 Task: Search one way flight ticket for 5 adults, 1 child, 2 infants in seat and 1 infant on lap in business from Springfield: Springfield-branson National Airport to Laramie: Laramie Regional Airport on 8-3-2023. Choice of flights is Emirates and Kenya Airways. Number of bags: 2 checked bags. Price is upto 81000. Outbound departure time preference is 23:30.
Action: Mouse moved to (250, 358)
Screenshot: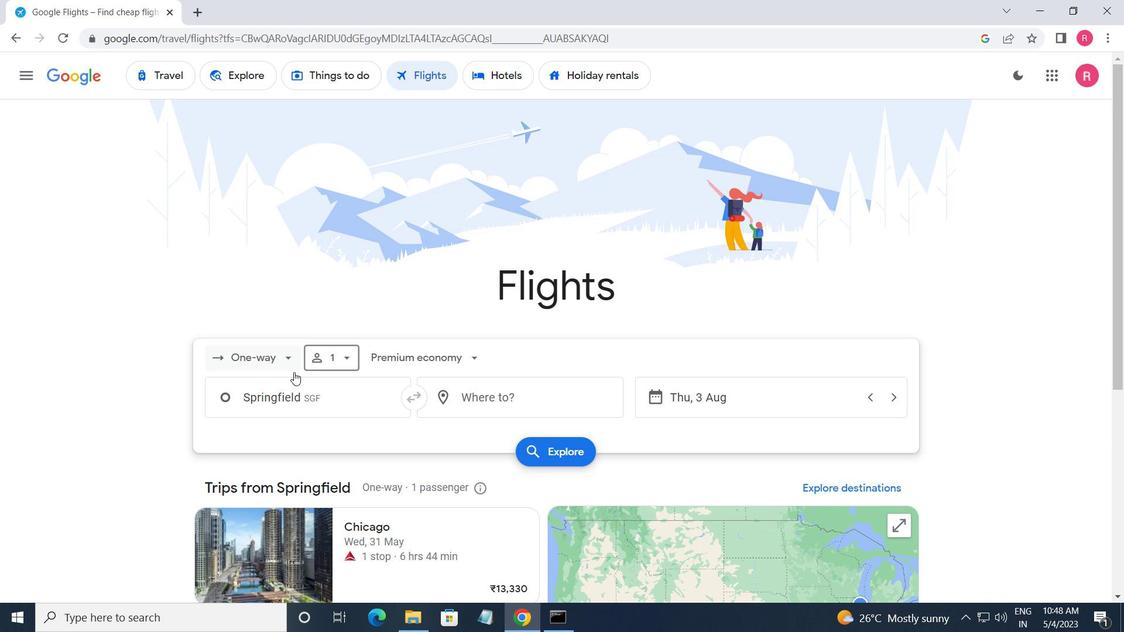 
Action: Mouse pressed left at (250, 358)
Screenshot: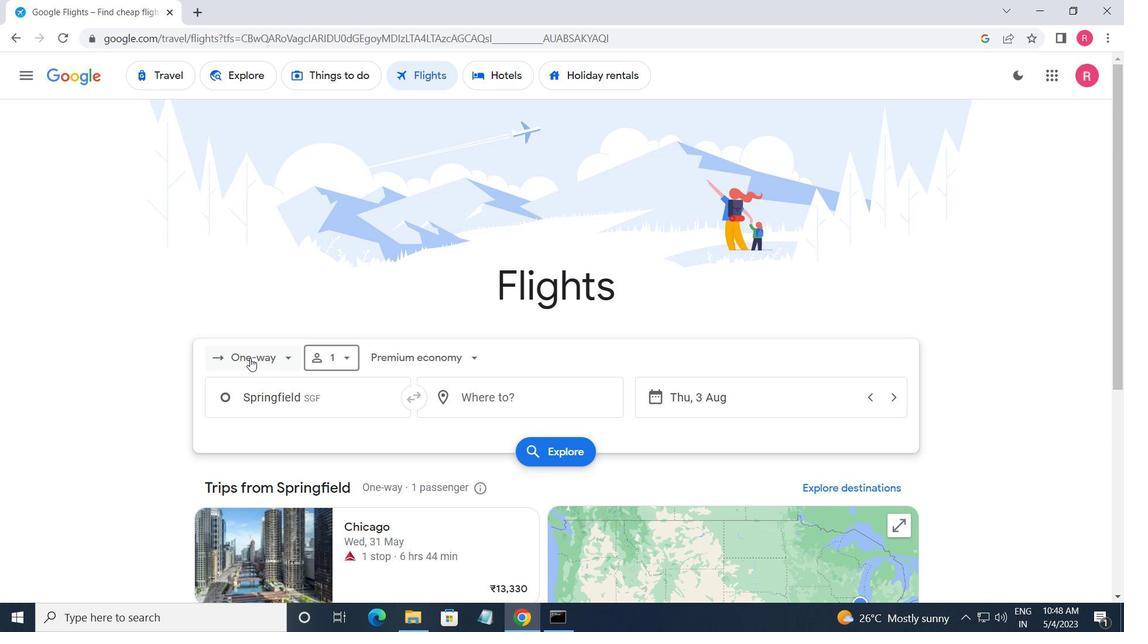 
Action: Mouse moved to (251, 426)
Screenshot: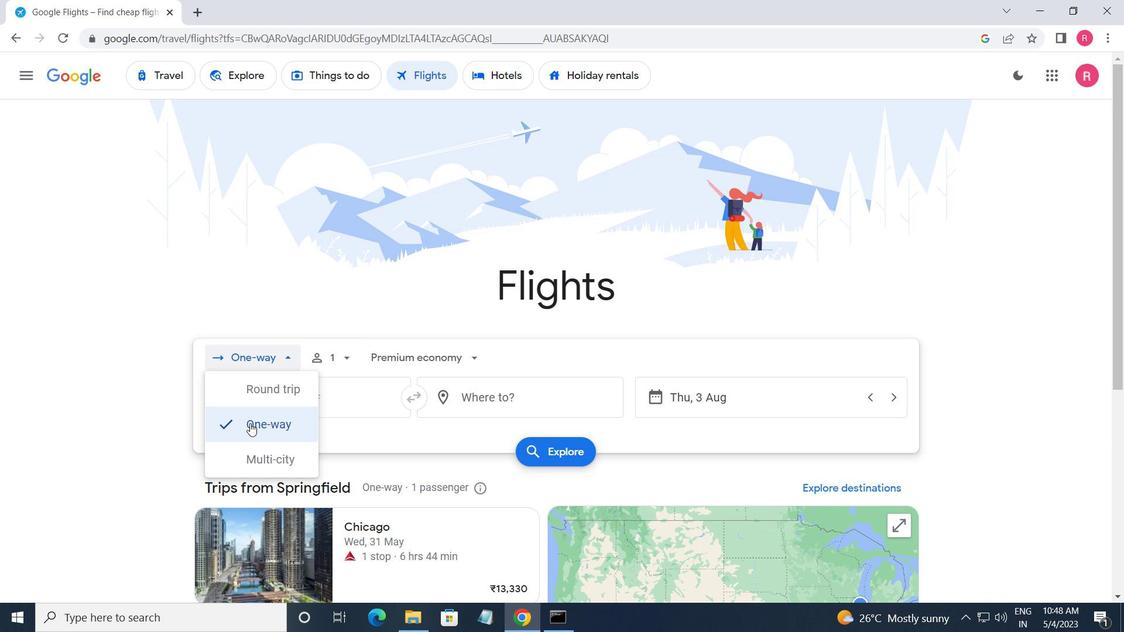 
Action: Mouse pressed left at (251, 426)
Screenshot: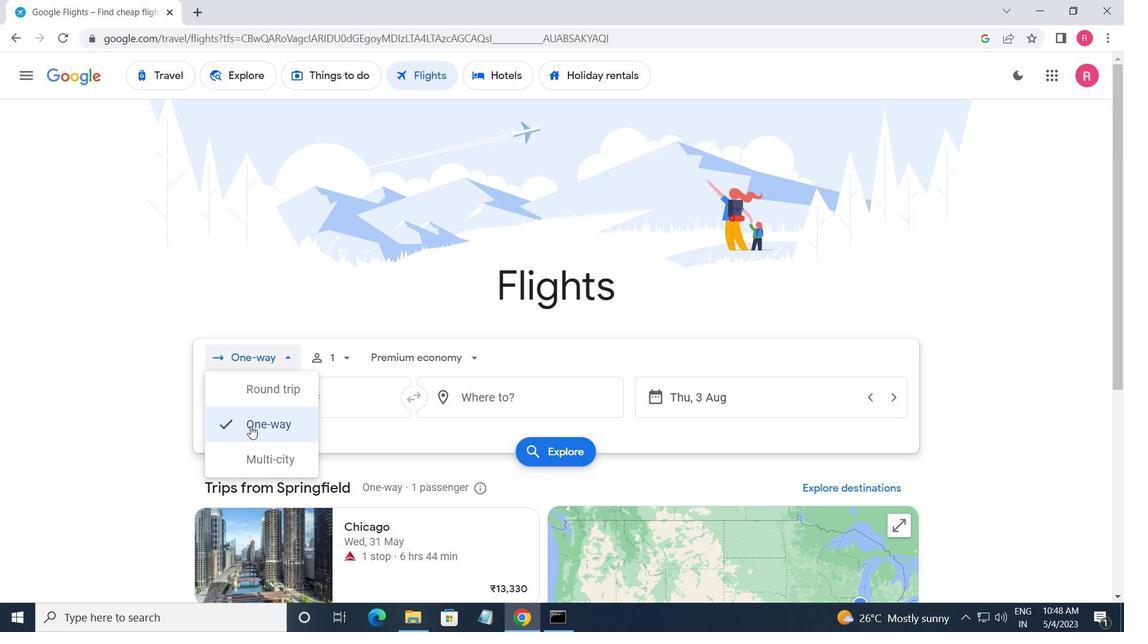 
Action: Mouse moved to (343, 367)
Screenshot: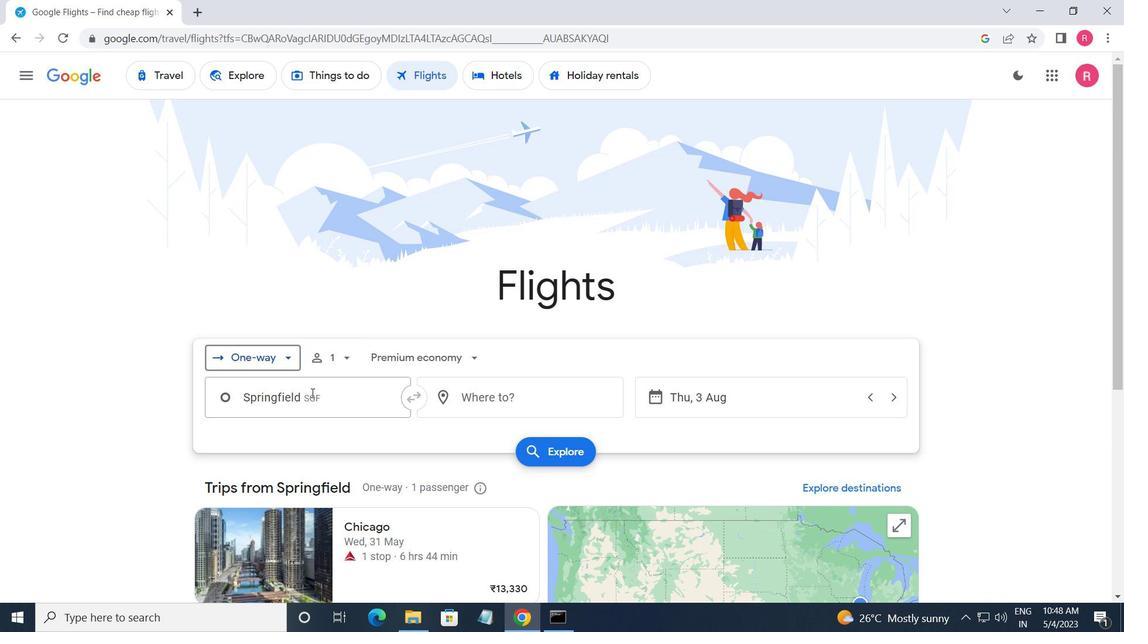 
Action: Mouse pressed left at (343, 367)
Screenshot: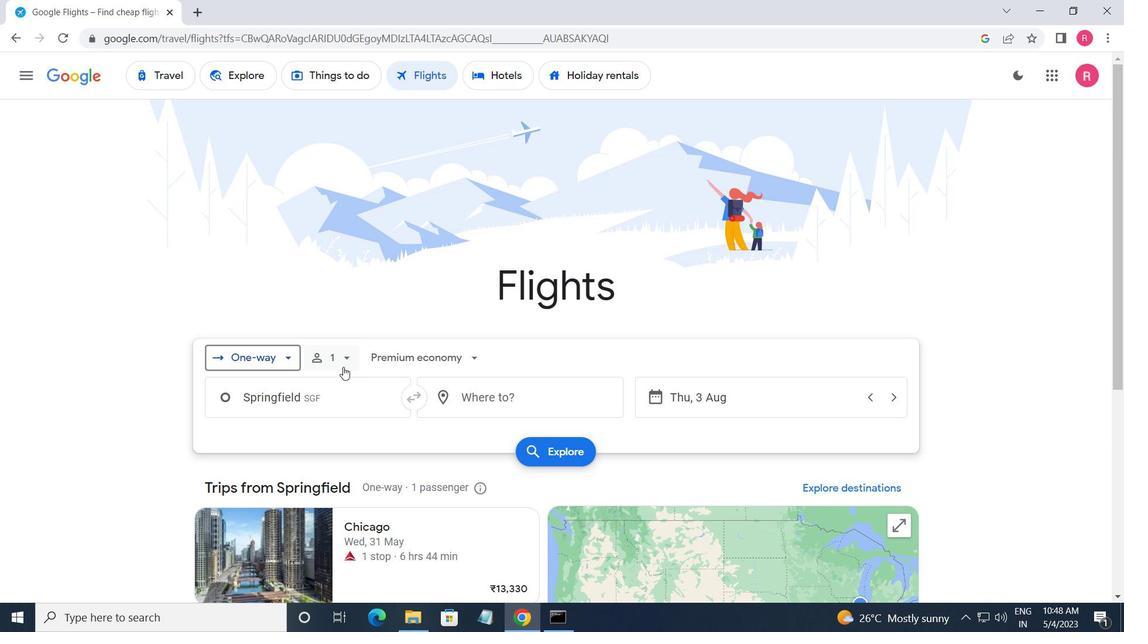 
Action: Mouse moved to (450, 396)
Screenshot: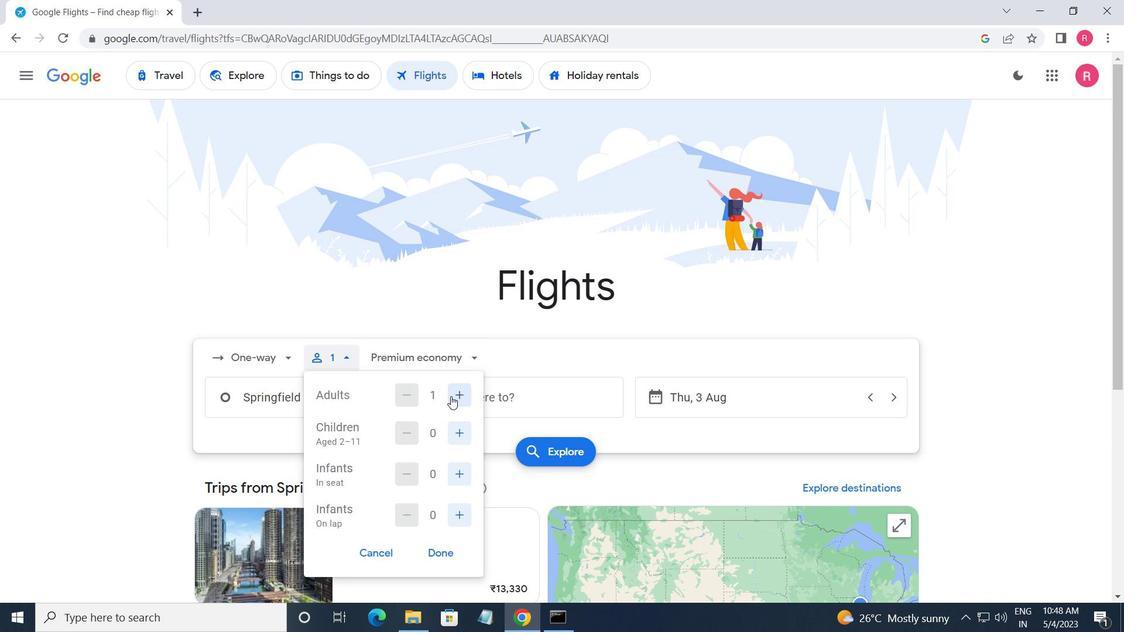 
Action: Mouse pressed left at (450, 396)
Screenshot: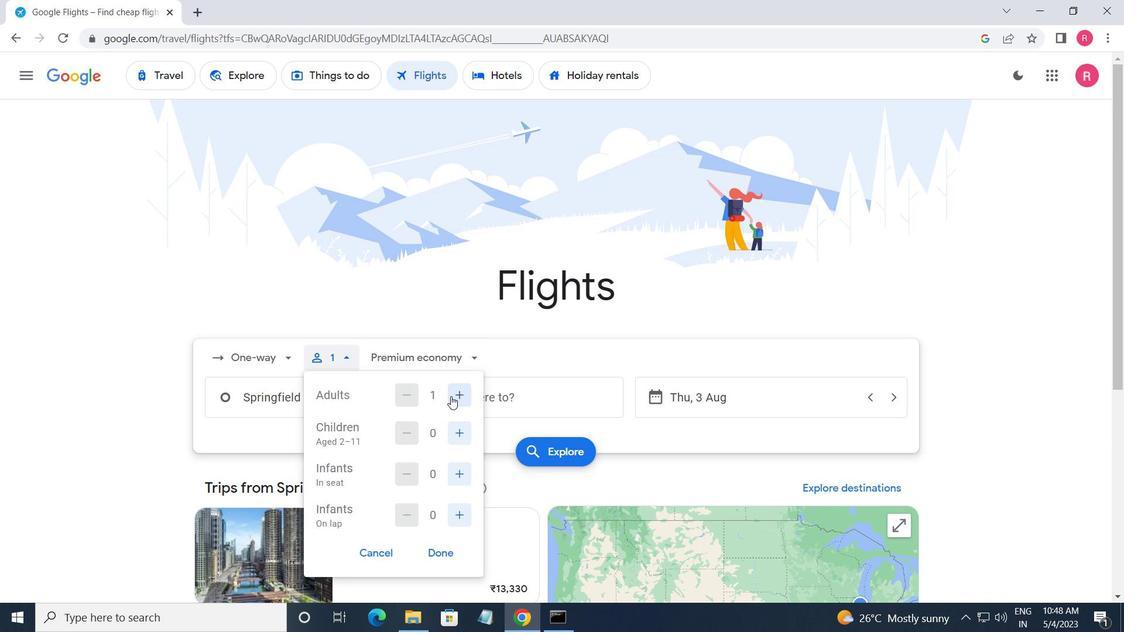 
Action: Mouse pressed left at (450, 396)
Screenshot: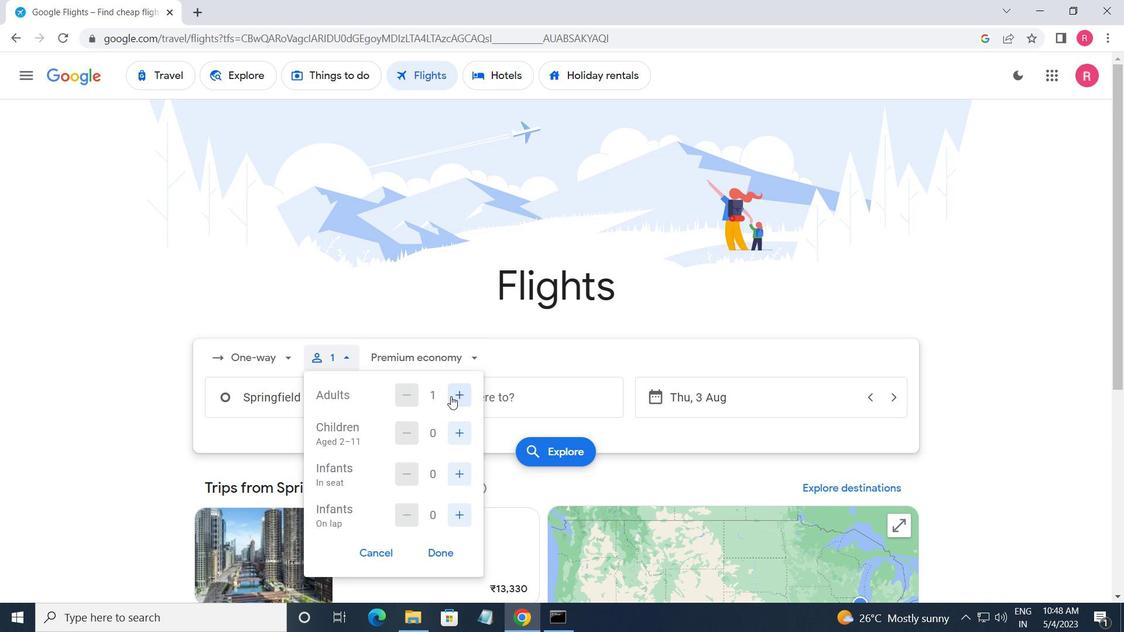 
Action: Mouse pressed left at (450, 396)
Screenshot: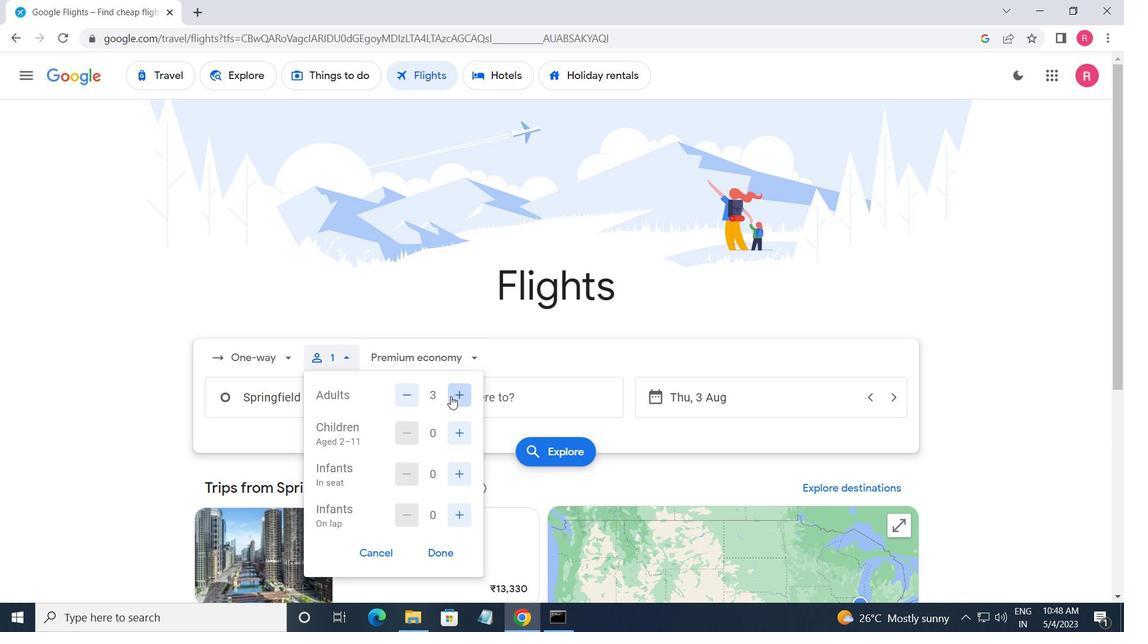 
Action: Mouse moved to (451, 396)
Screenshot: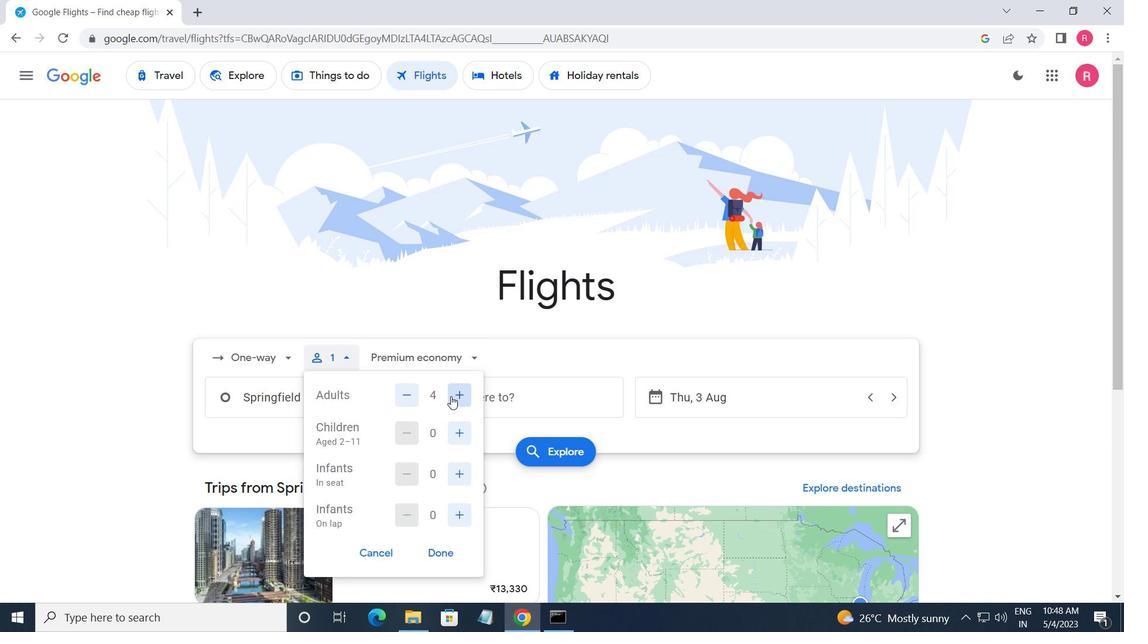 
Action: Mouse pressed left at (451, 396)
Screenshot: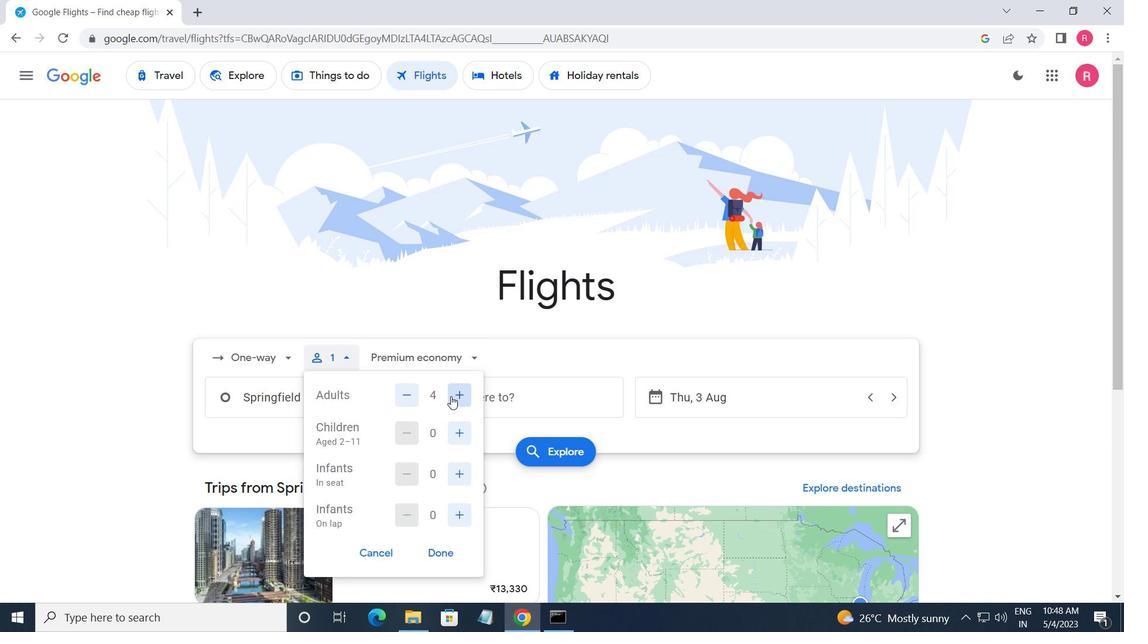 
Action: Mouse moved to (467, 426)
Screenshot: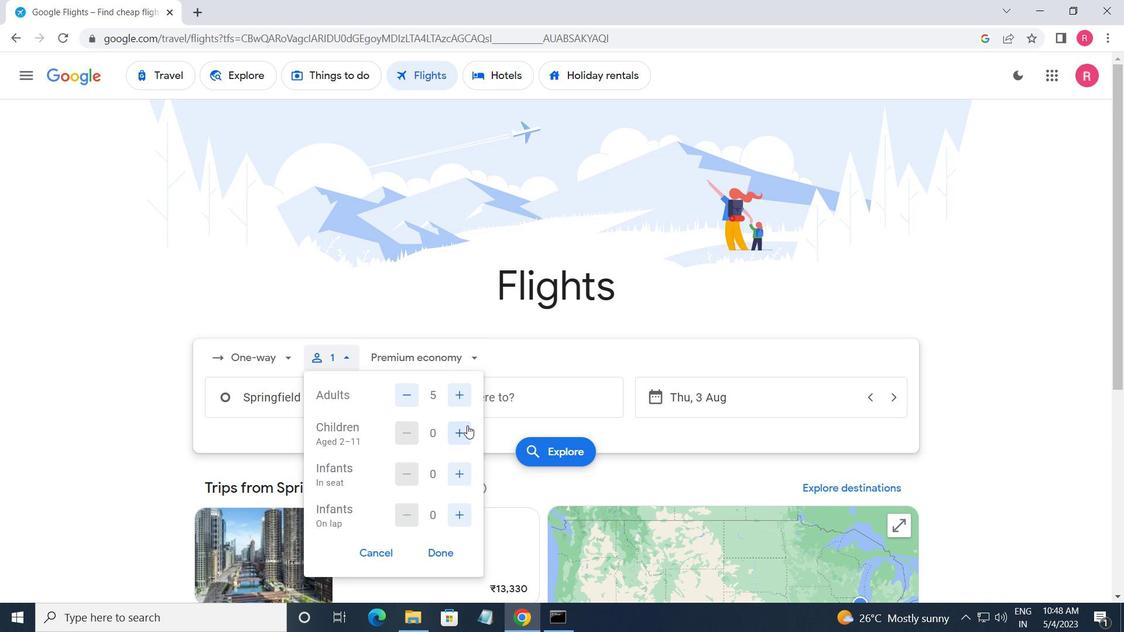 
Action: Mouse pressed left at (467, 426)
Screenshot: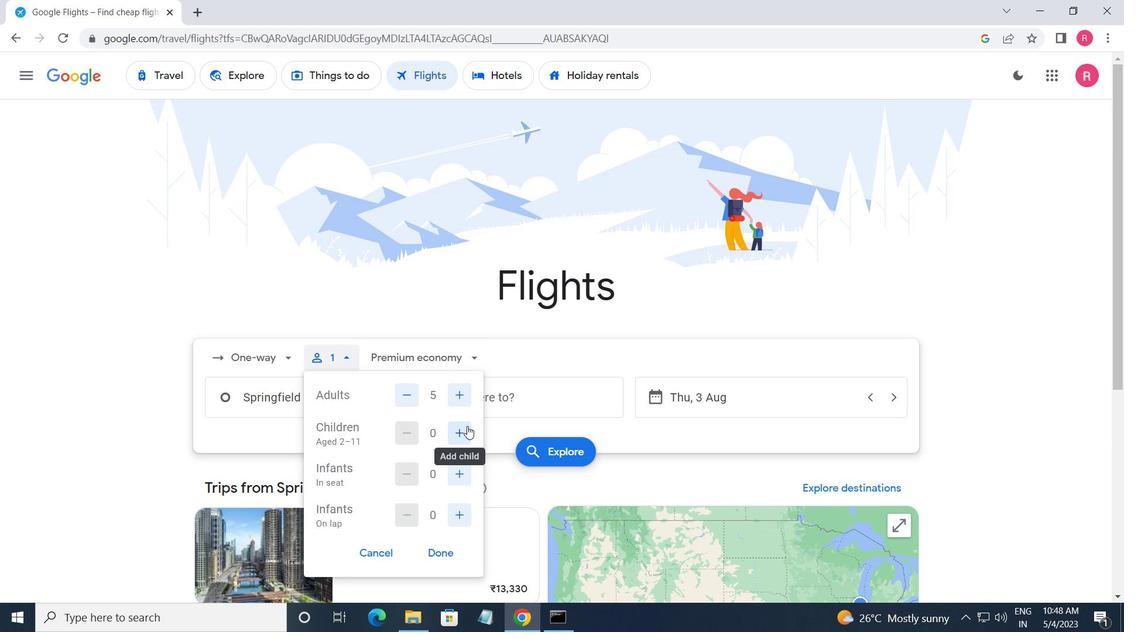 
Action: Mouse moved to (466, 468)
Screenshot: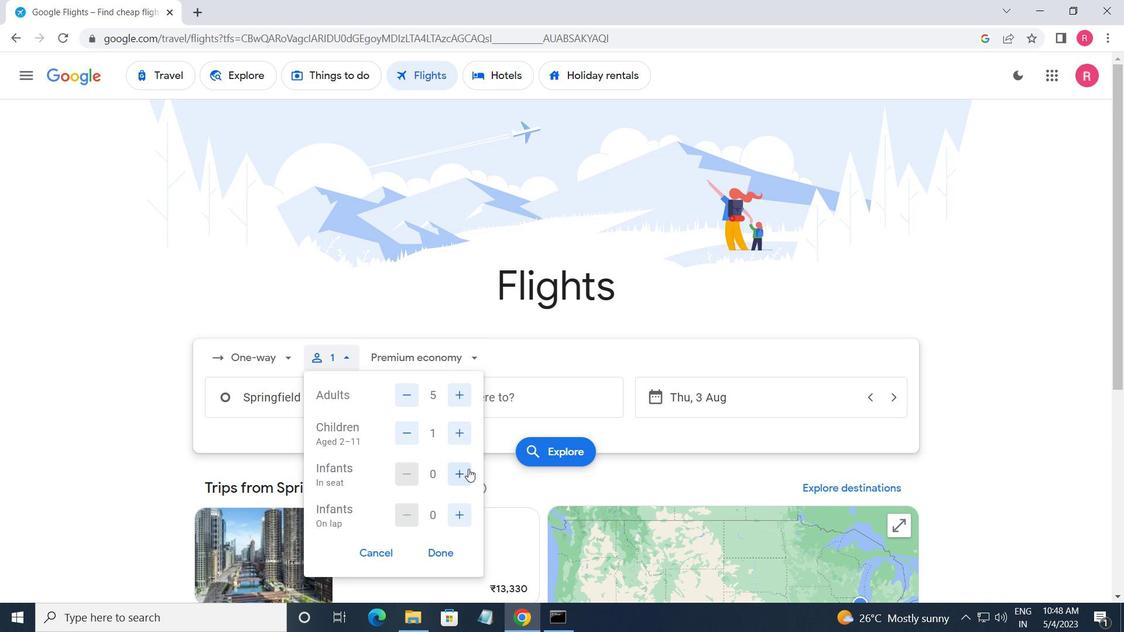 
Action: Mouse pressed left at (466, 468)
Screenshot: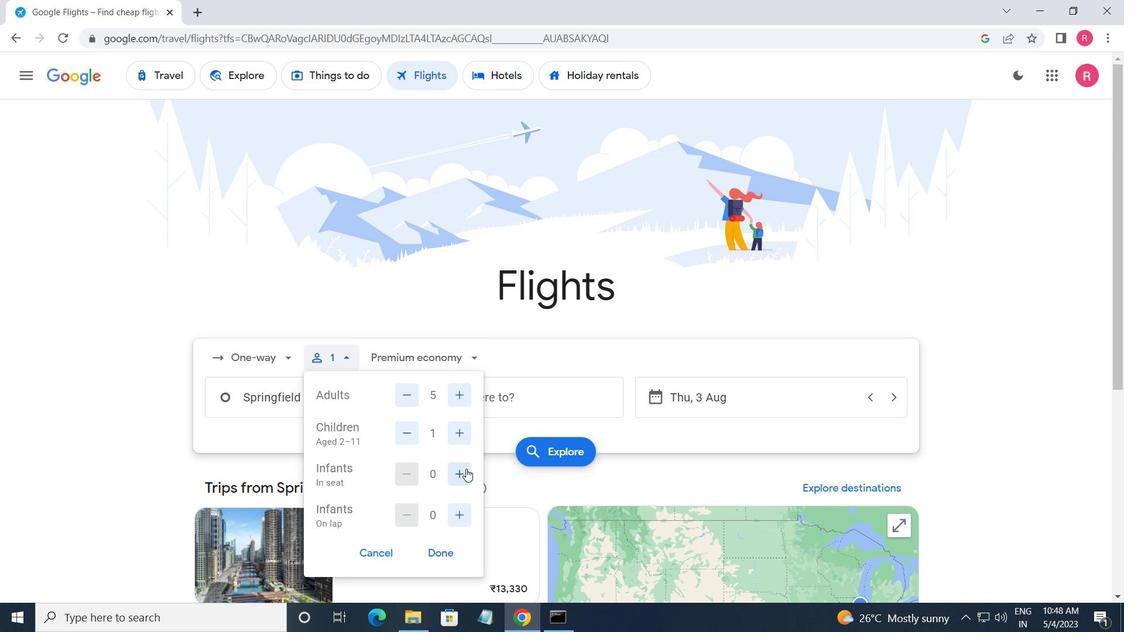
Action: Mouse pressed left at (466, 468)
Screenshot: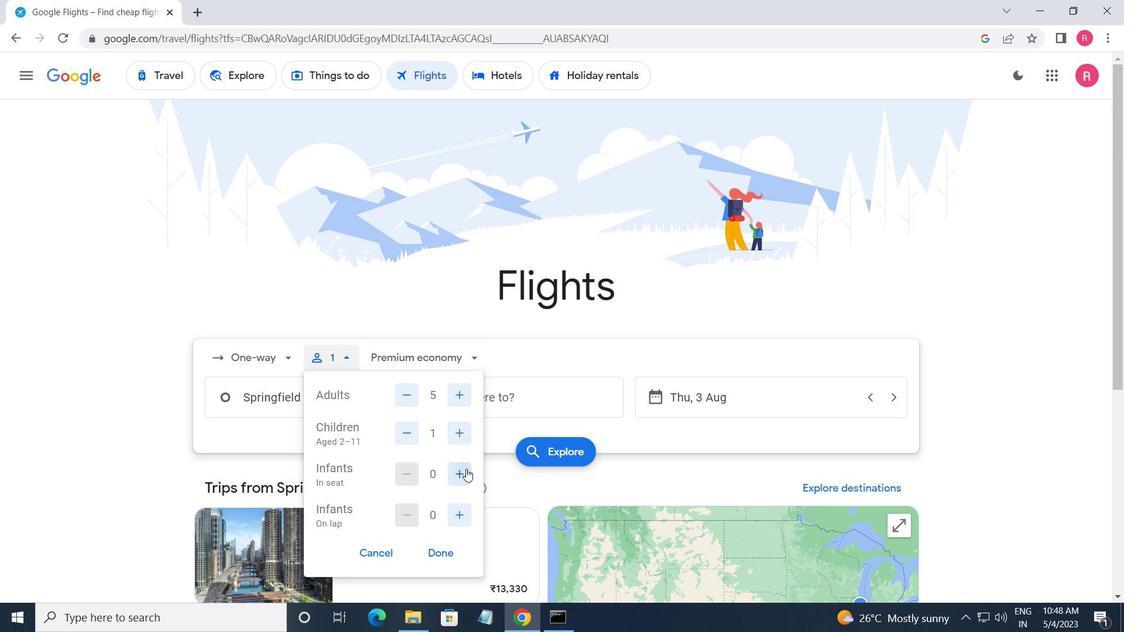 
Action: Mouse moved to (455, 512)
Screenshot: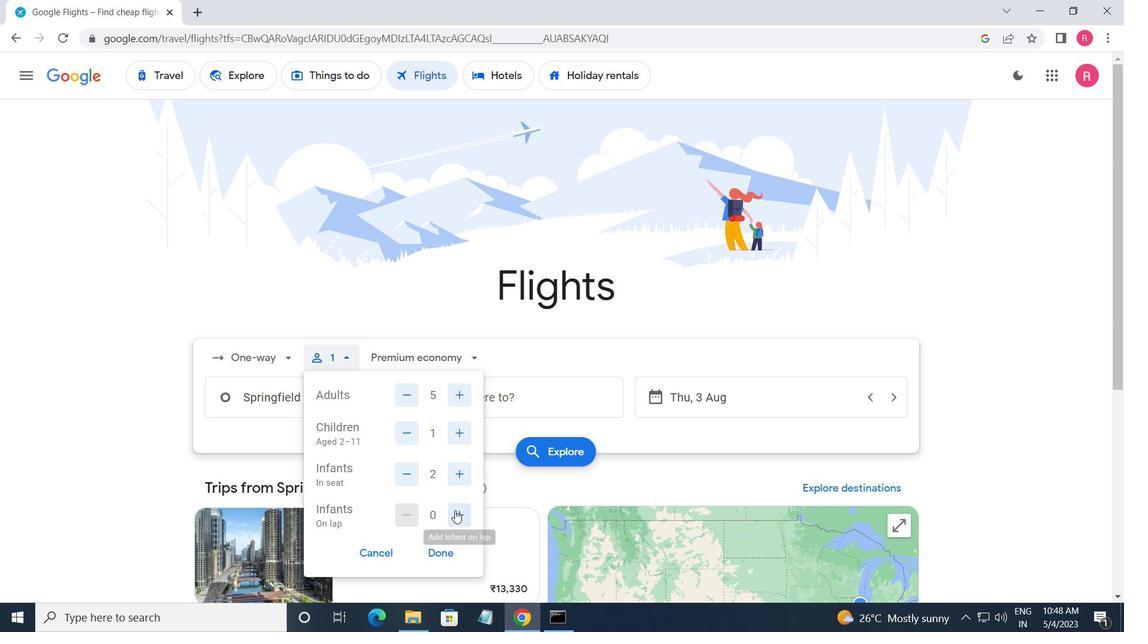 
Action: Mouse pressed left at (455, 512)
Screenshot: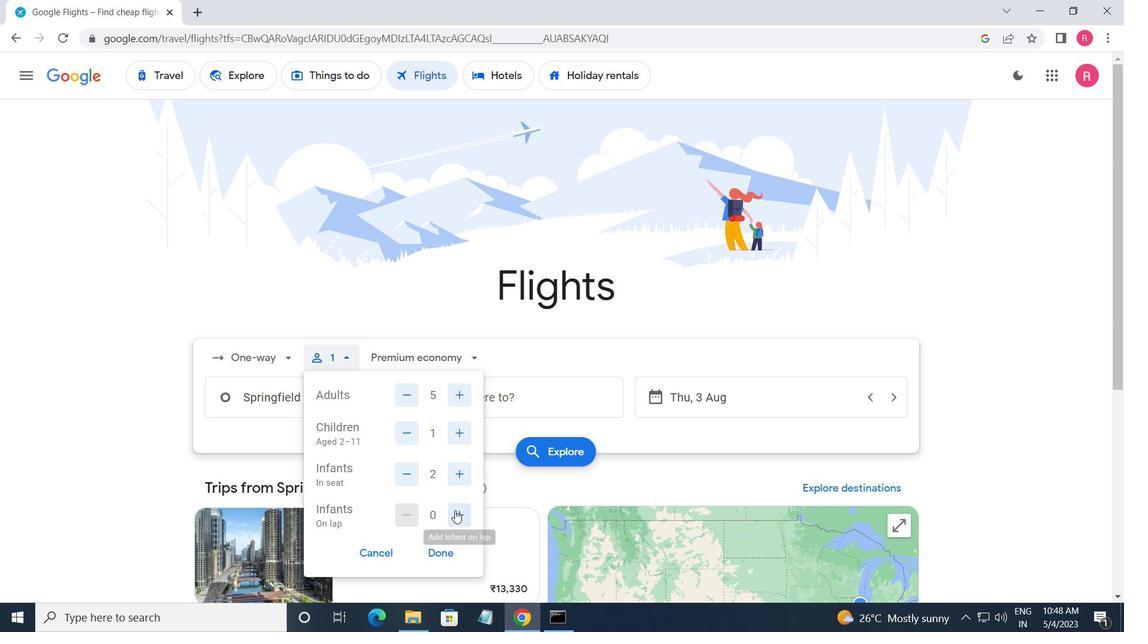 
Action: Mouse moved to (443, 546)
Screenshot: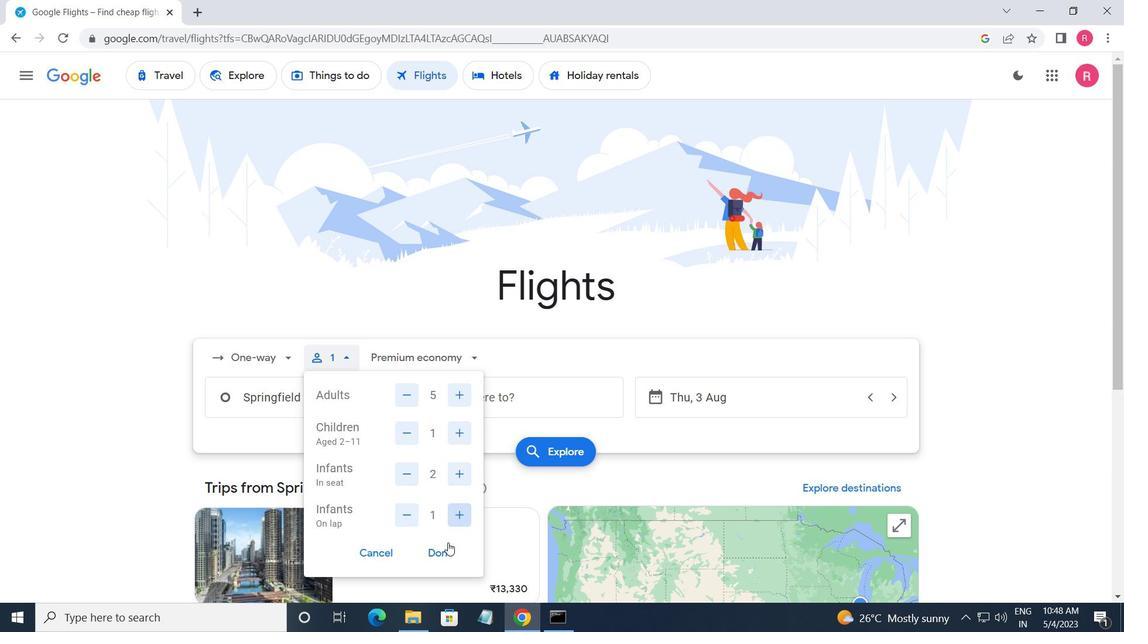 
Action: Mouse pressed left at (443, 546)
Screenshot: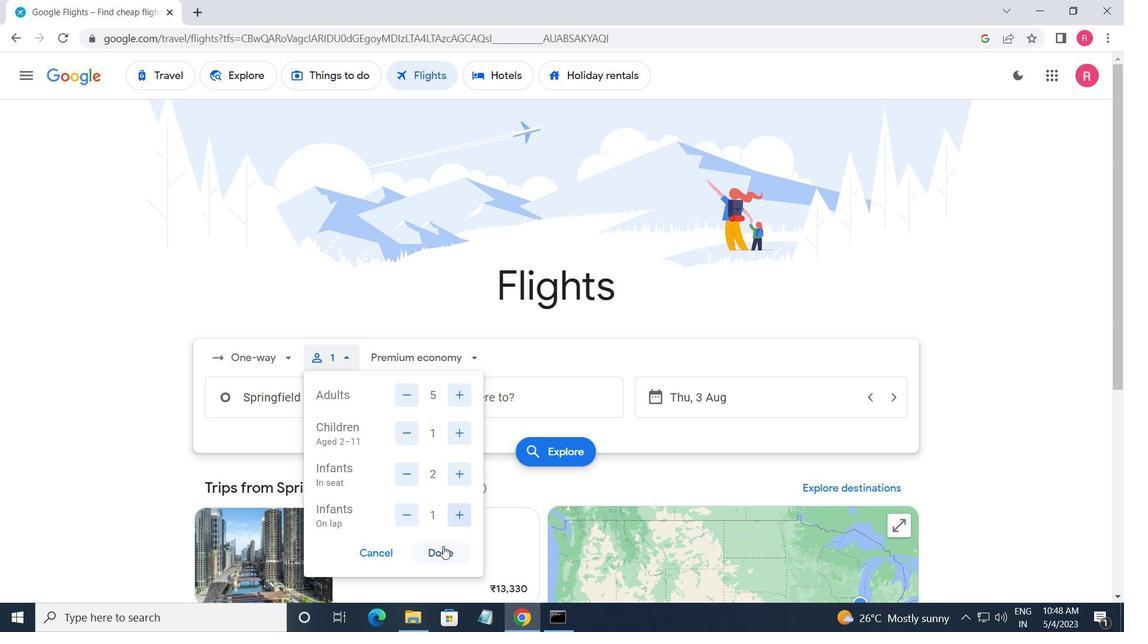 
Action: Mouse moved to (412, 366)
Screenshot: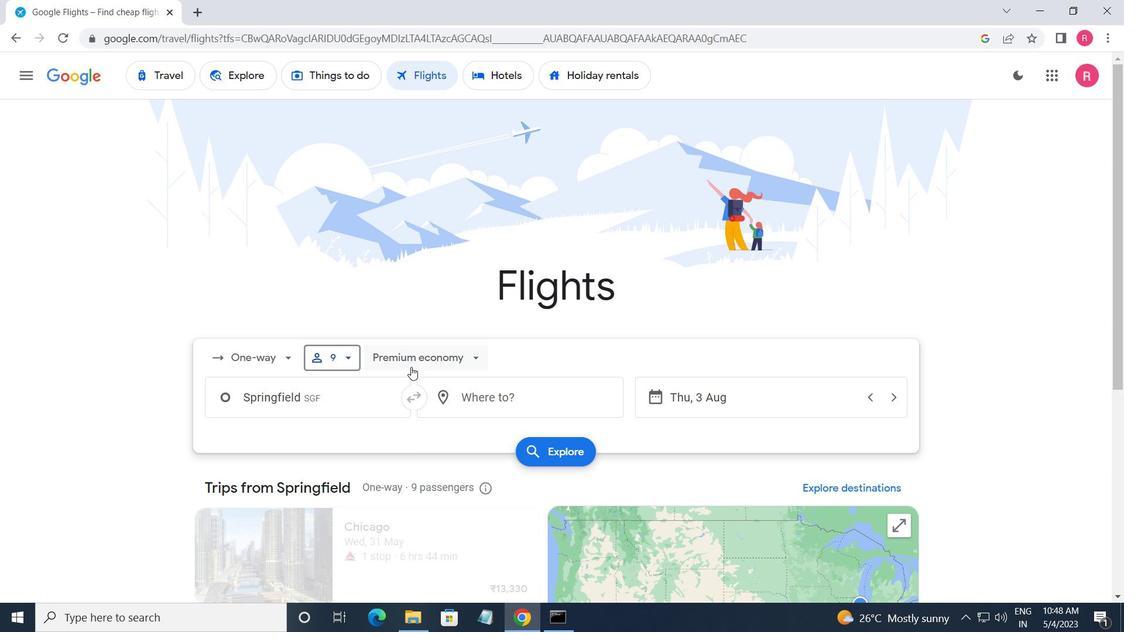 
Action: Mouse pressed left at (412, 366)
Screenshot: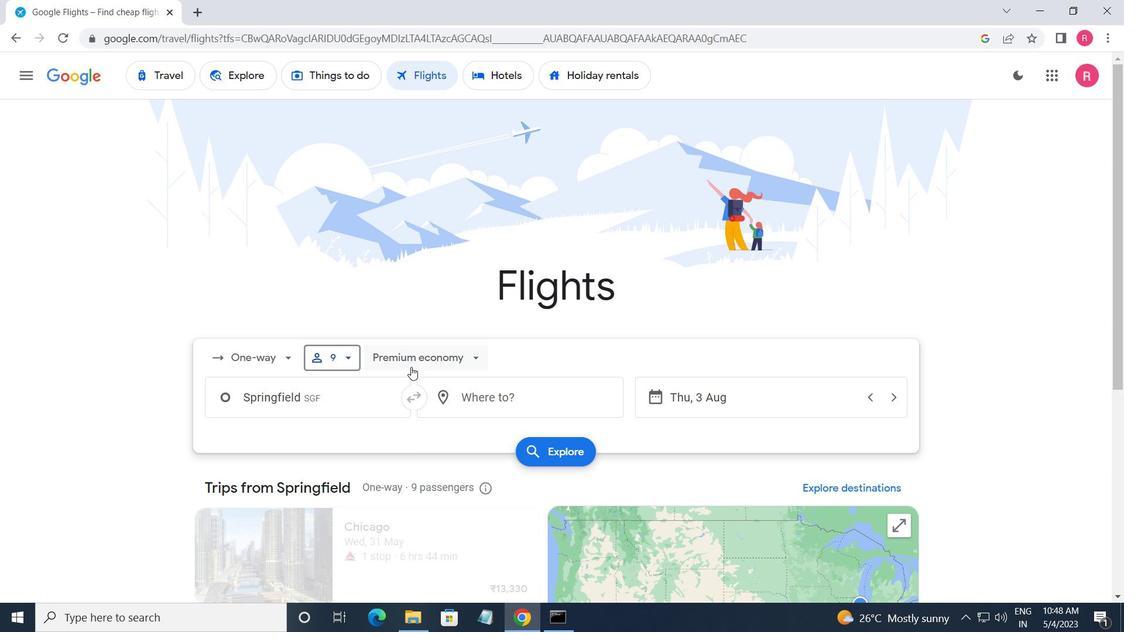 
Action: Mouse moved to (425, 462)
Screenshot: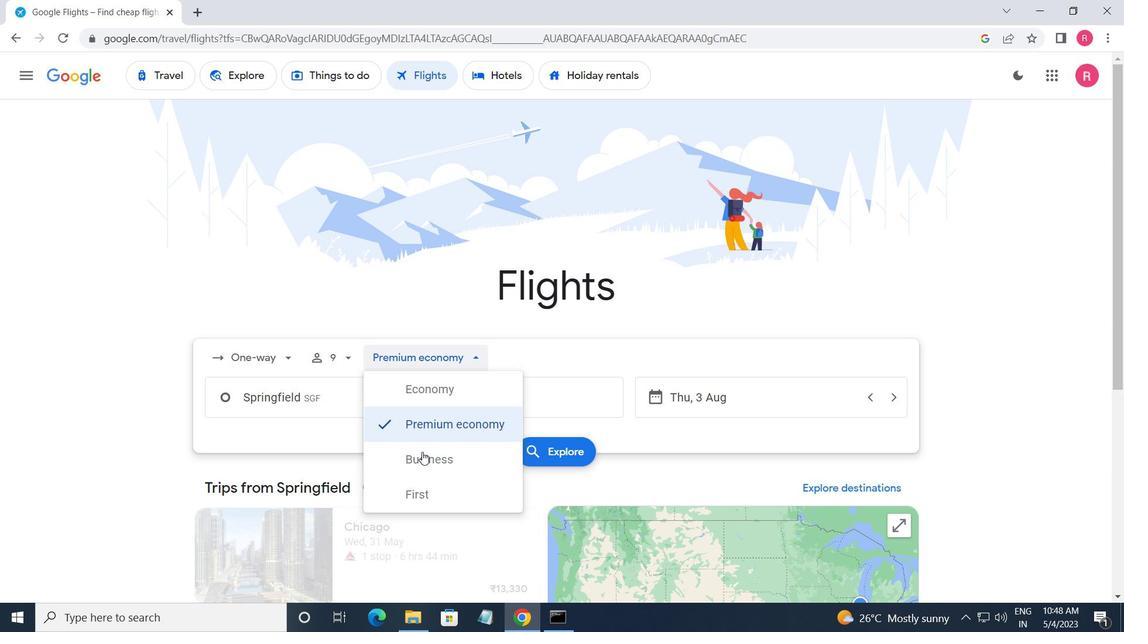 
Action: Mouse pressed left at (425, 462)
Screenshot: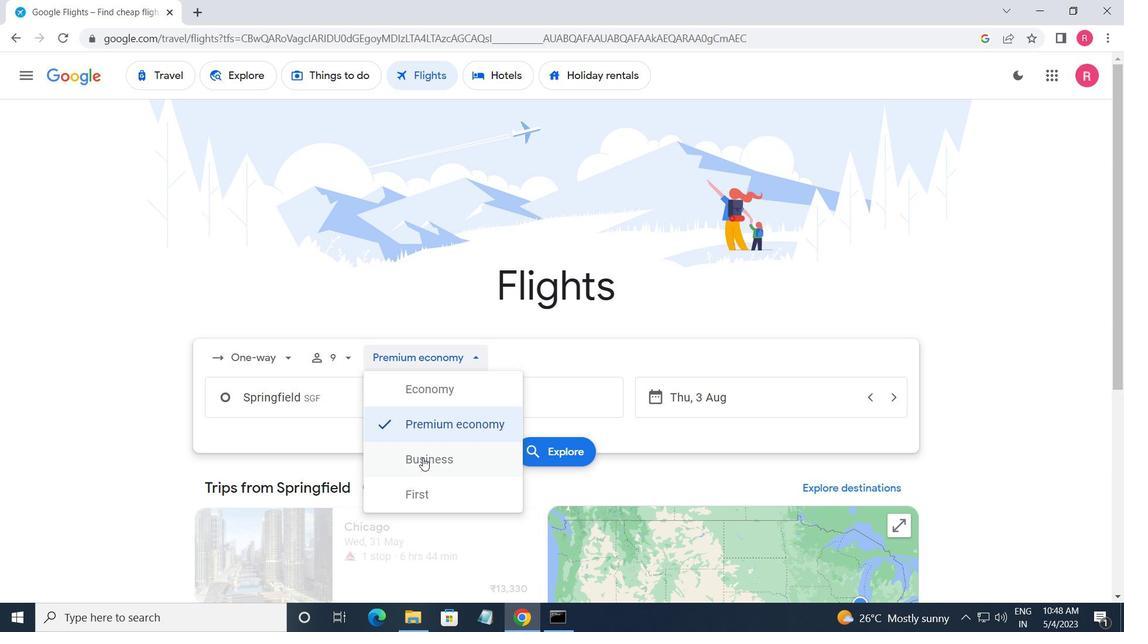 
Action: Mouse moved to (347, 410)
Screenshot: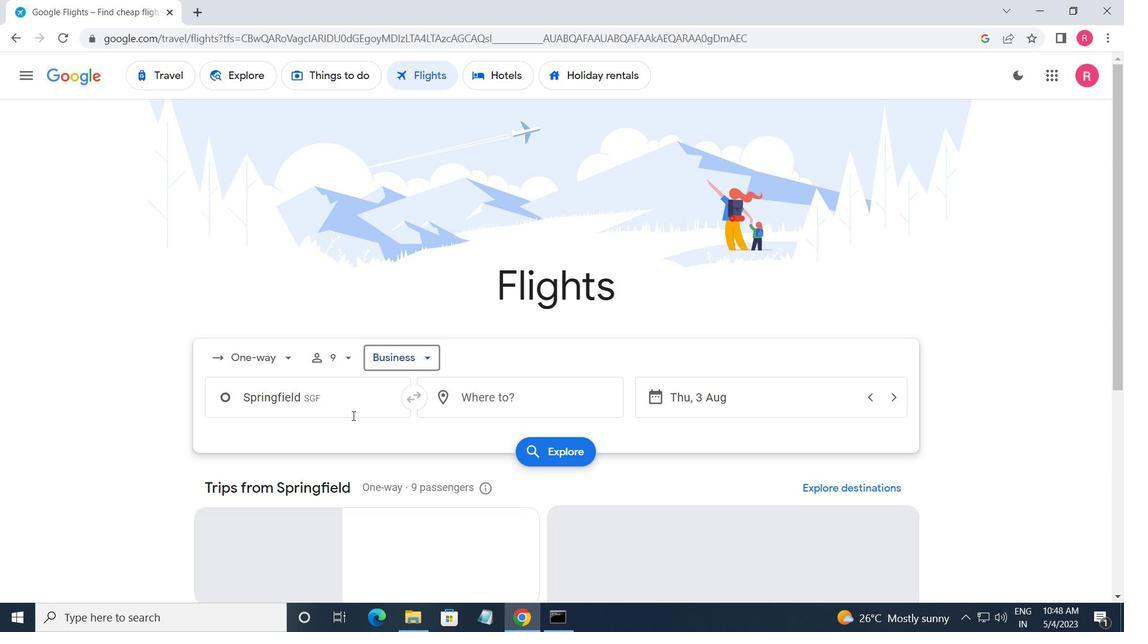 
Action: Mouse pressed left at (347, 410)
Screenshot: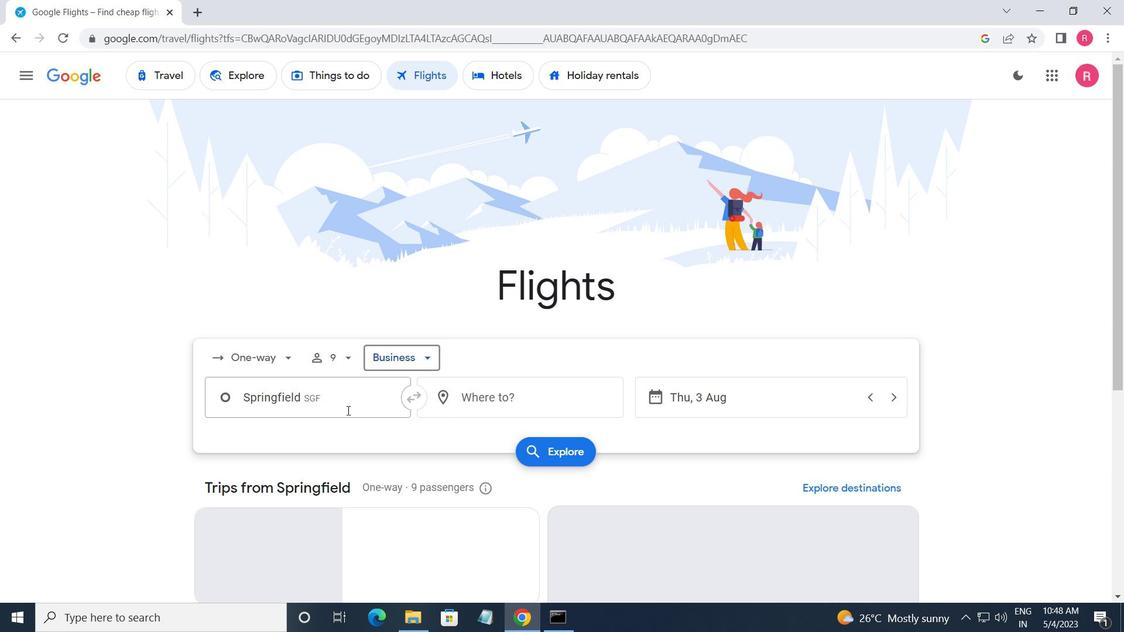 
Action: Mouse moved to (336, 516)
Screenshot: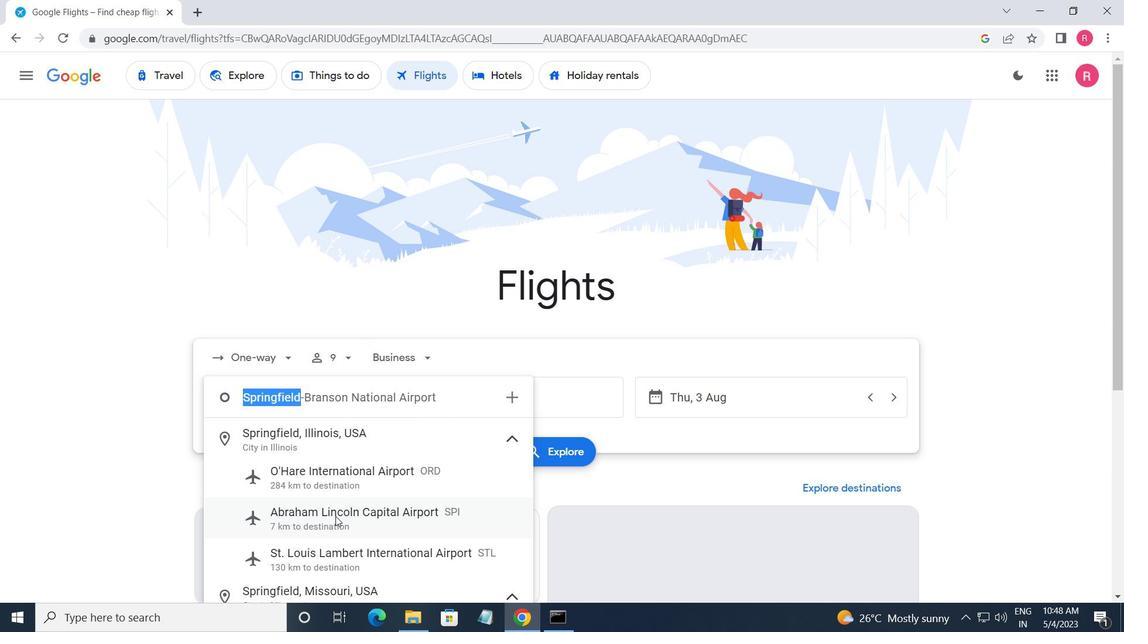 
Action: Mouse scrolled (336, 515) with delta (0, 0)
Screenshot: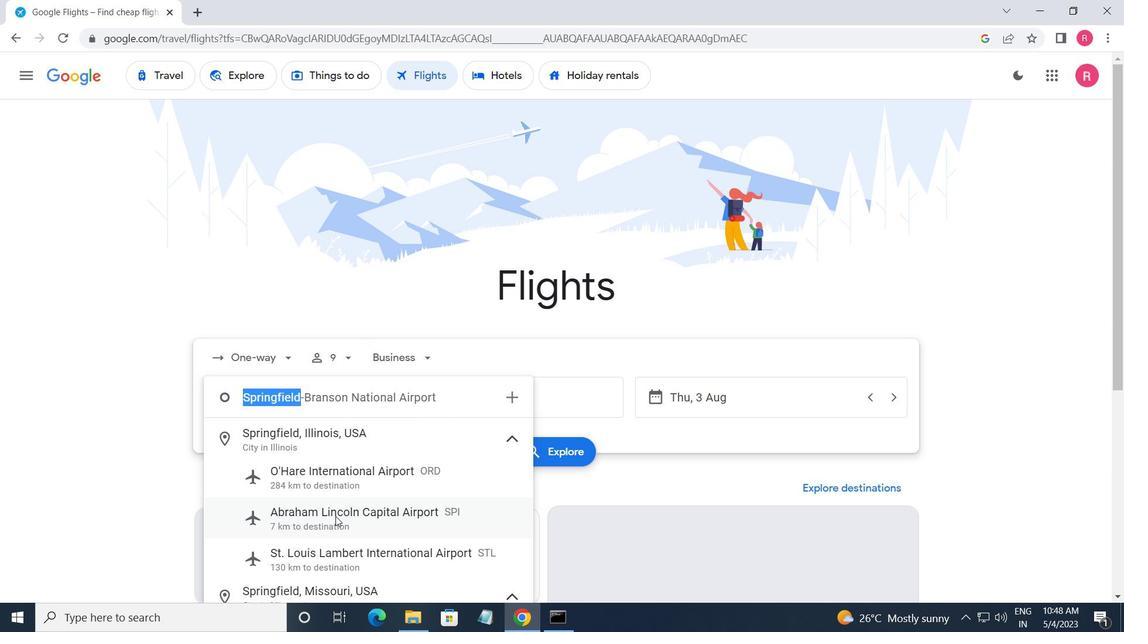 
Action: Mouse moved to (337, 514)
Screenshot: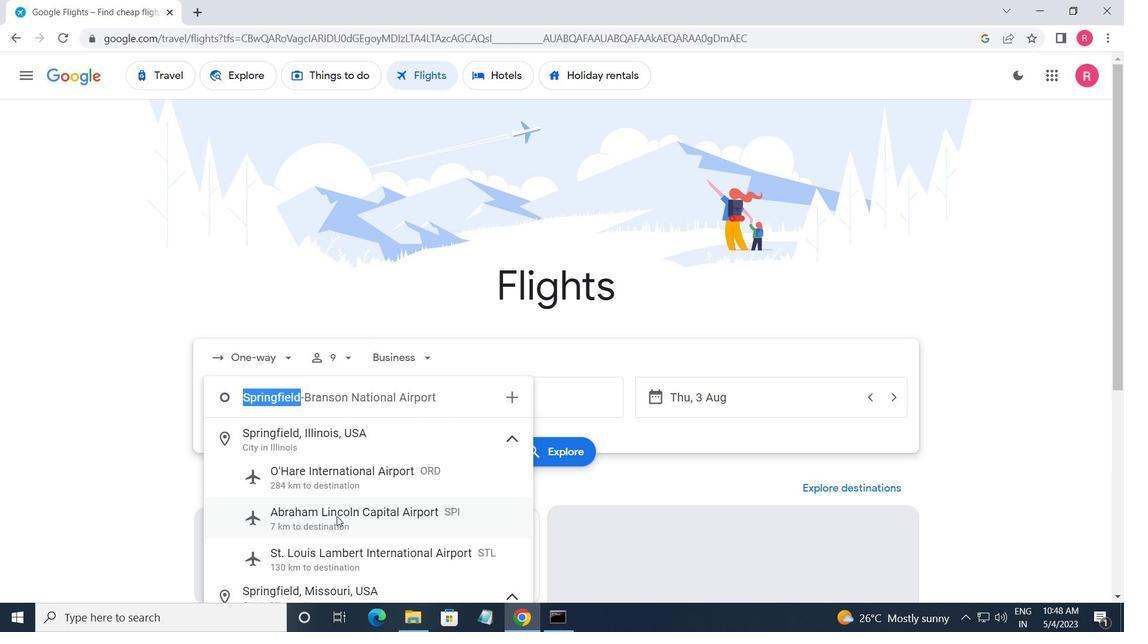 
Action: Mouse scrolled (337, 514) with delta (0, 0)
Screenshot: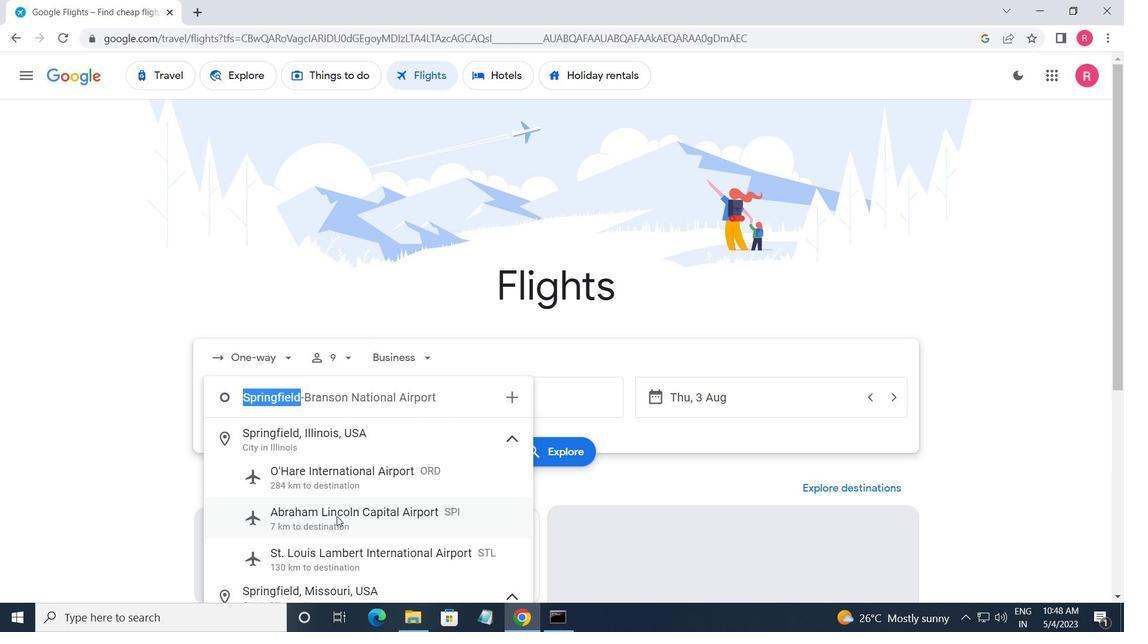 
Action: Mouse moved to (334, 485)
Screenshot: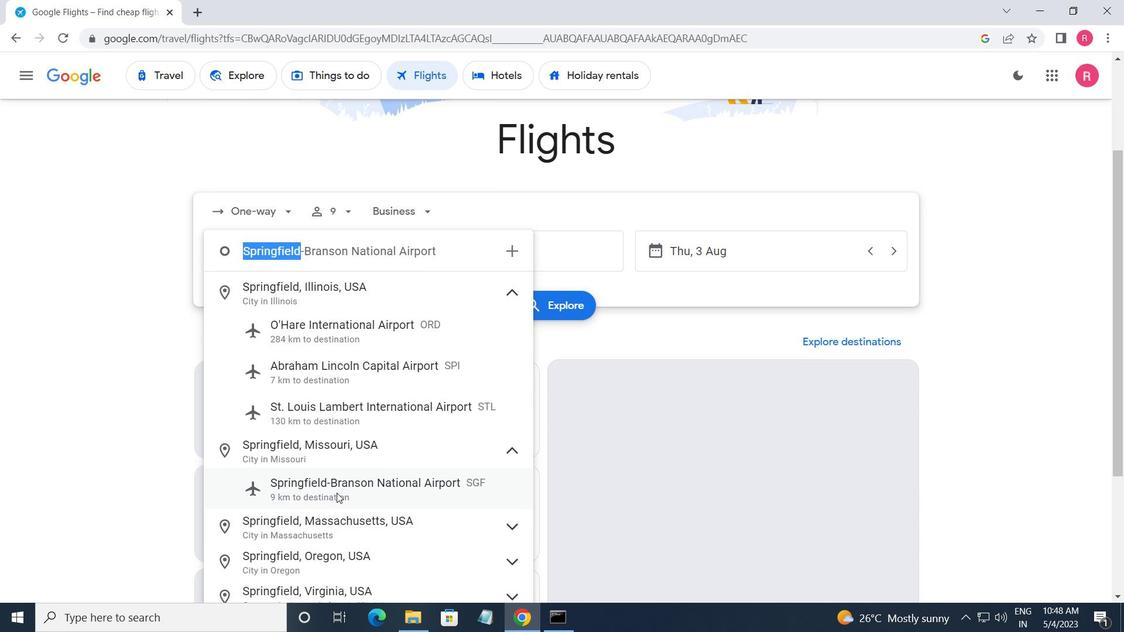 
Action: Mouse pressed left at (334, 485)
Screenshot: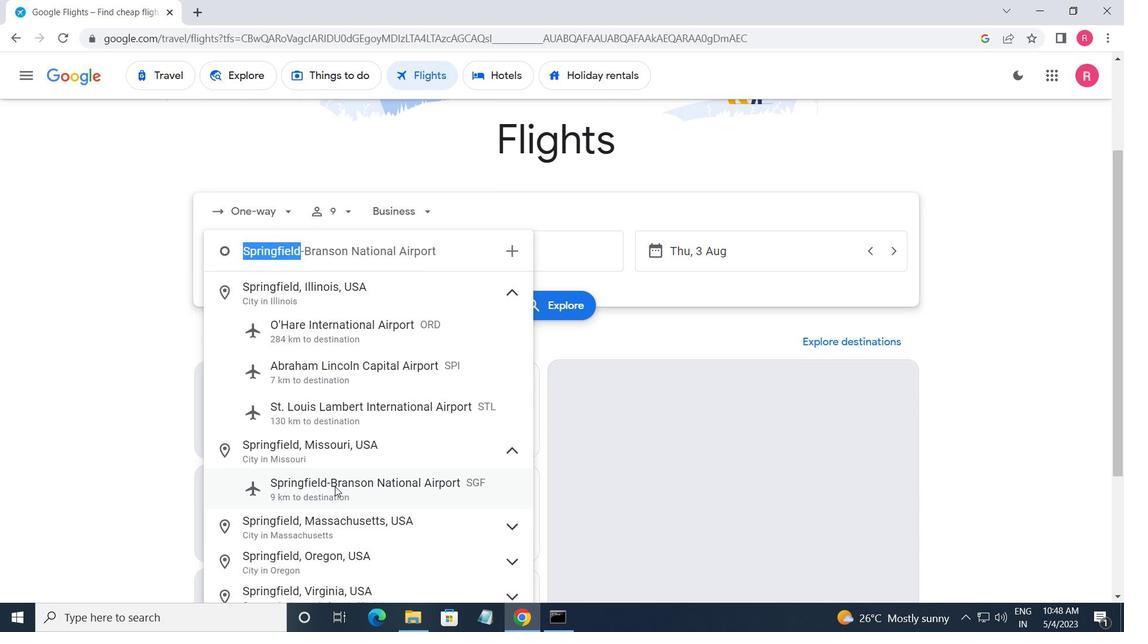 
Action: Mouse moved to (477, 254)
Screenshot: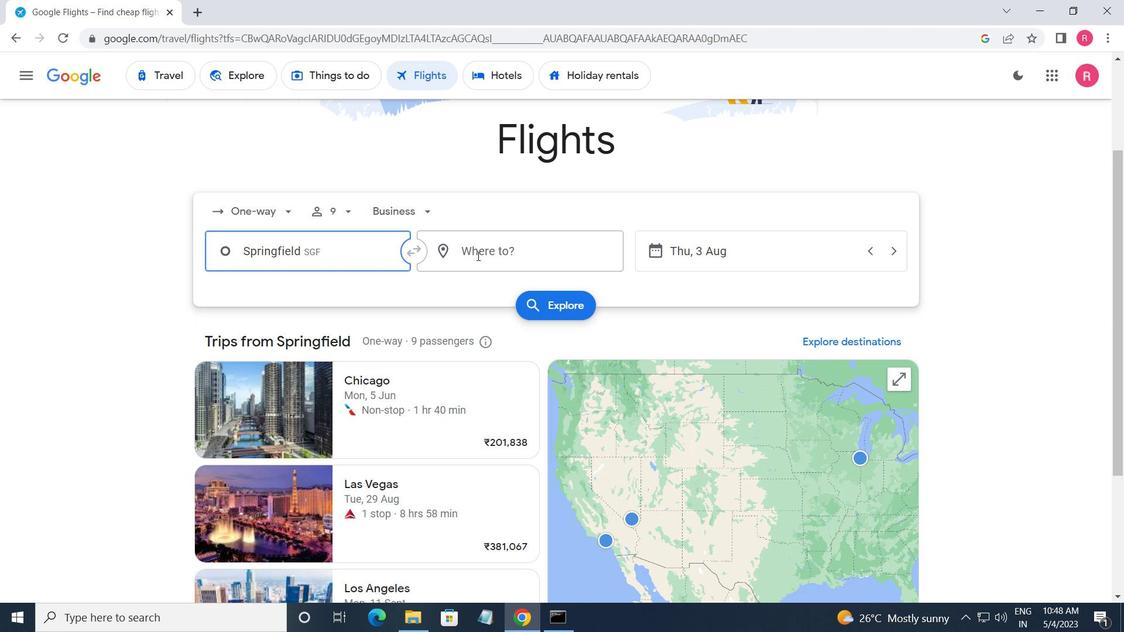 
Action: Mouse pressed left at (477, 254)
Screenshot: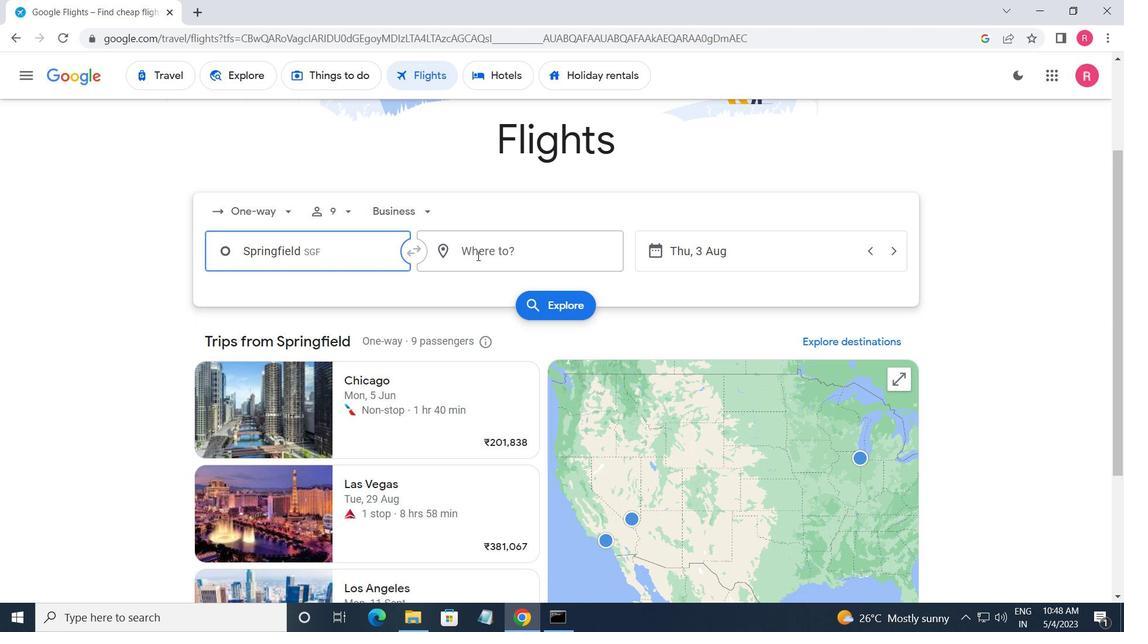 
Action: Mouse moved to (533, 388)
Screenshot: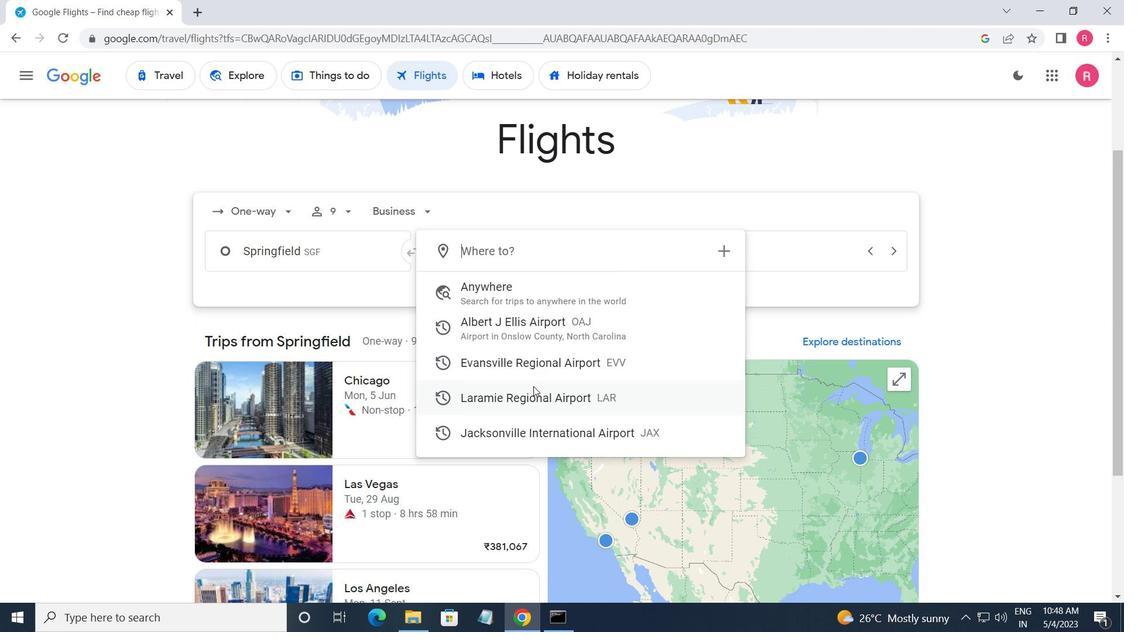 
Action: Mouse pressed left at (533, 388)
Screenshot: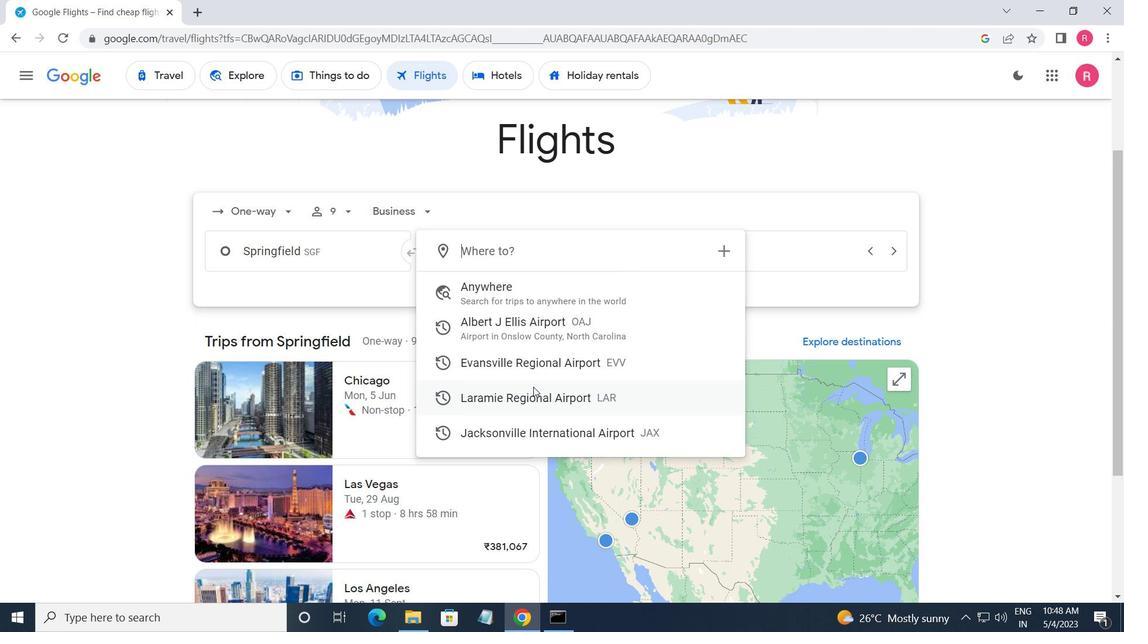 
Action: Mouse moved to (745, 249)
Screenshot: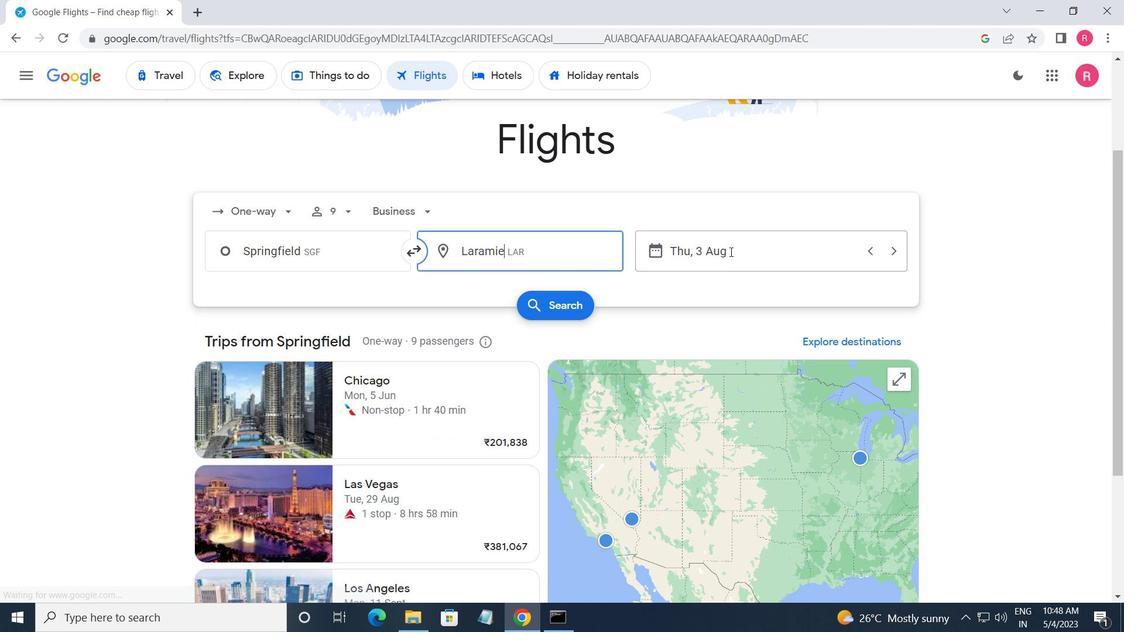 
Action: Mouse pressed left at (745, 249)
Screenshot: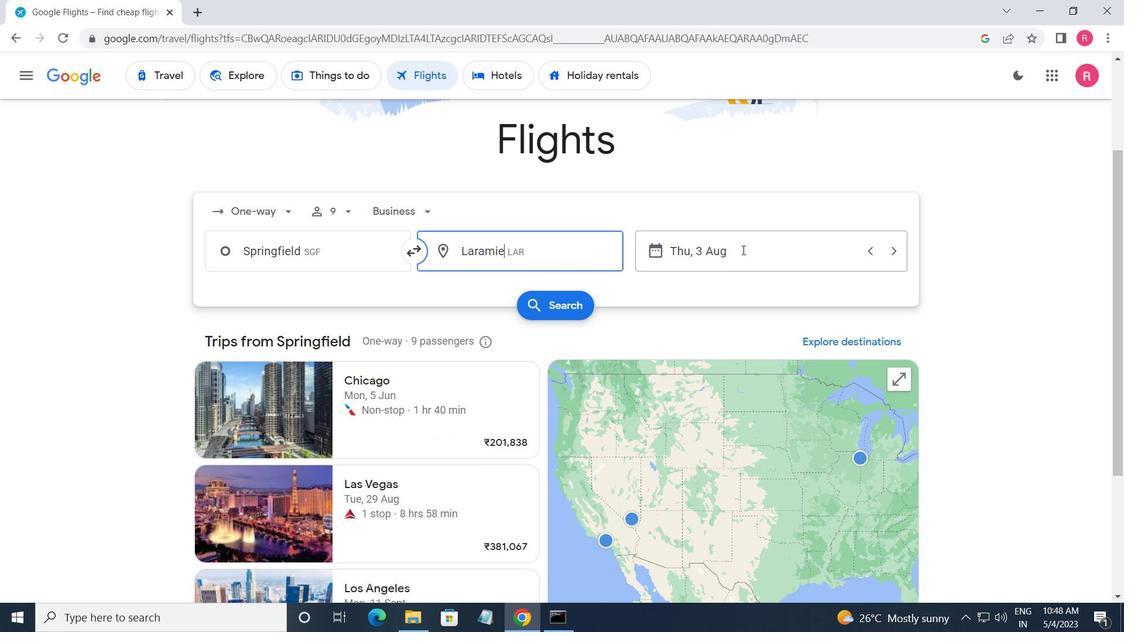 
Action: Mouse moved to (526, 331)
Screenshot: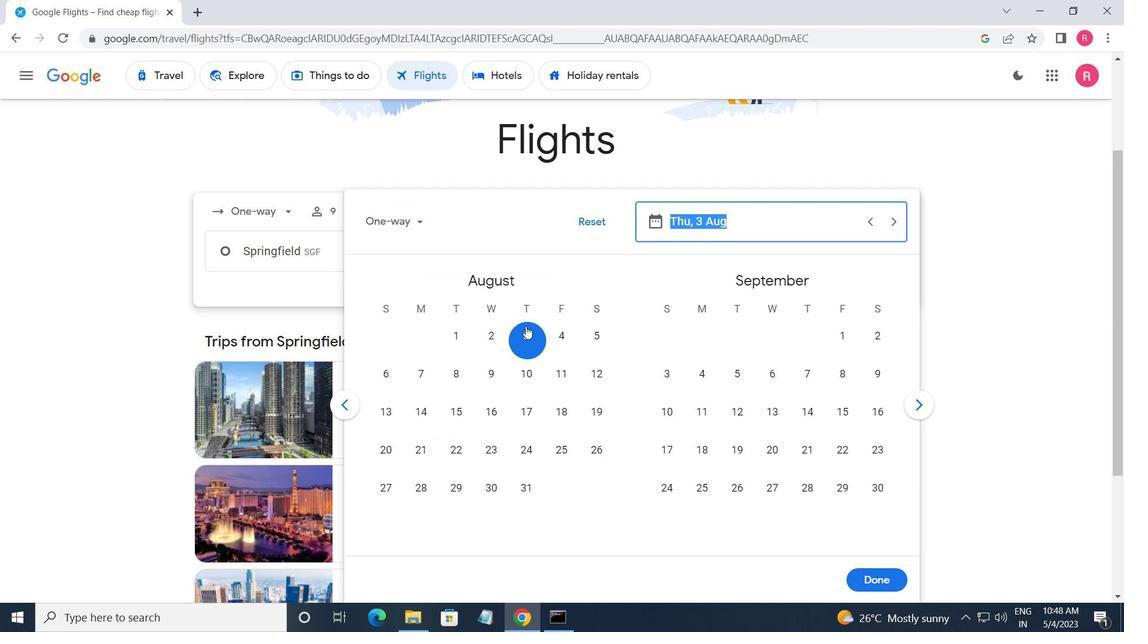 
Action: Mouse pressed left at (526, 331)
Screenshot: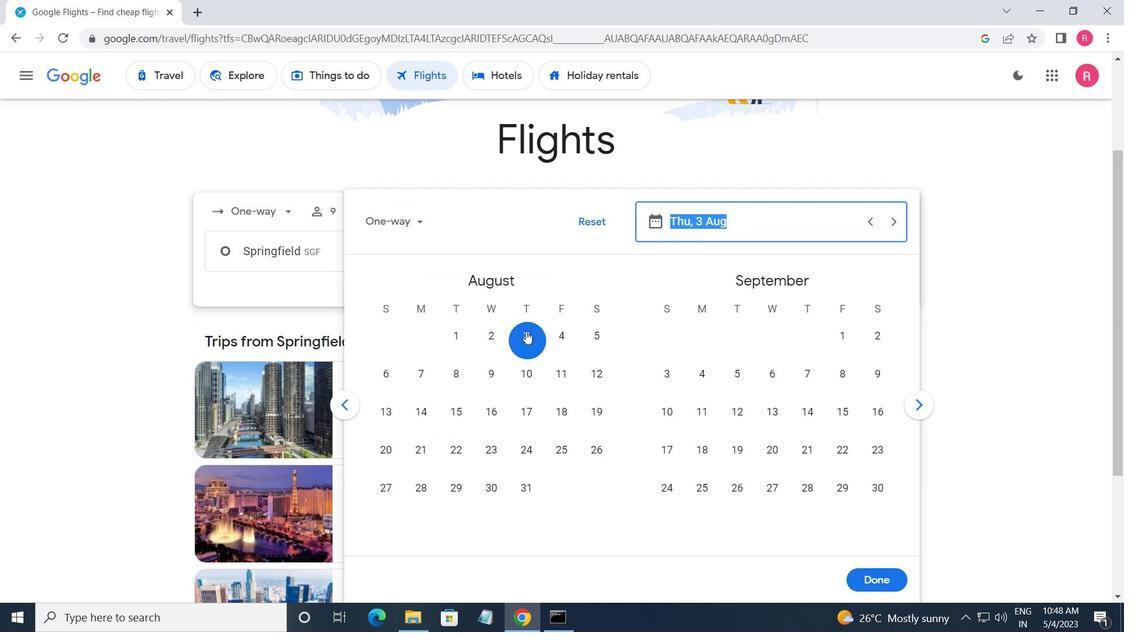 
Action: Mouse moved to (862, 581)
Screenshot: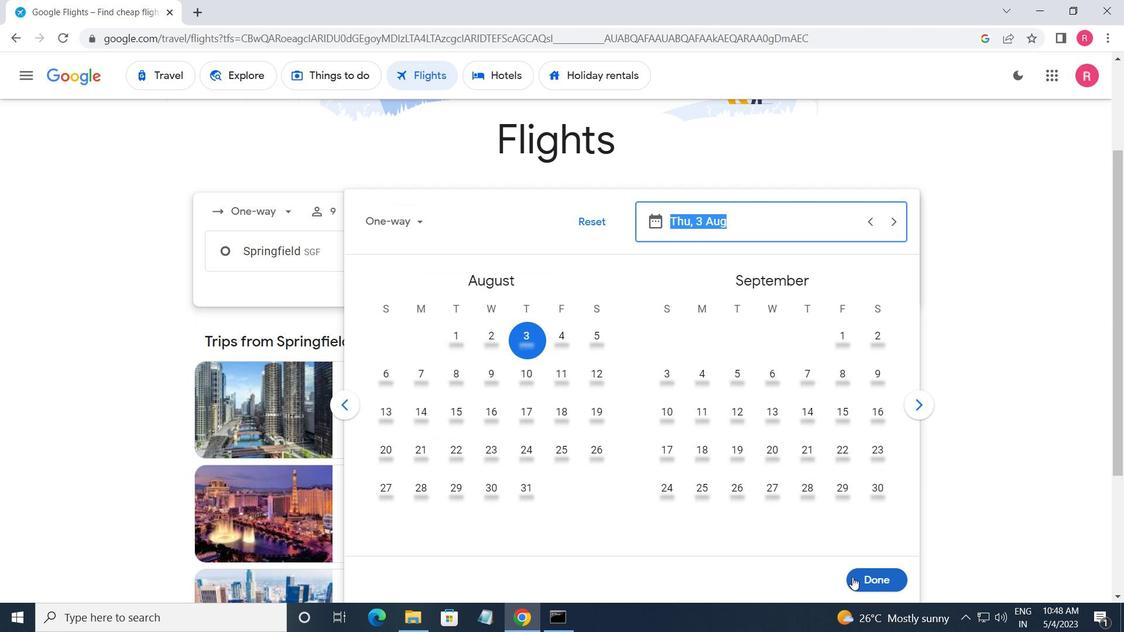 
Action: Mouse pressed left at (862, 581)
Screenshot: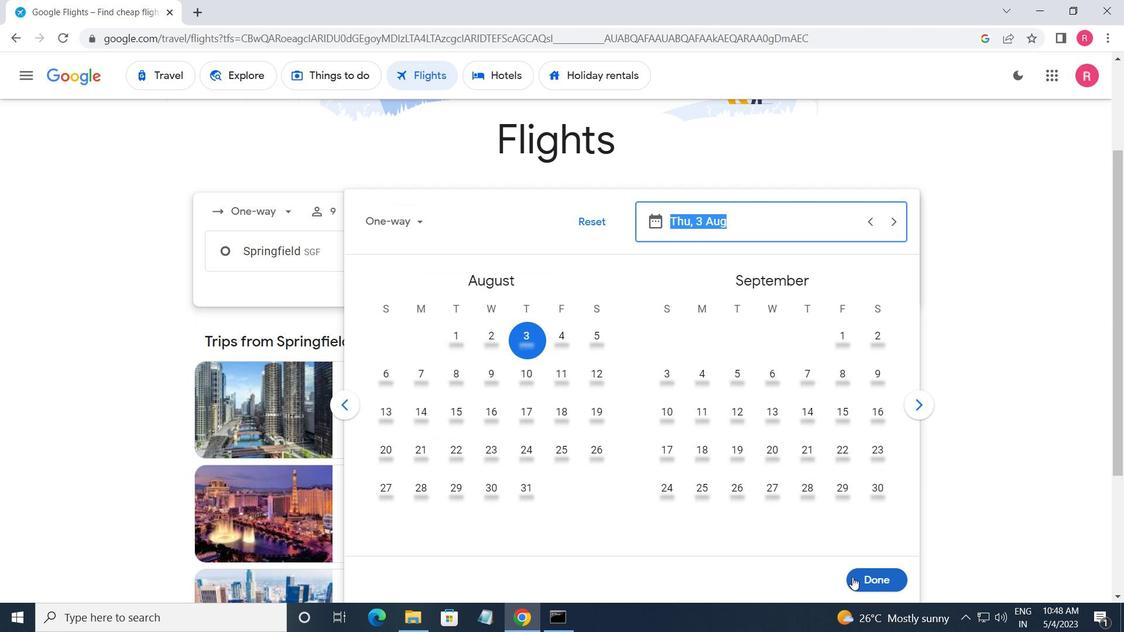 
Action: Mouse moved to (548, 310)
Screenshot: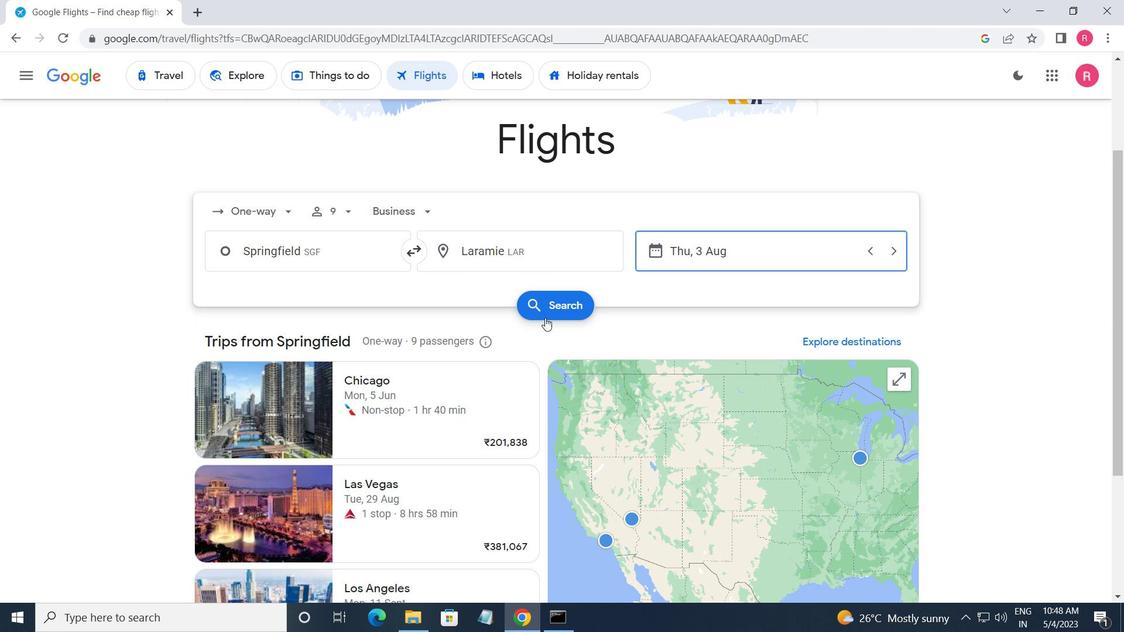 
Action: Mouse pressed left at (548, 310)
Screenshot: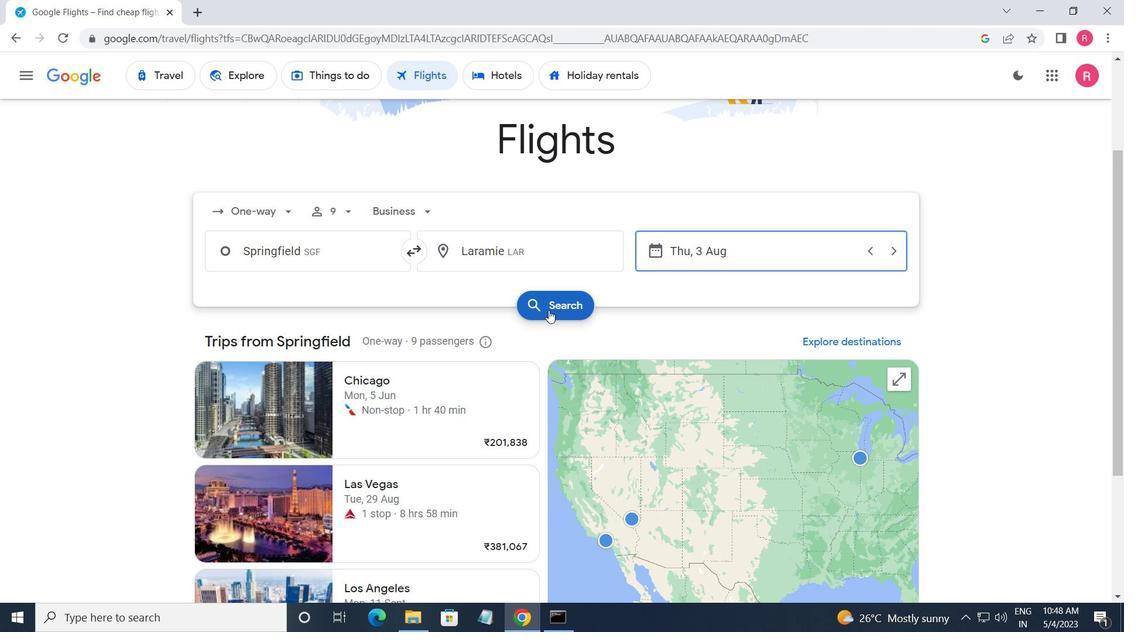 
Action: Mouse moved to (230, 207)
Screenshot: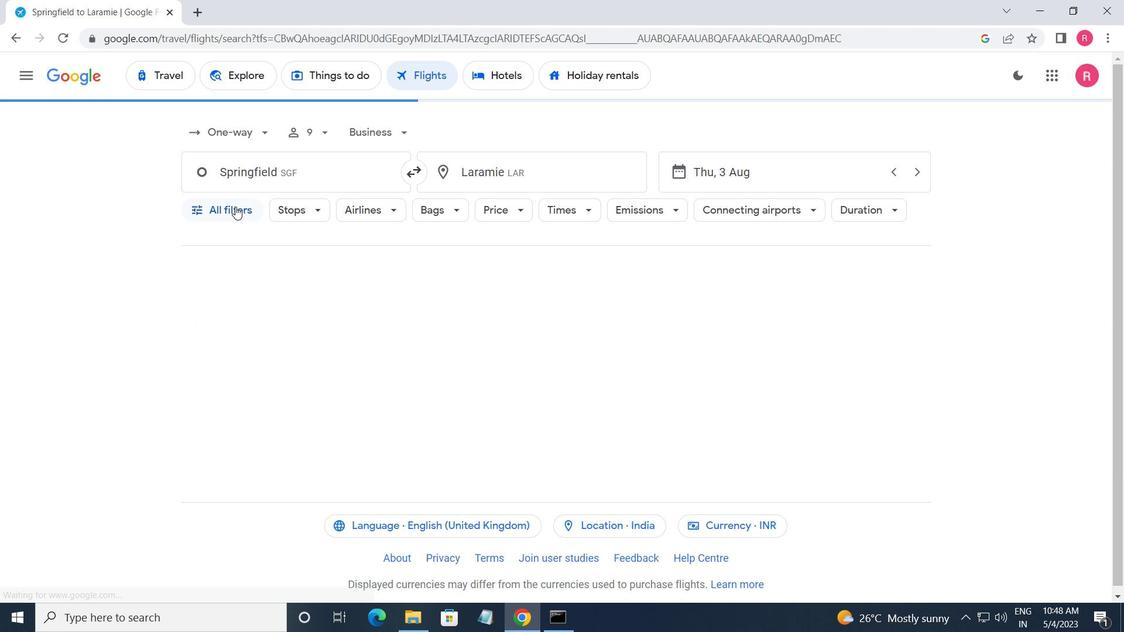 
Action: Mouse pressed left at (230, 207)
Screenshot: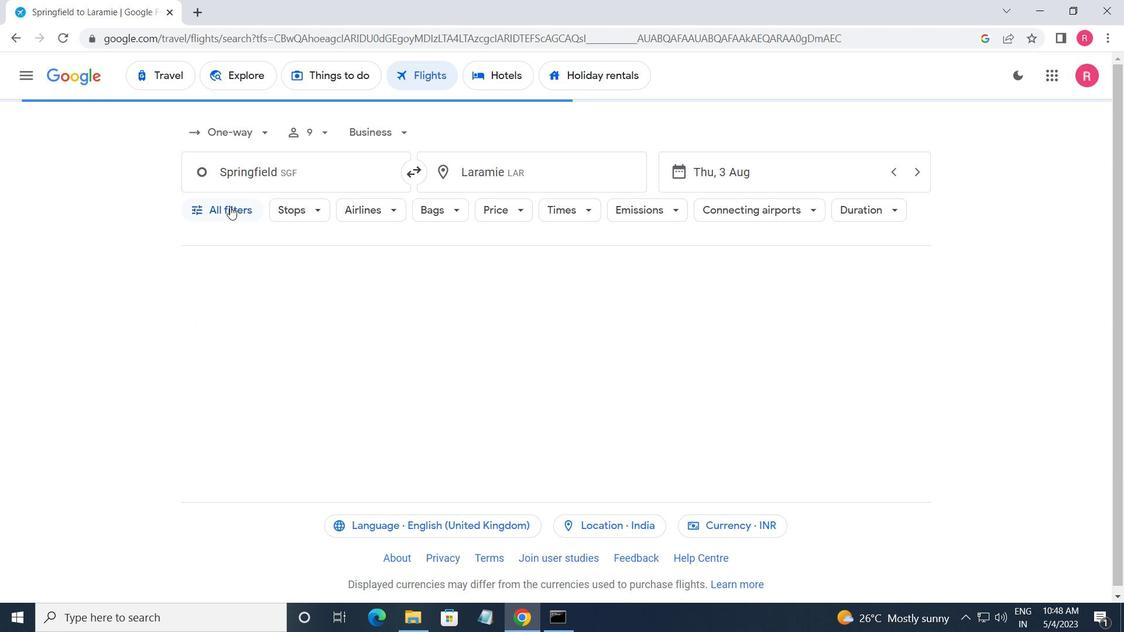 
Action: Mouse moved to (283, 360)
Screenshot: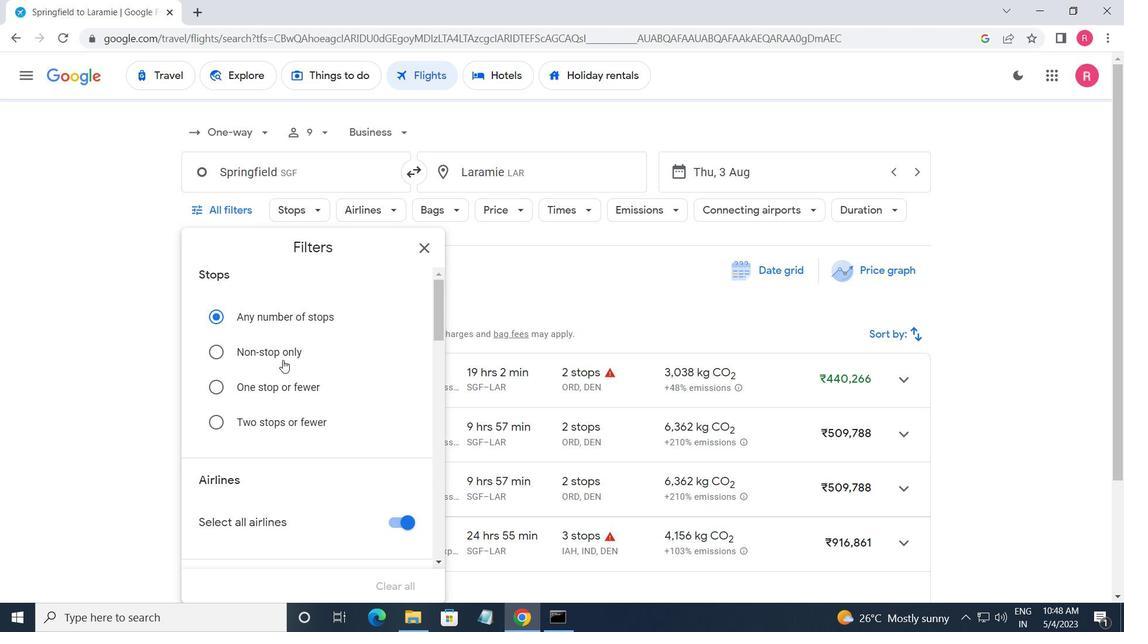 
Action: Mouse scrolled (283, 360) with delta (0, 0)
Screenshot: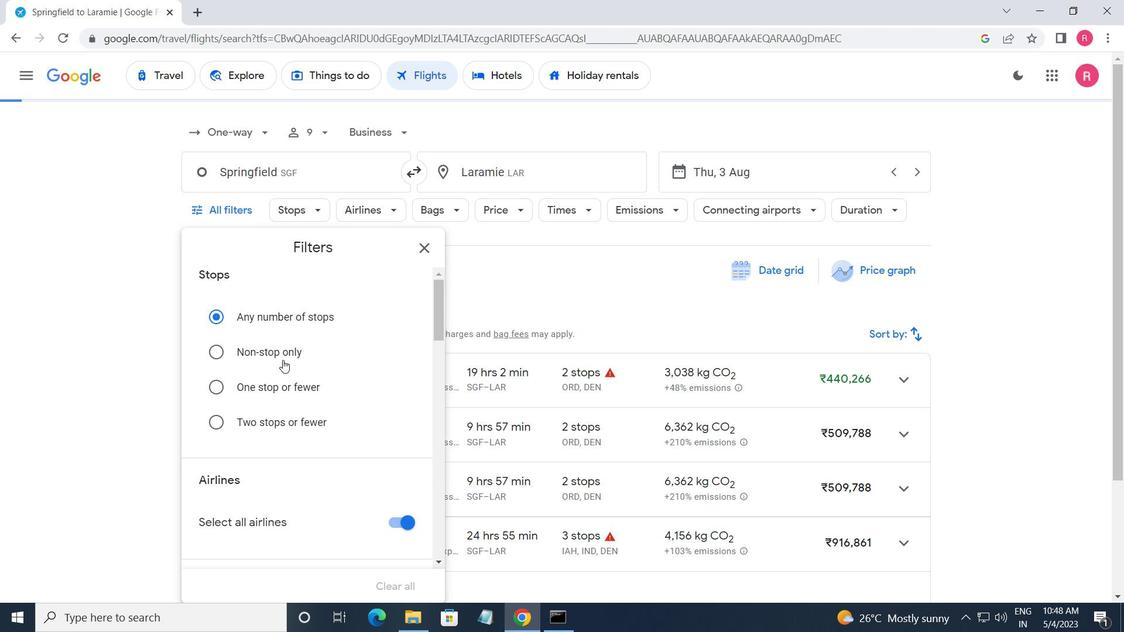 
Action: Mouse moved to (280, 358)
Screenshot: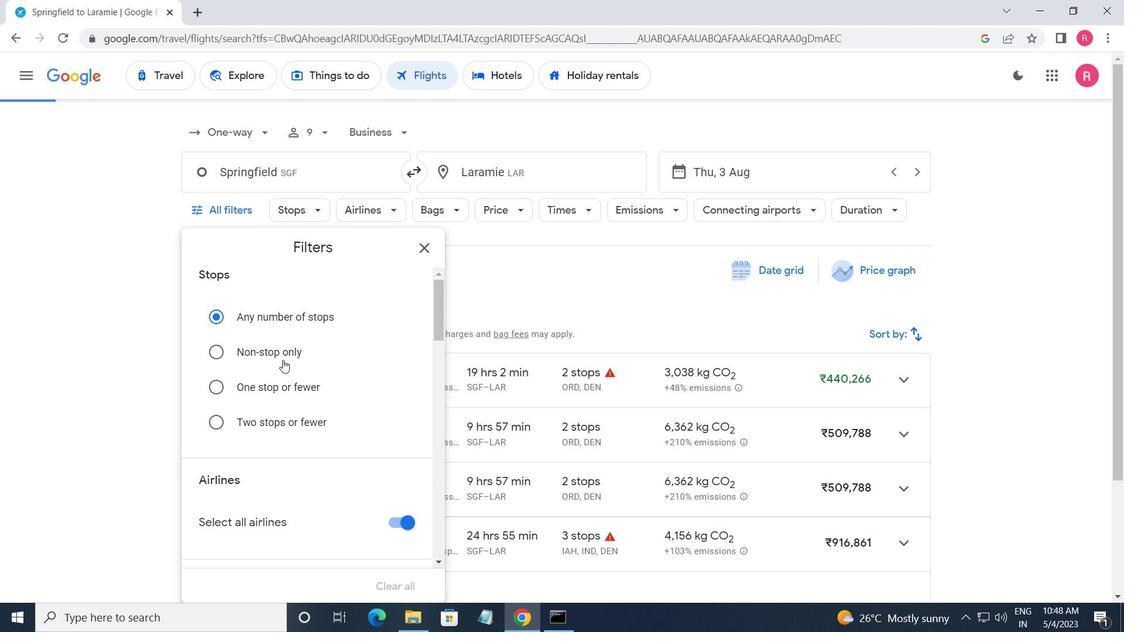 
Action: Mouse scrolled (280, 358) with delta (0, 0)
Screenshot: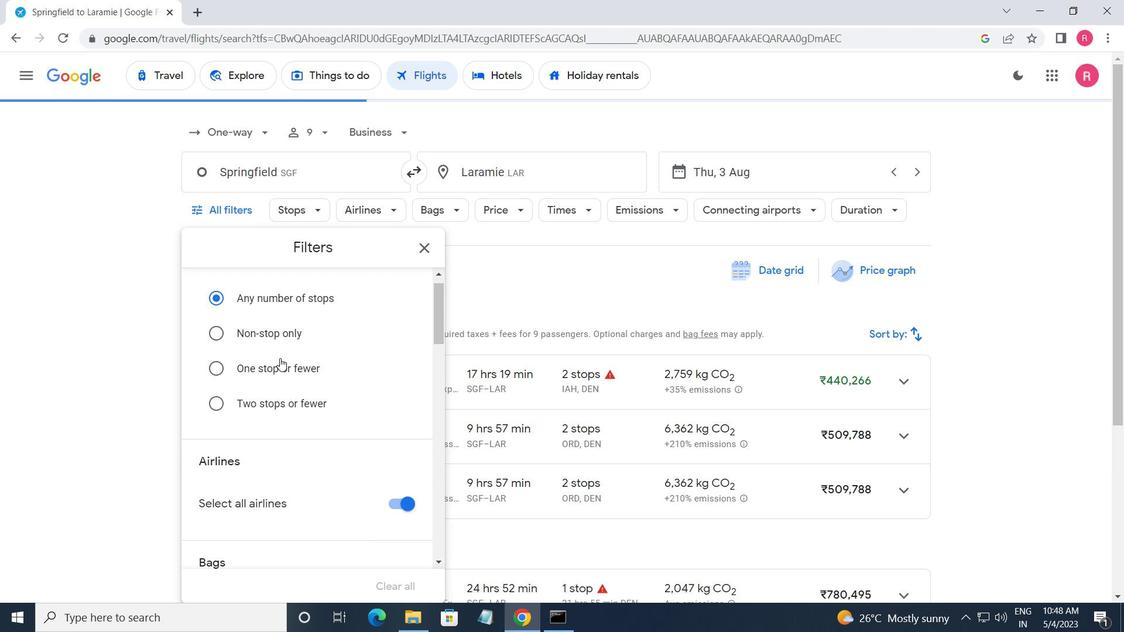 
Action: Mouse scrolled (280, 358) with delta (0, 0)
Screenshot: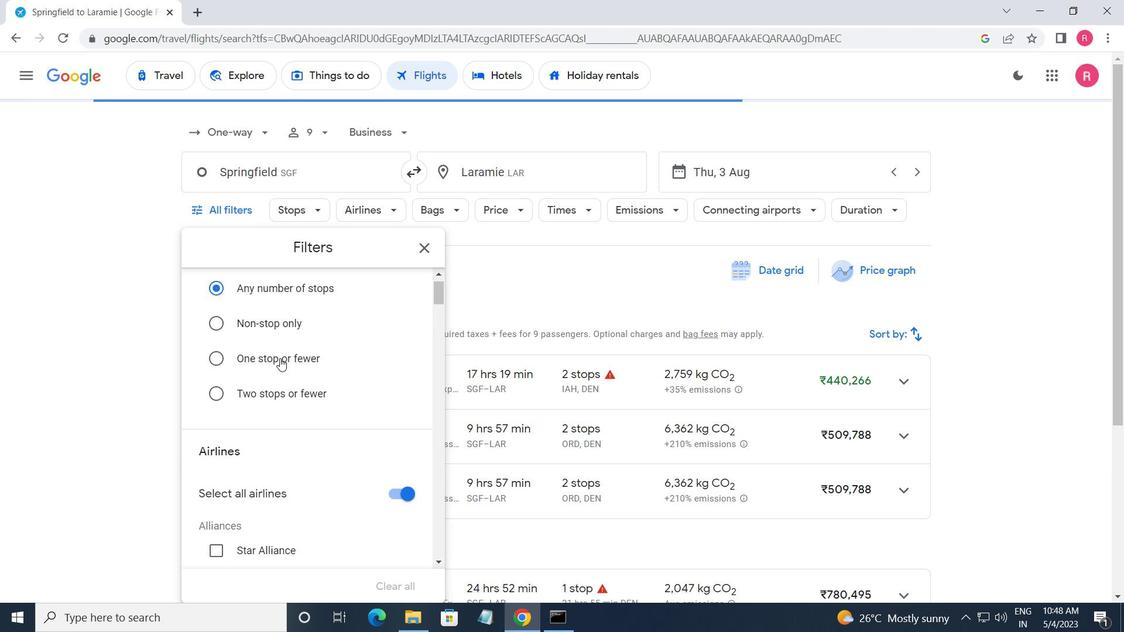 
Action: Mouse moved to (286, 342)
Screenshot: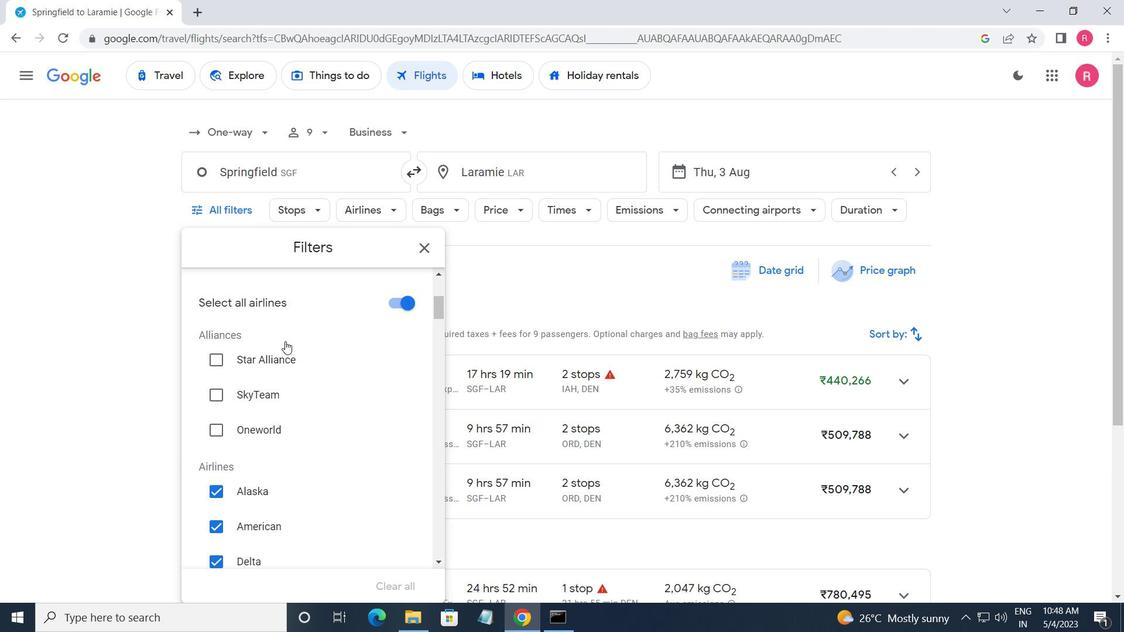 
Action: Mouse scrolled (286, 341) with delta (0, 0)
Screenshot: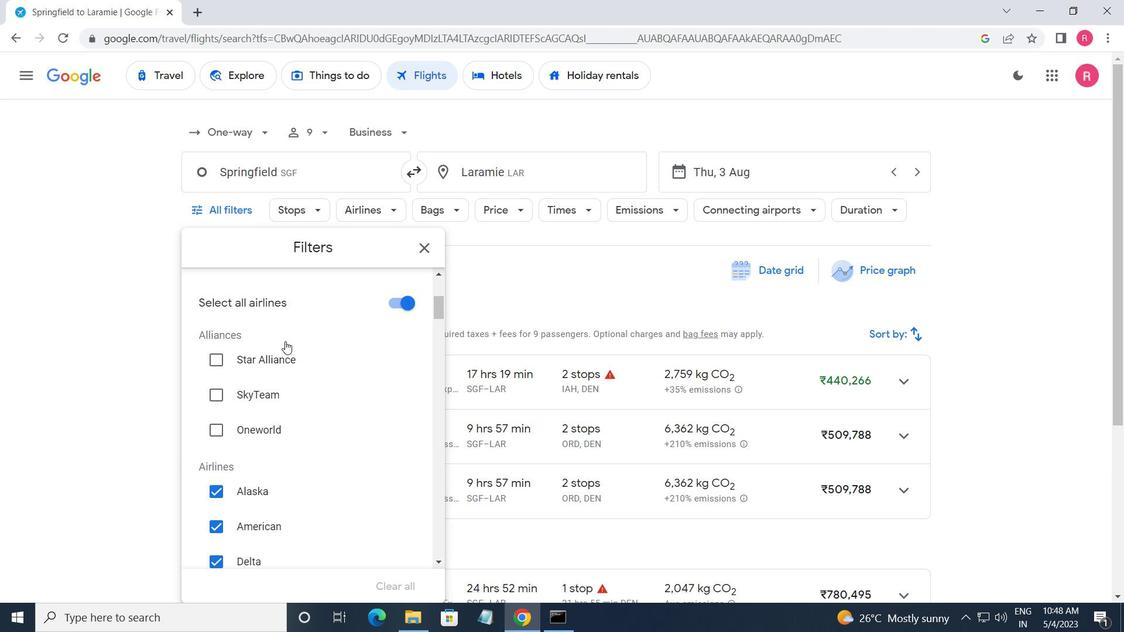 
Action: Mouse moved to (288, 341)
Screenshot: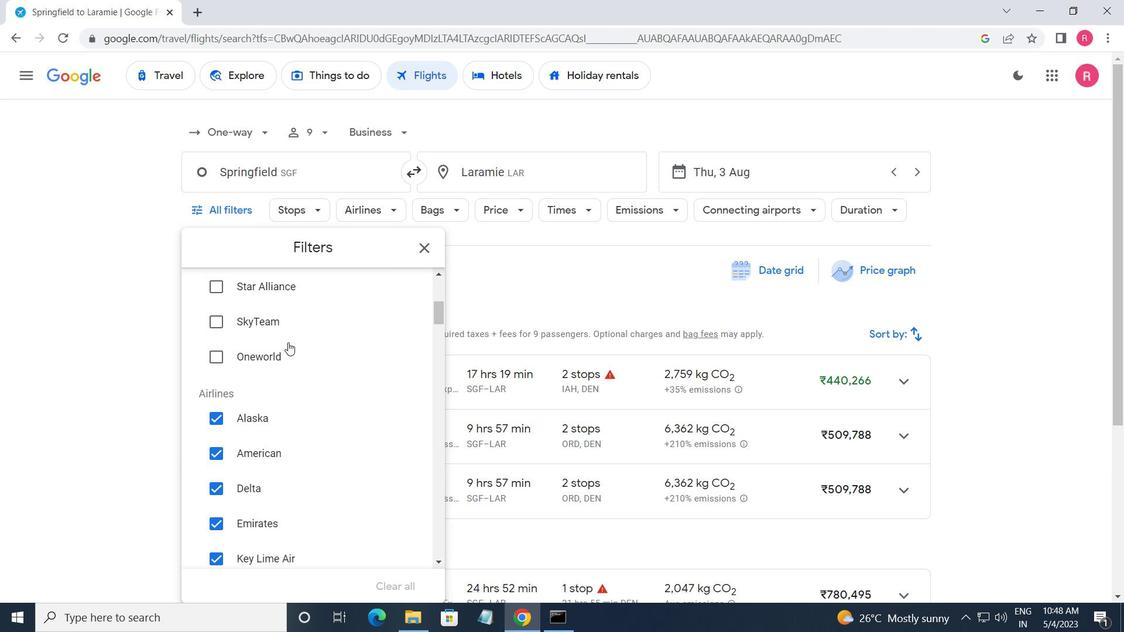 
Action: Mouse scrolled (288, 340) with delta (0, 0)
Screenshot: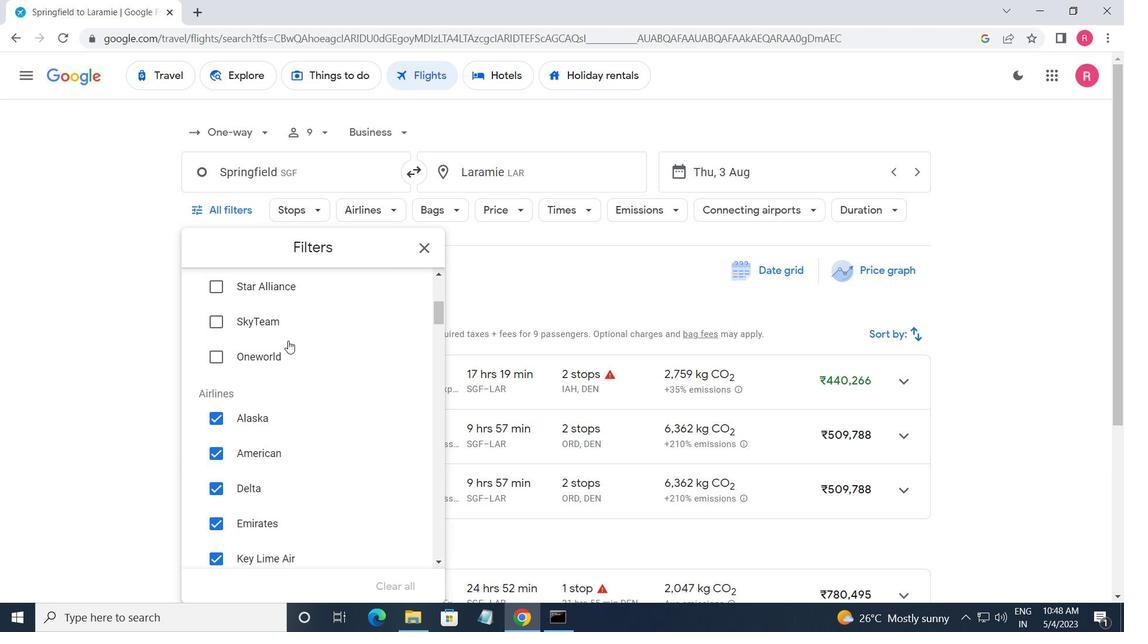 
Action: Mouse scrolled (288, 340) with delta (0, 0)
Screenshot: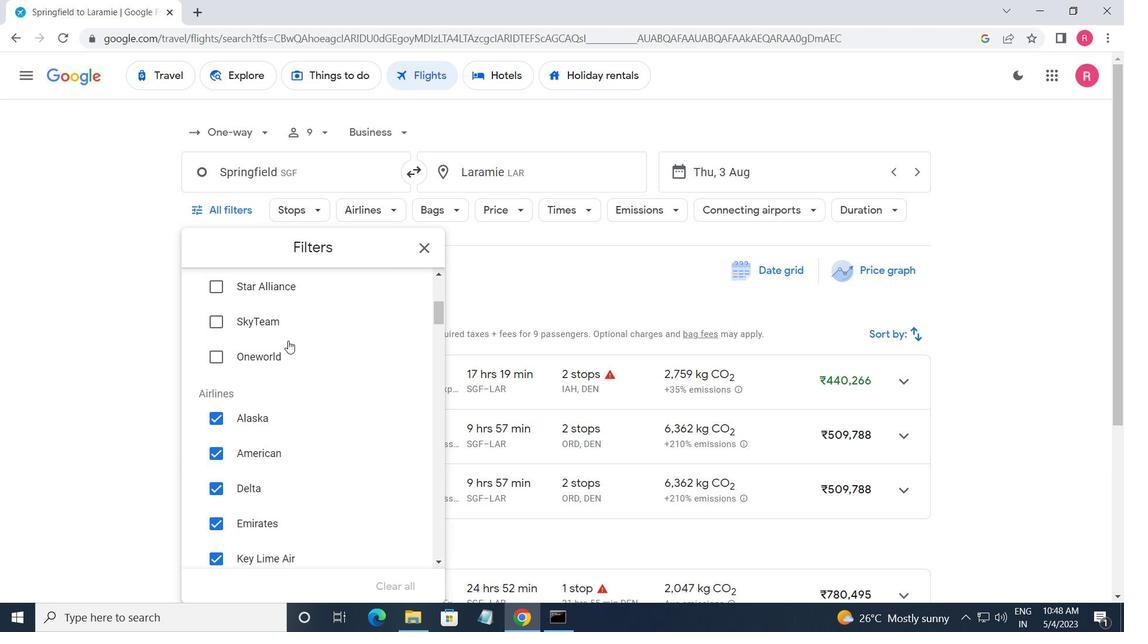 
Action: Mouse moved to (288, 341)
Screenshot: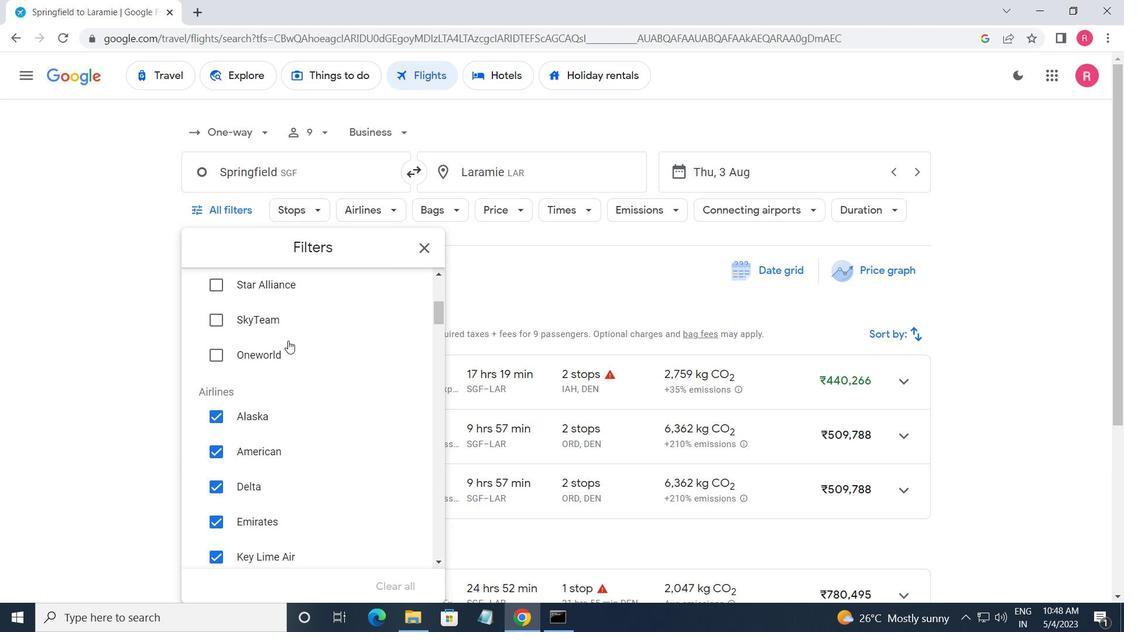 
Action: Mouse scrolled (288, 341) with delta (0, 0)
Screenshot: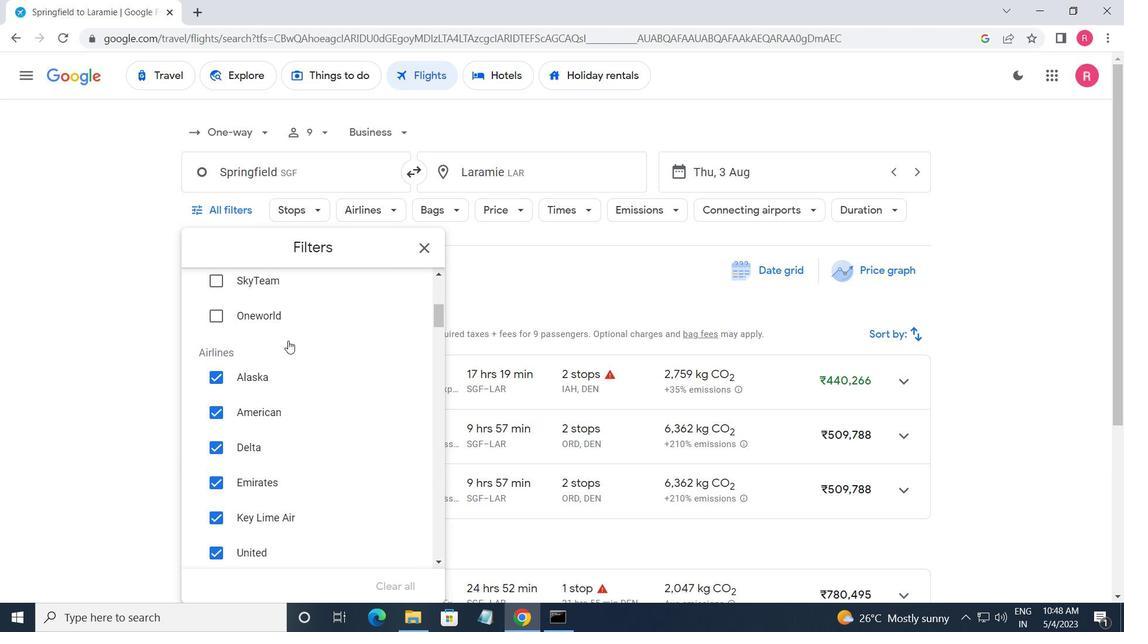 
Action: Mouse scrolled (288, 342) with delta (0, 0)
Screenshot: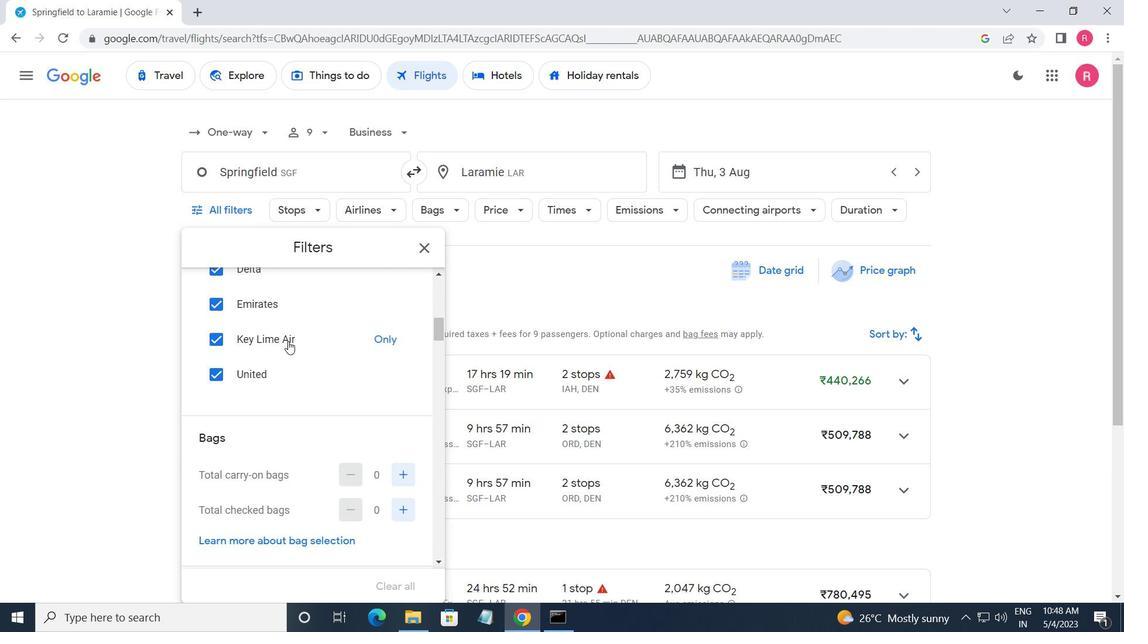 
Action: Mouse moved to (375, 384)
Screenshot: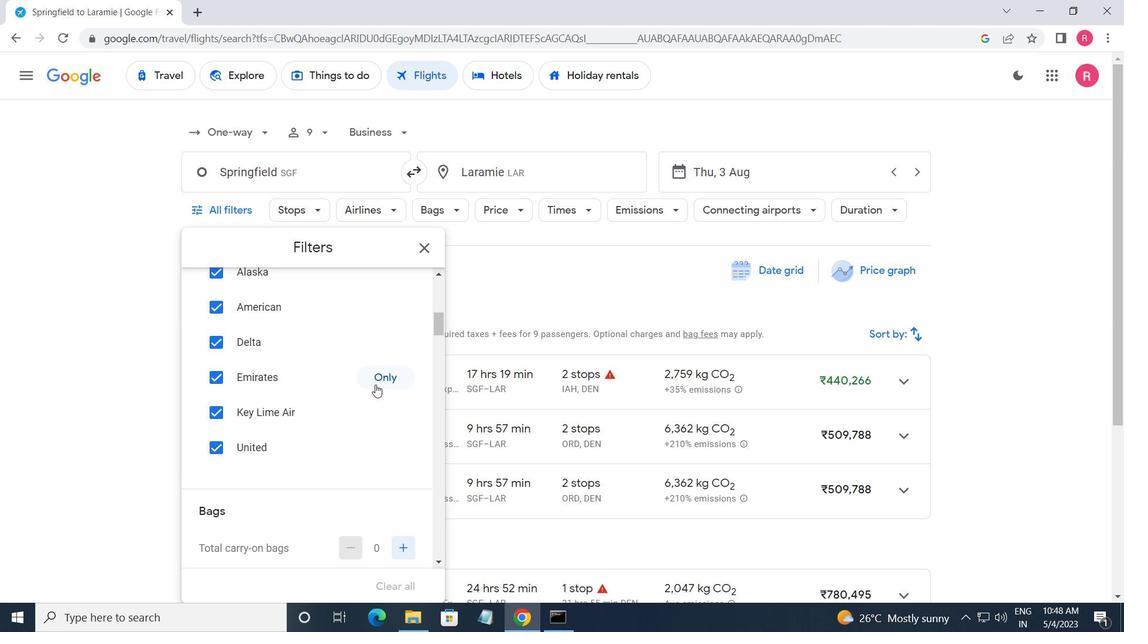 
Action: Mouse pressed left at (375, 384)
Screenshot: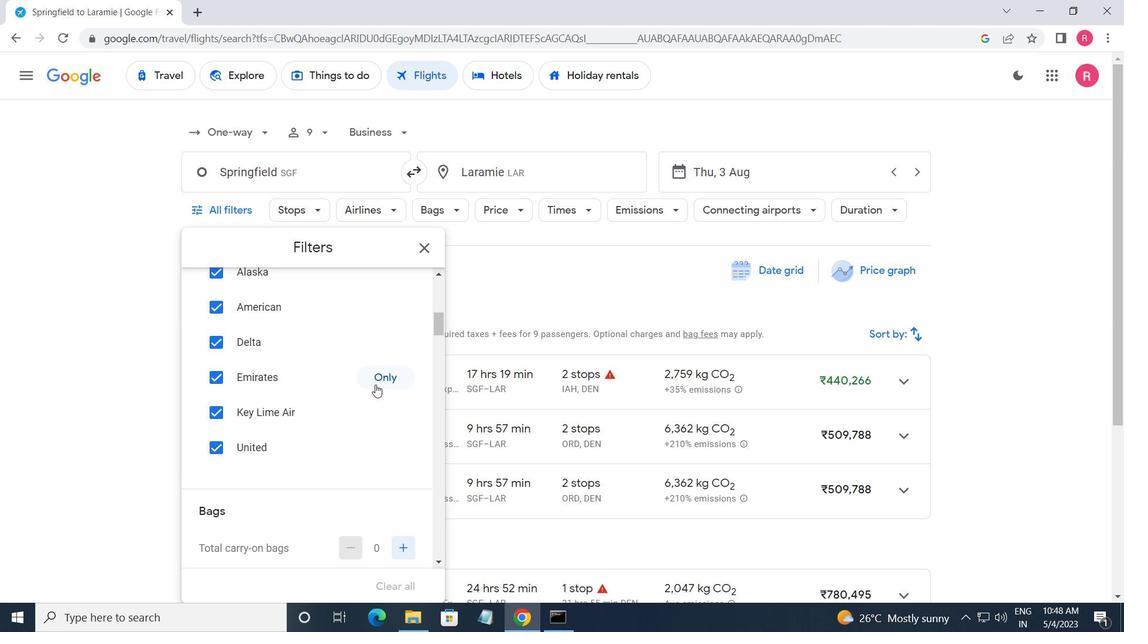 
Action: Mouse moved to (382, 413)
Screenshot: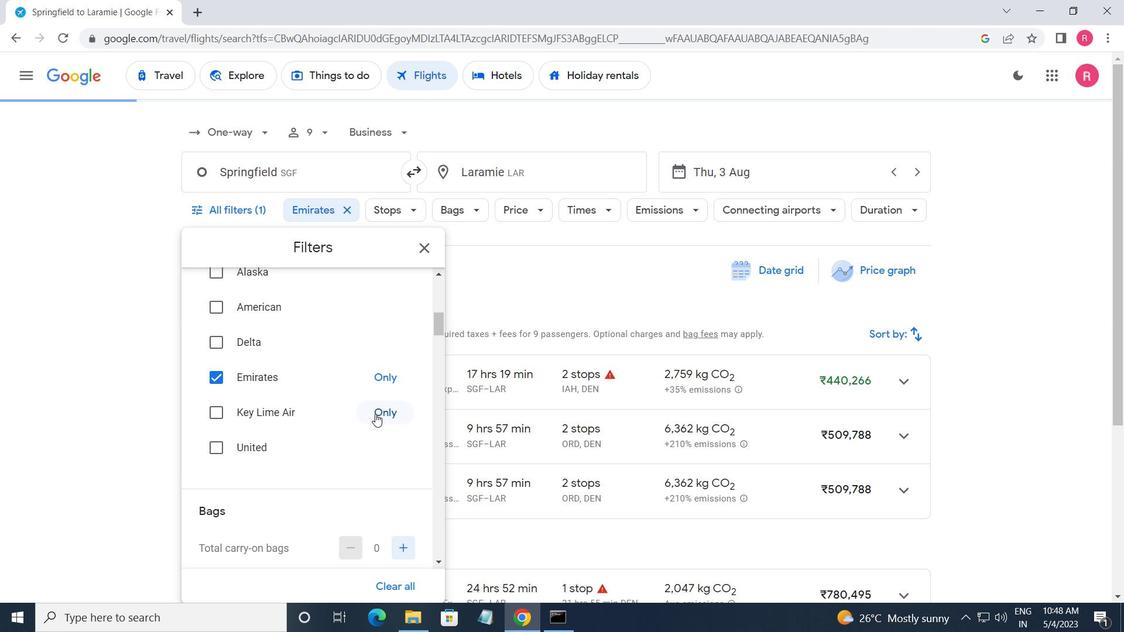
Action: Mouse pressed left at (382, 413)
Screenshot: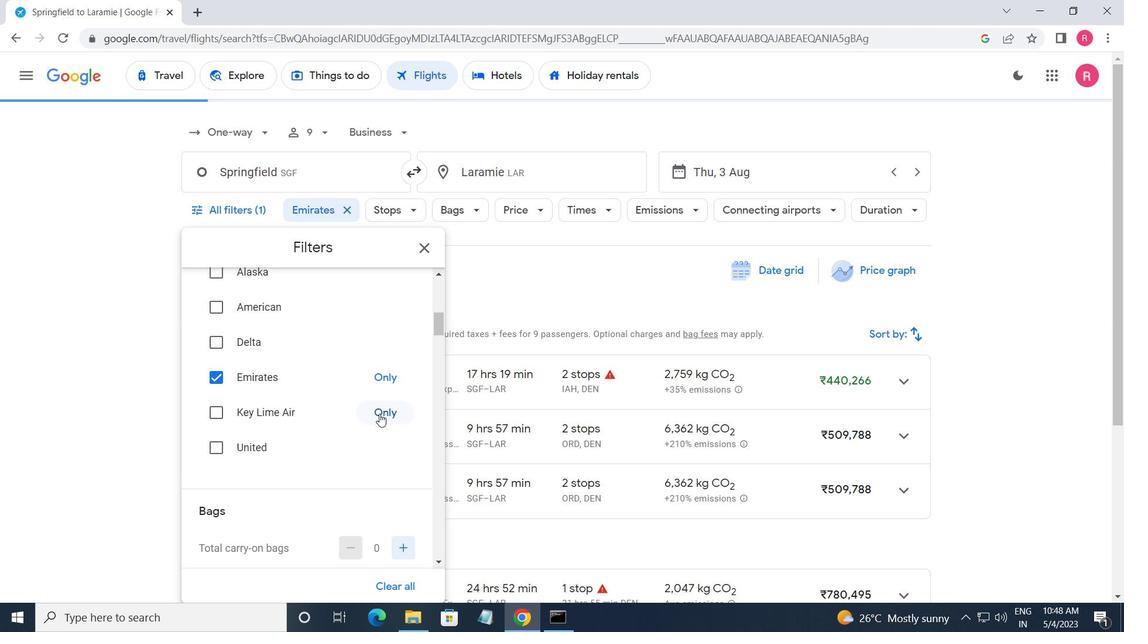 
Action: Mouse moved to (377, 410)
Screenshot: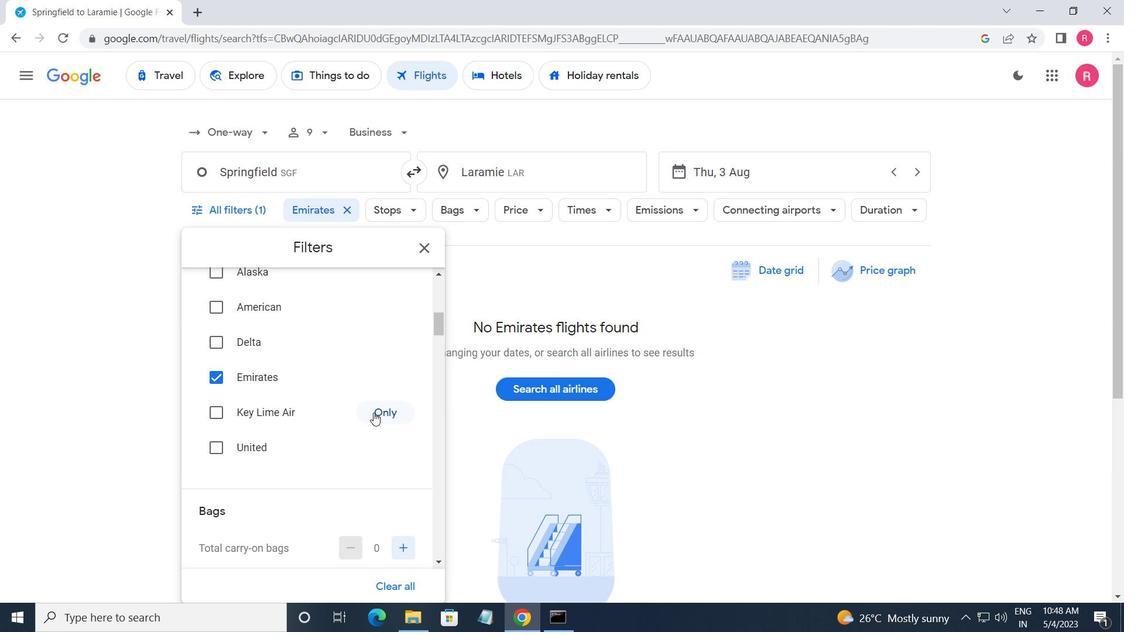
Action: Mouse pressed left at (377, 410)
Screenshot: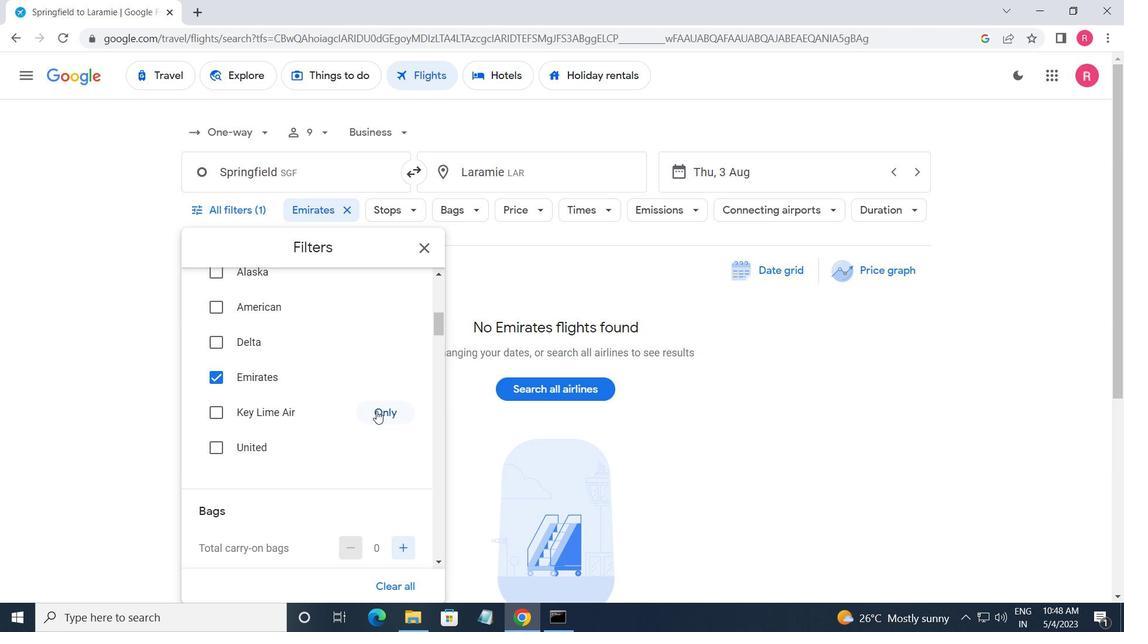 
Action: Mouse moved to (220, 374)
Screenshot: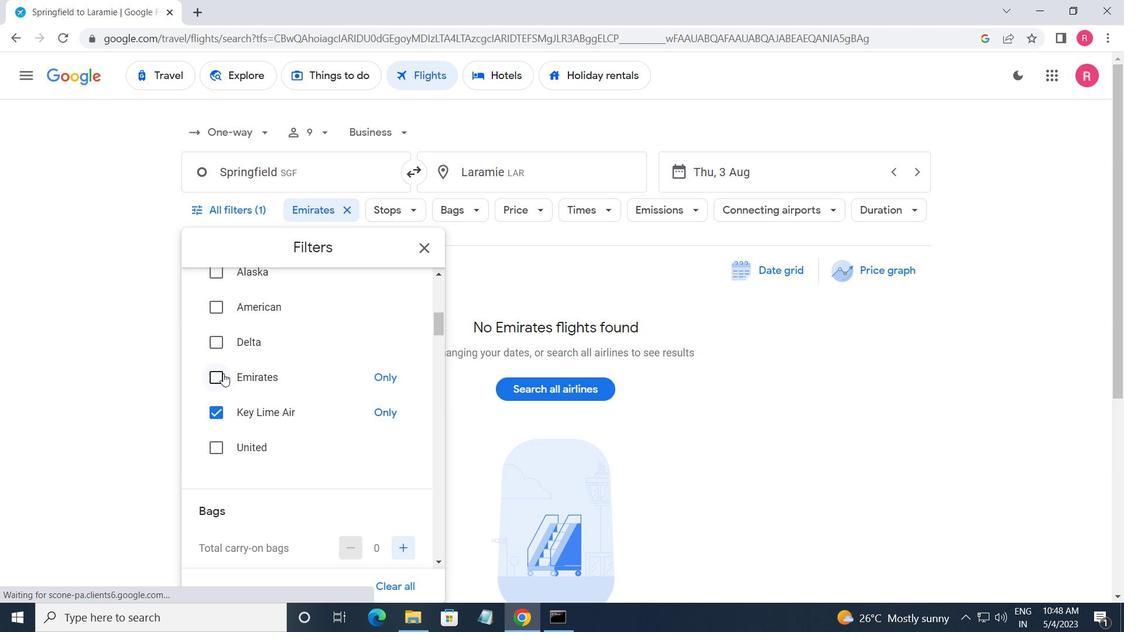 
Action: Mouse pressed left at (220, 374)
Screenshot: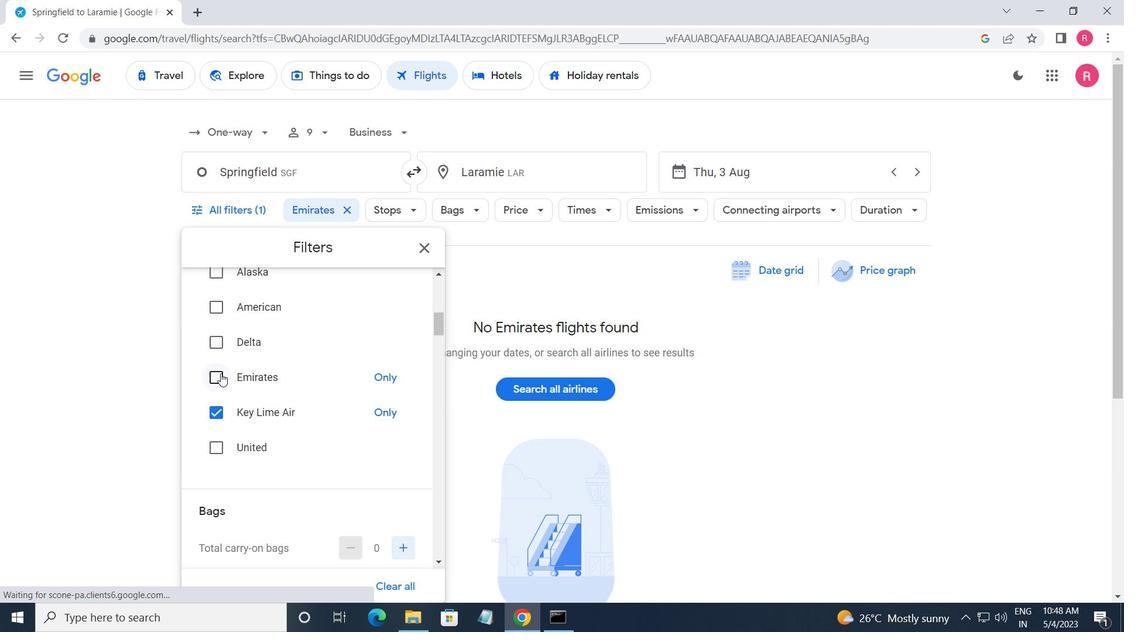 
Action: Mouse moved to (220, 382)
Screenshot: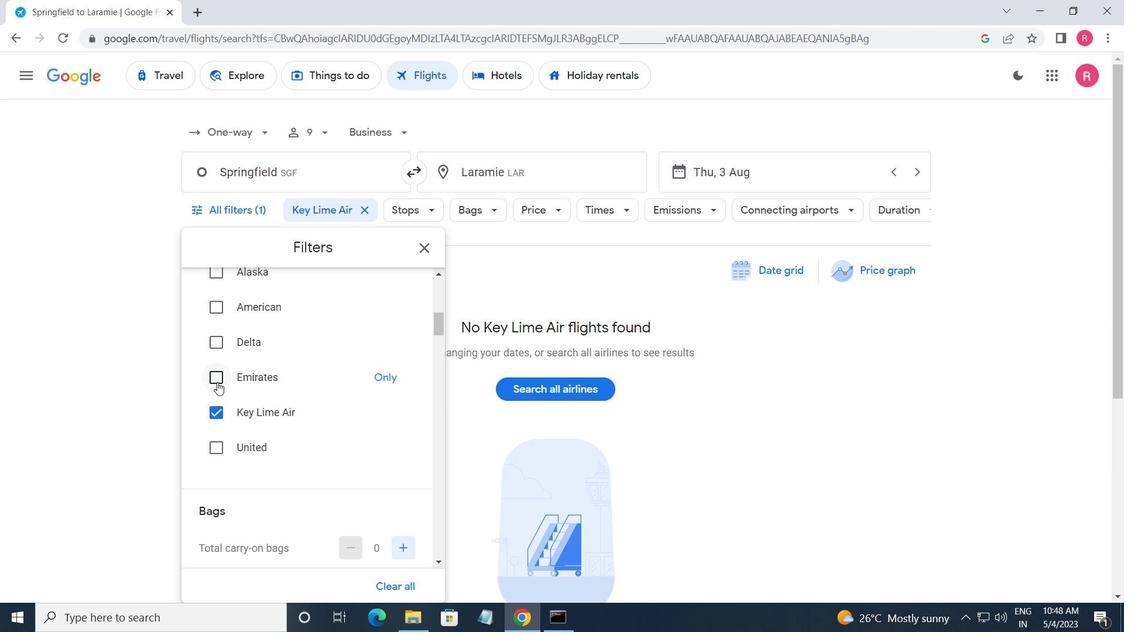 
Action: Mouse pressed left at (220, 382)
Screenshot: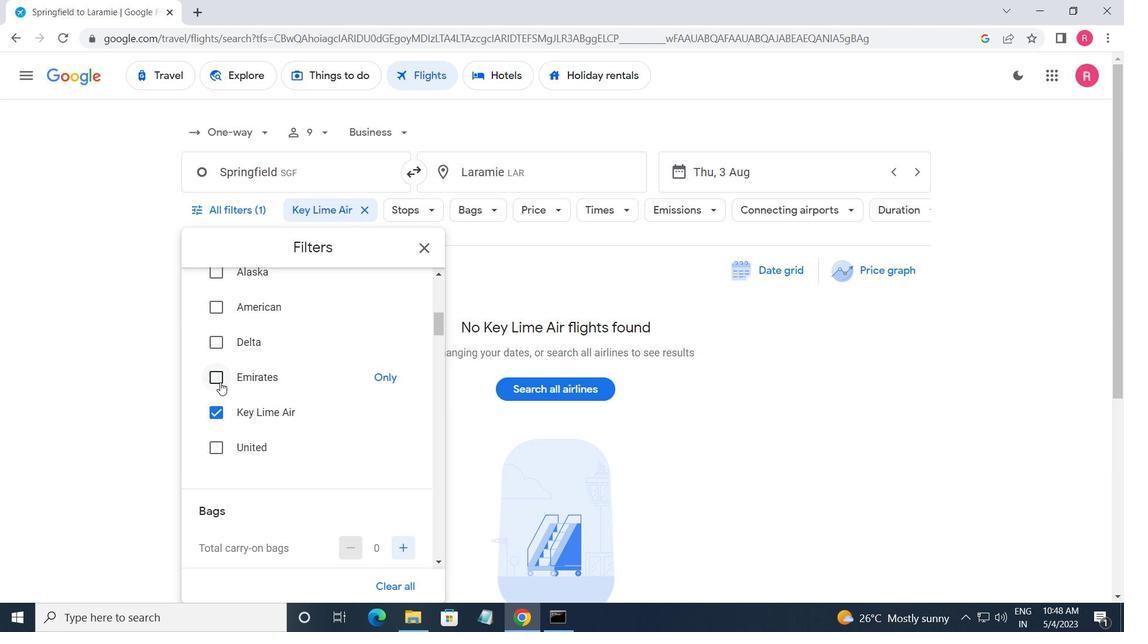 
Action: Mouse moved to (255, 402)
Screenshot: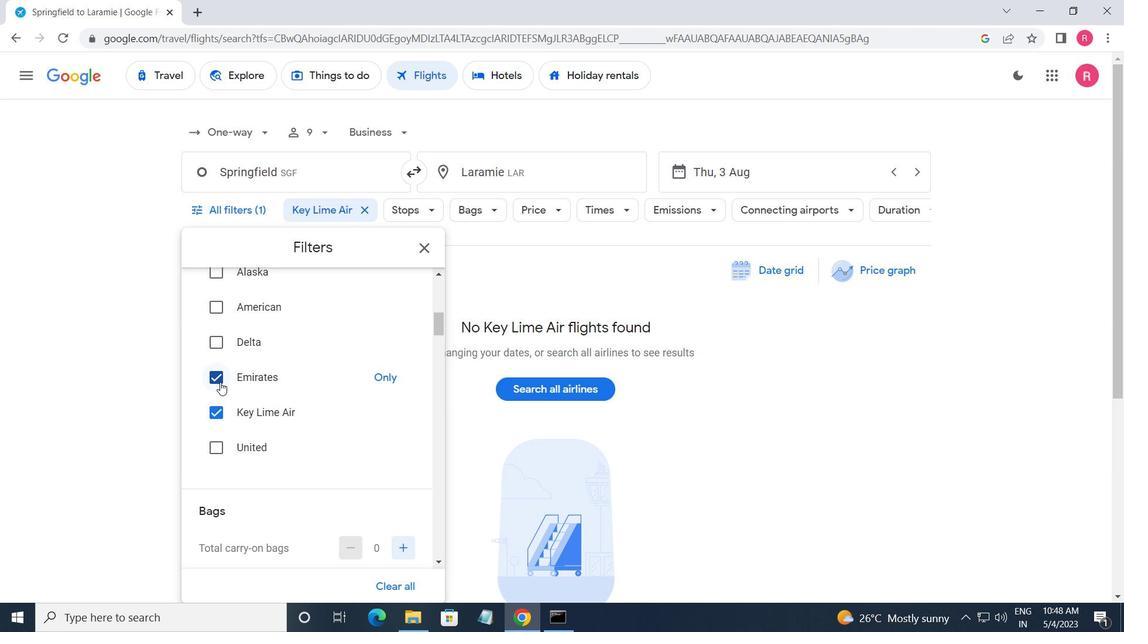 
Action: Mouse scrolled (255, 402) with delta (0, 0)
Screenshot: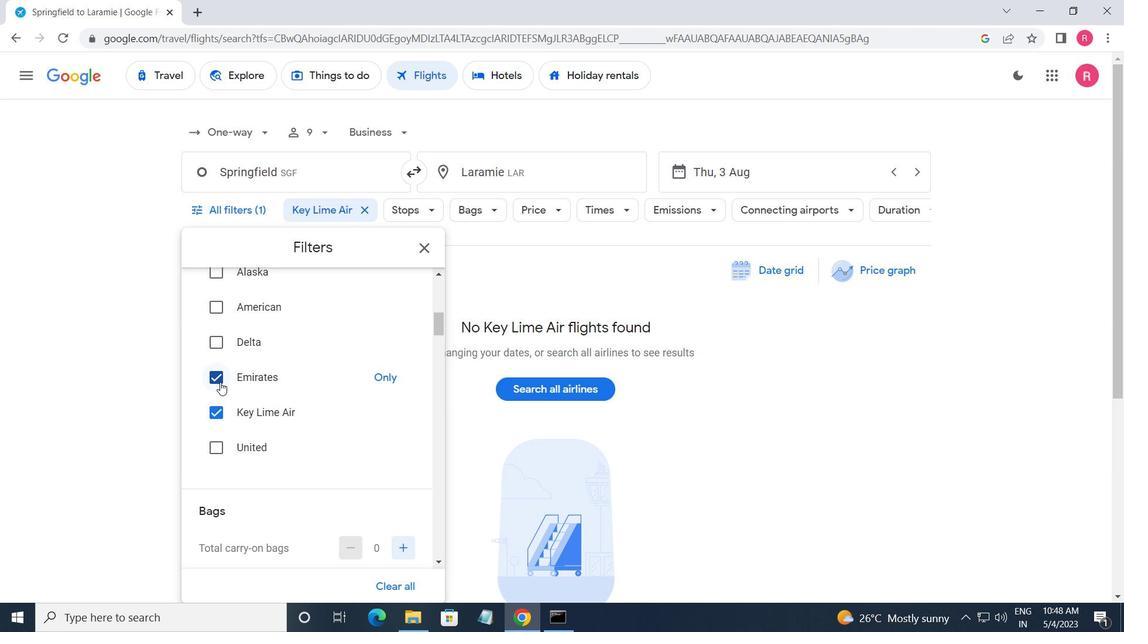 
Action: Mouse moved to (308, 414)
Screenshot: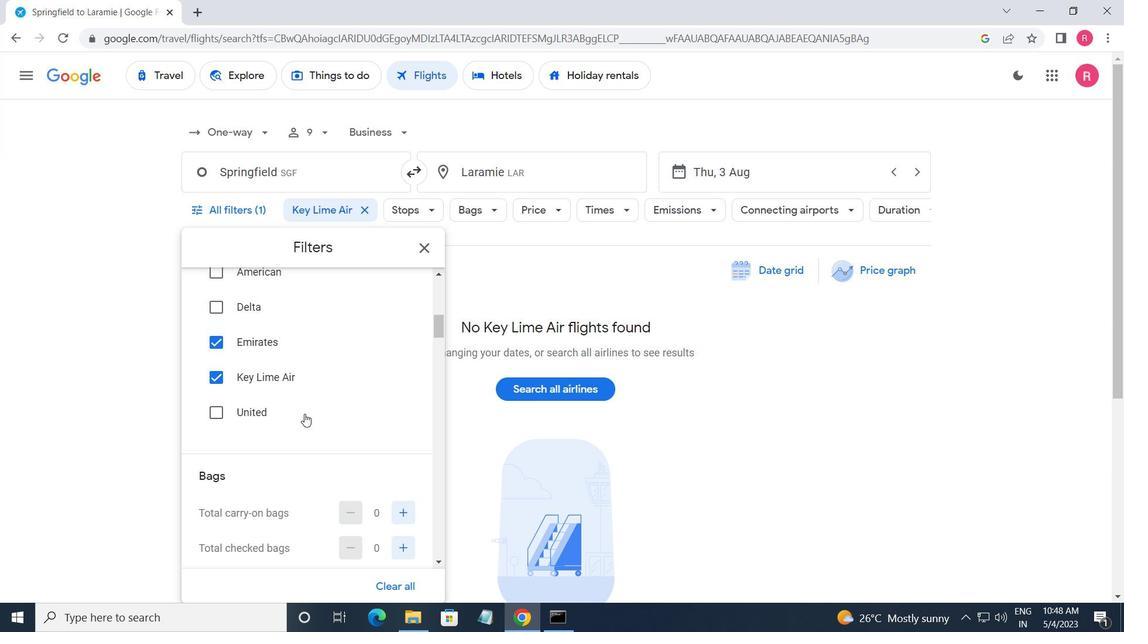 
Action: Mouse scrolled (308, 413) with delta (0, 0)
Screenshot: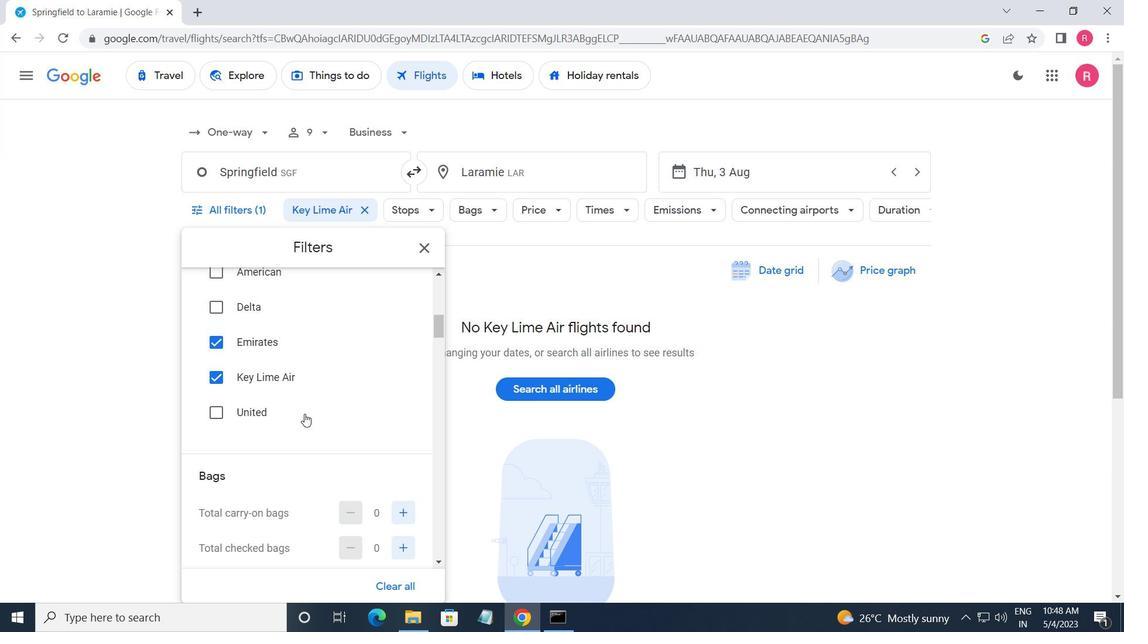 
Action: Mouse moved to (310, 411)
Screenshot: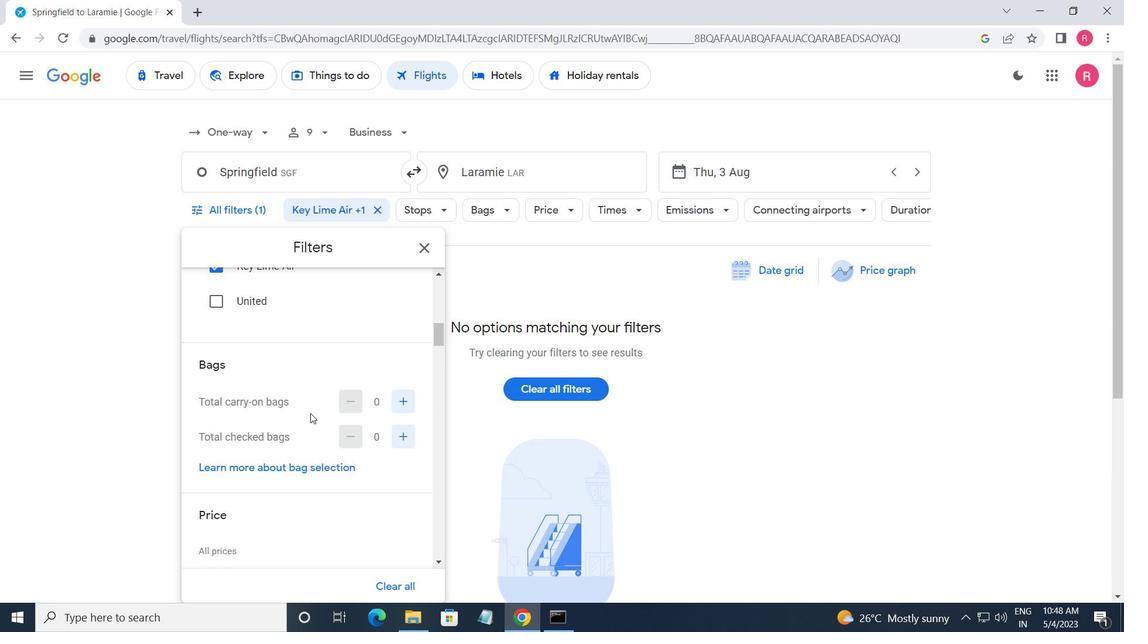 
Action: Mouse scrolled (310, 410) with delta (0, 0)
Screenshot: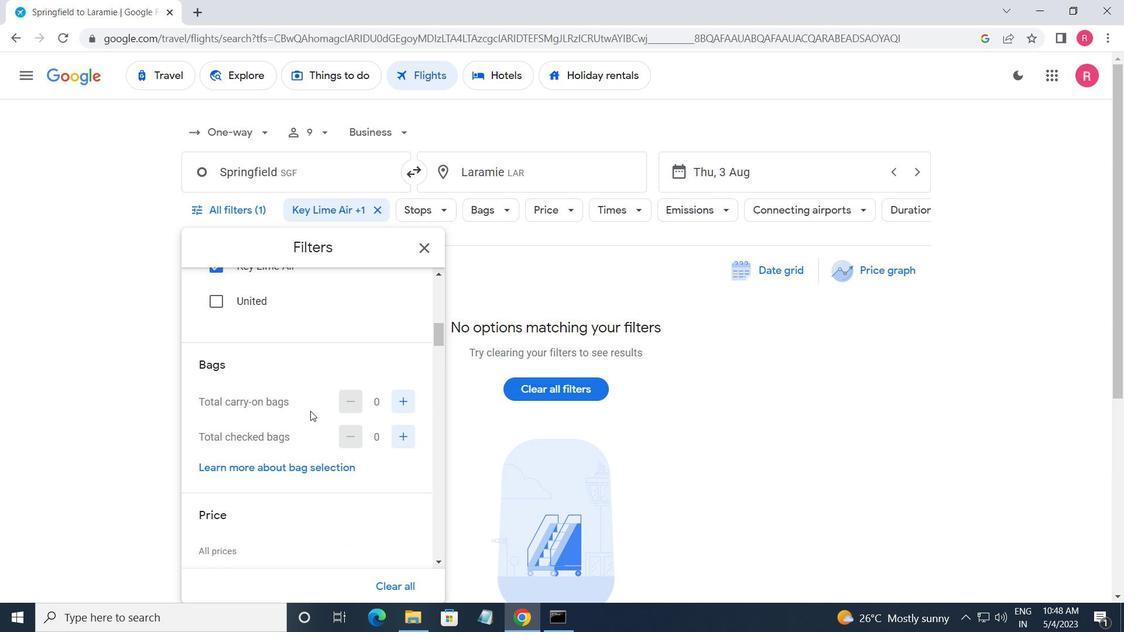 
Action: Mouse scrolled (310, 410) with delta (0, 0)
Screenshot: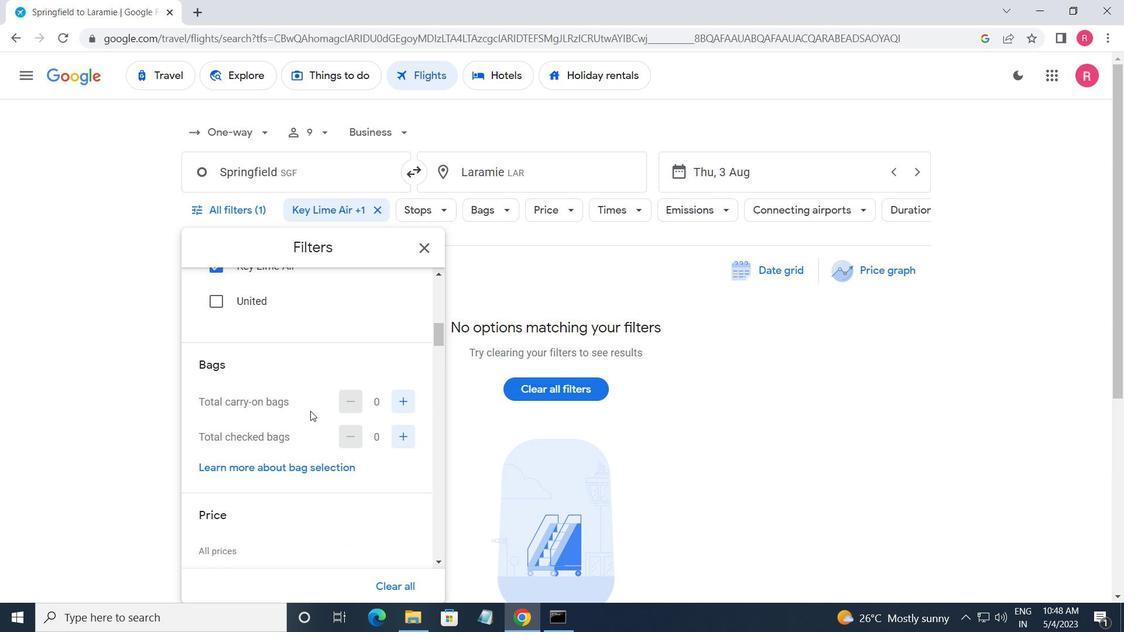 
Action: Mouse moved to (331, 385)
Screenshot: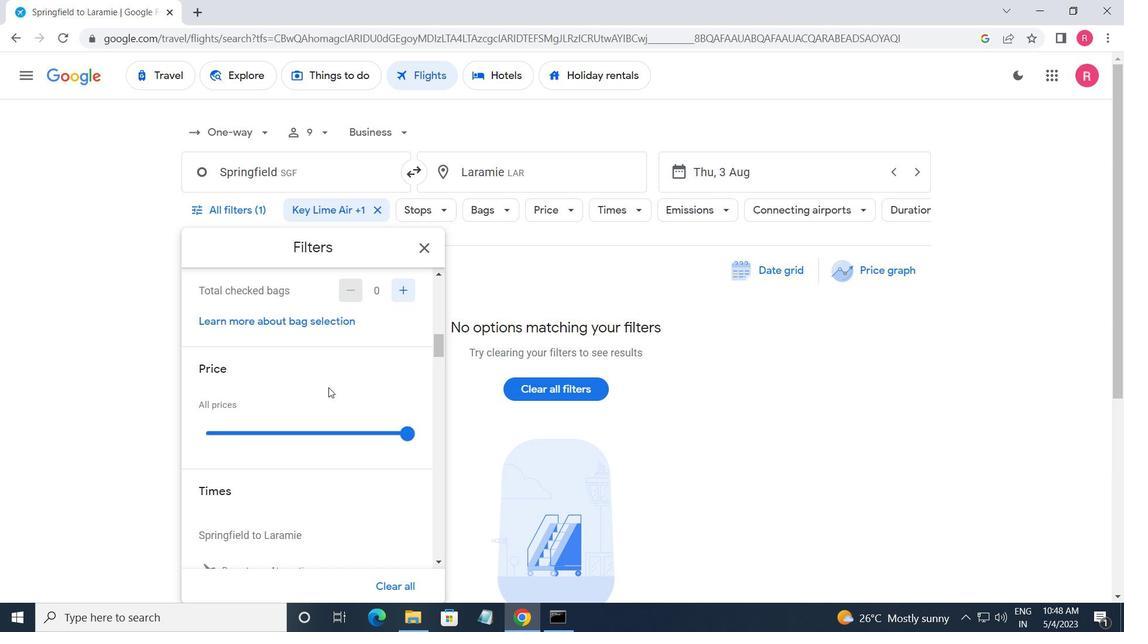 
Action: Mouse scrolled (331, 386) with delta (0, 0)
Screenshot: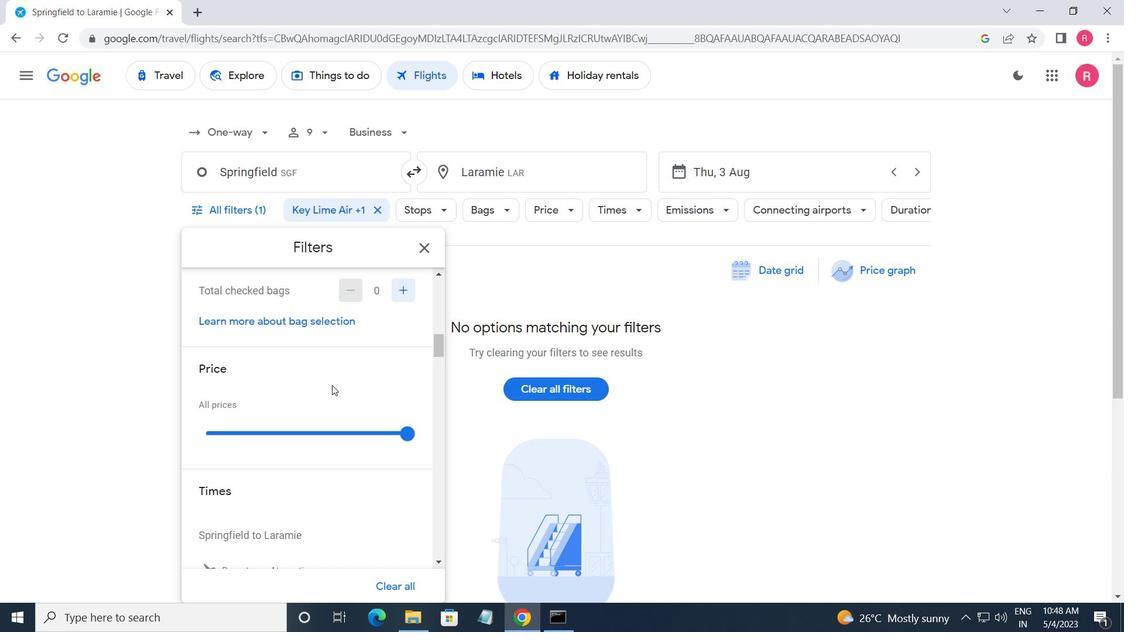 
Action: Mouse moved to (402, 370)
Screenshot: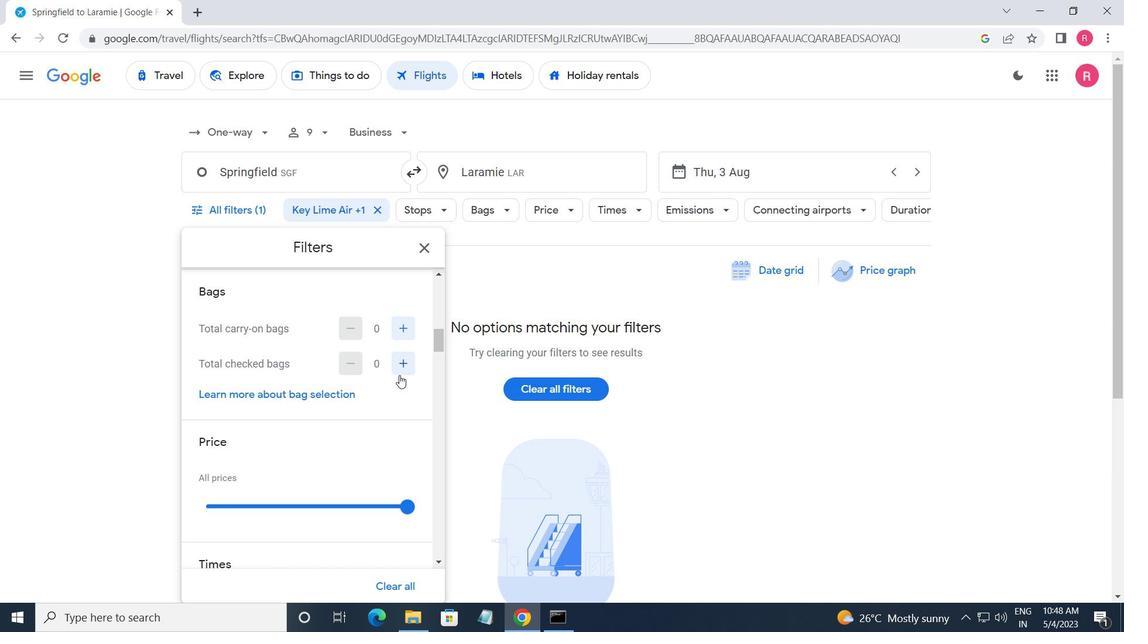 
Action: Mouse pressed left at (402, 370)
Screenshot: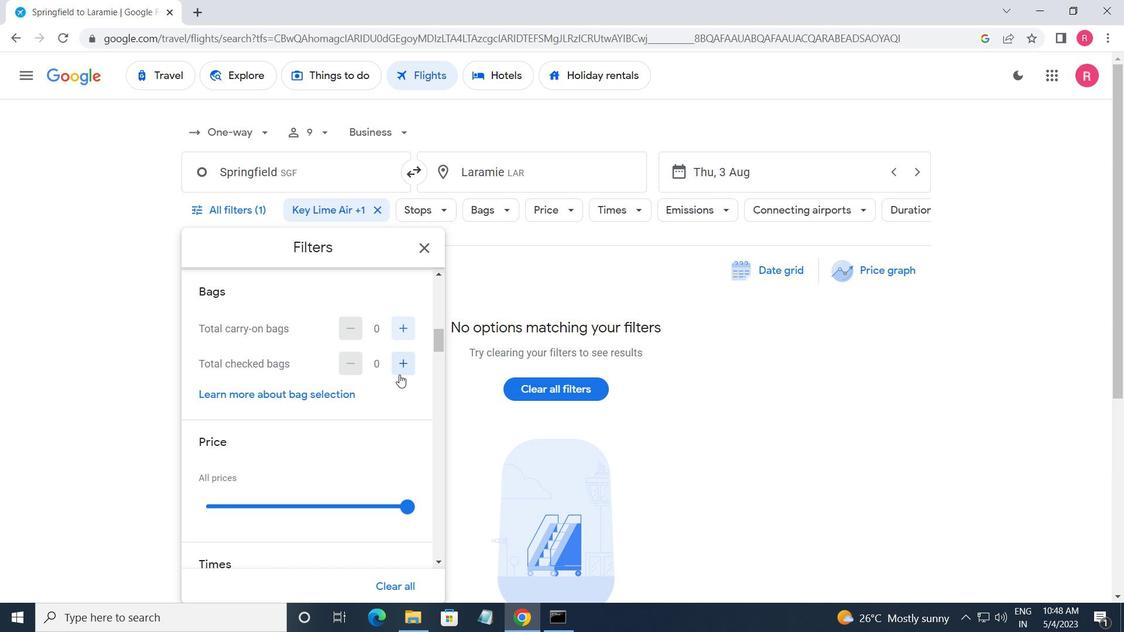 
Action: Mouse moved to (403, 370)
Screenshot: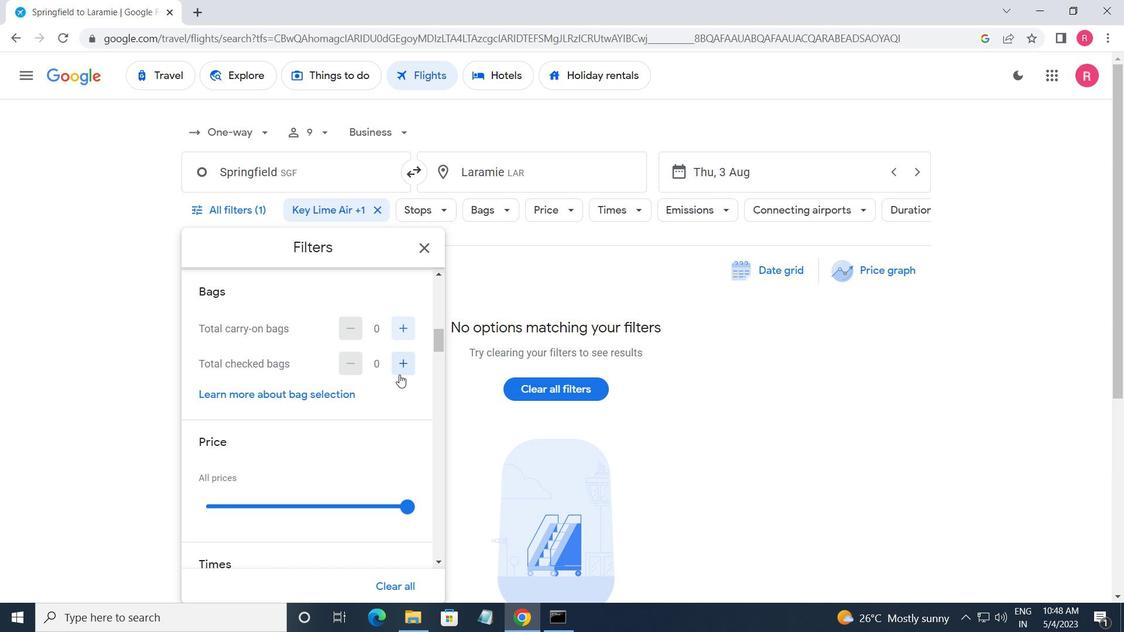 
Action: Mouse pressed left at (403, 370)
Screenshot: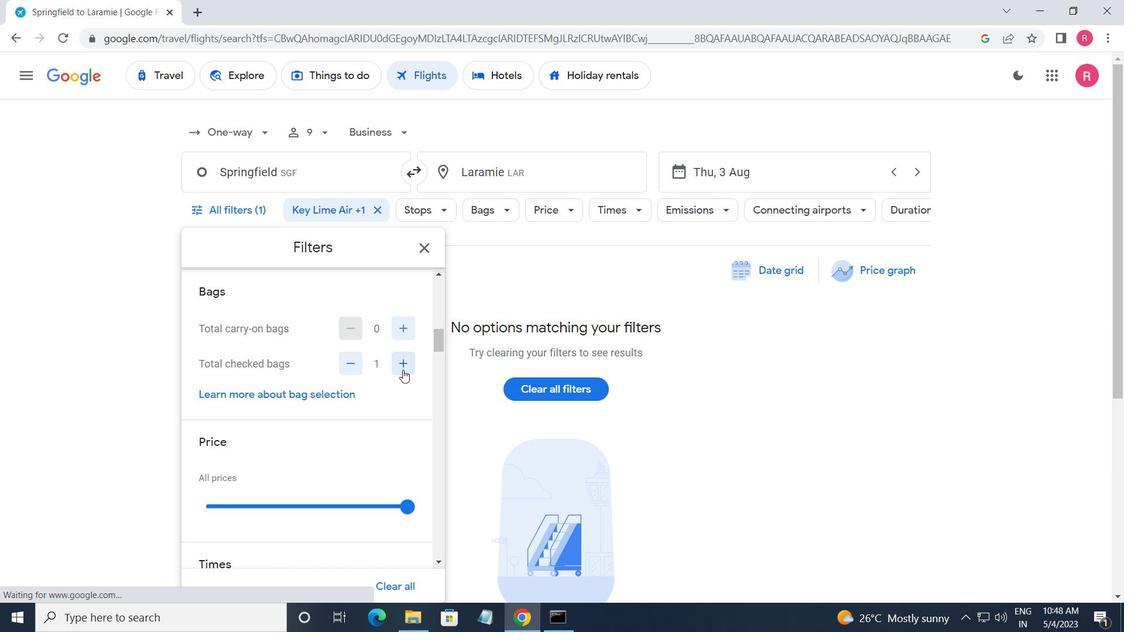 
Action: Mouse moved to (376, 398)
Screenshot: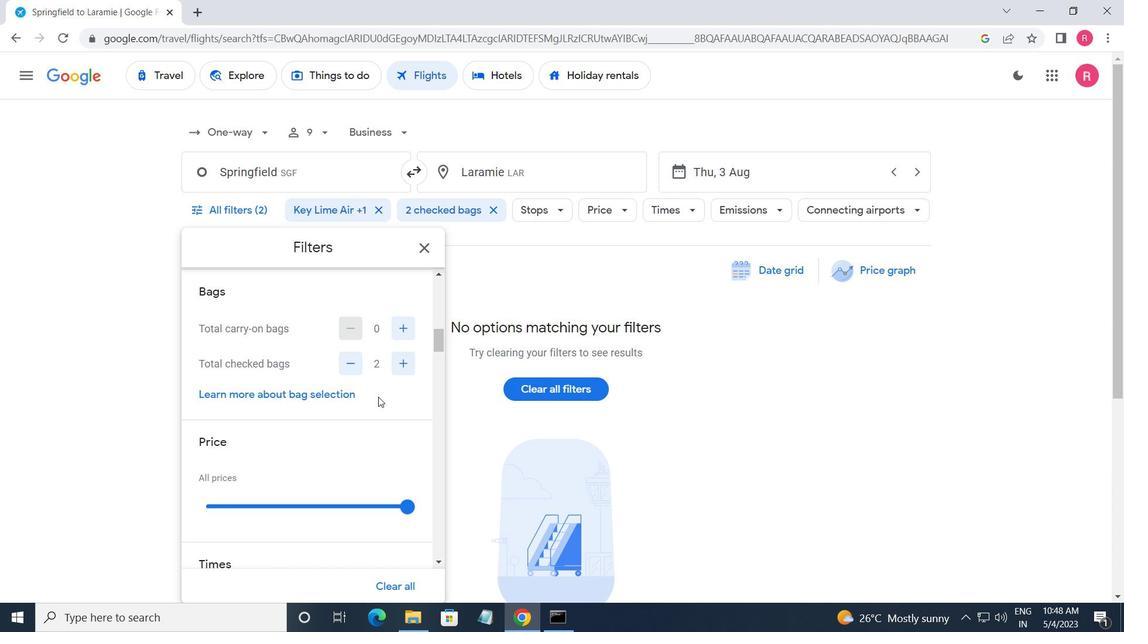 
Action: Mouse scrolled (376, 397) with delta (0, 0)
Screenshot: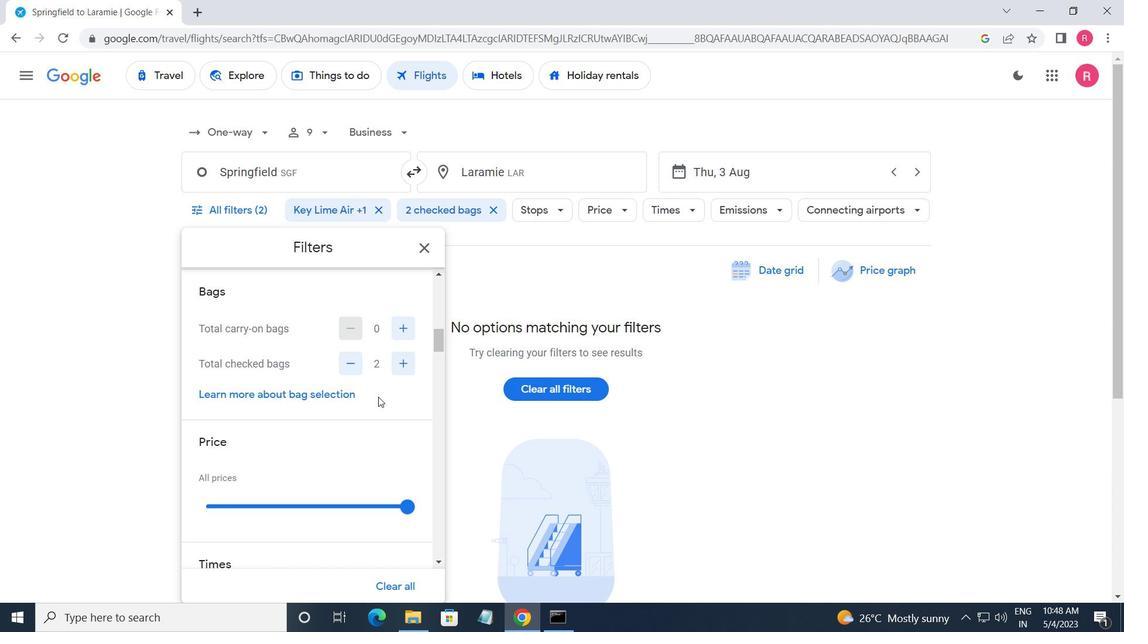 
Action: Mouse moved to (403, 426)
Screenshot: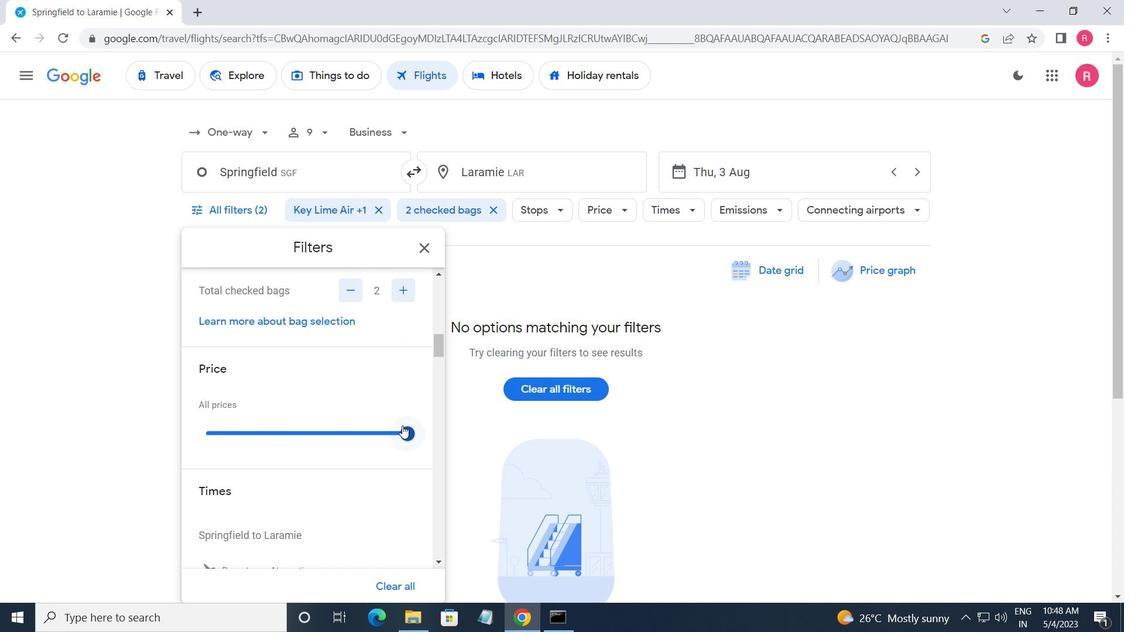 
Action: Mouse pressed left at (403, 426)
Screenshot: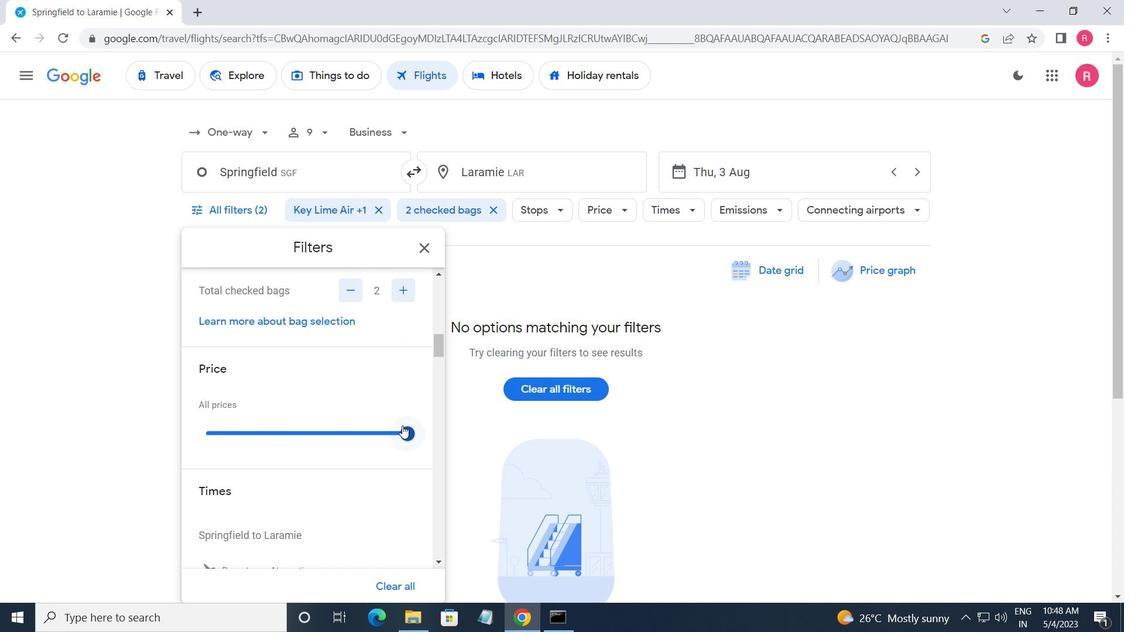 
Action: Mouse moved to (274, 424)
Screenshot: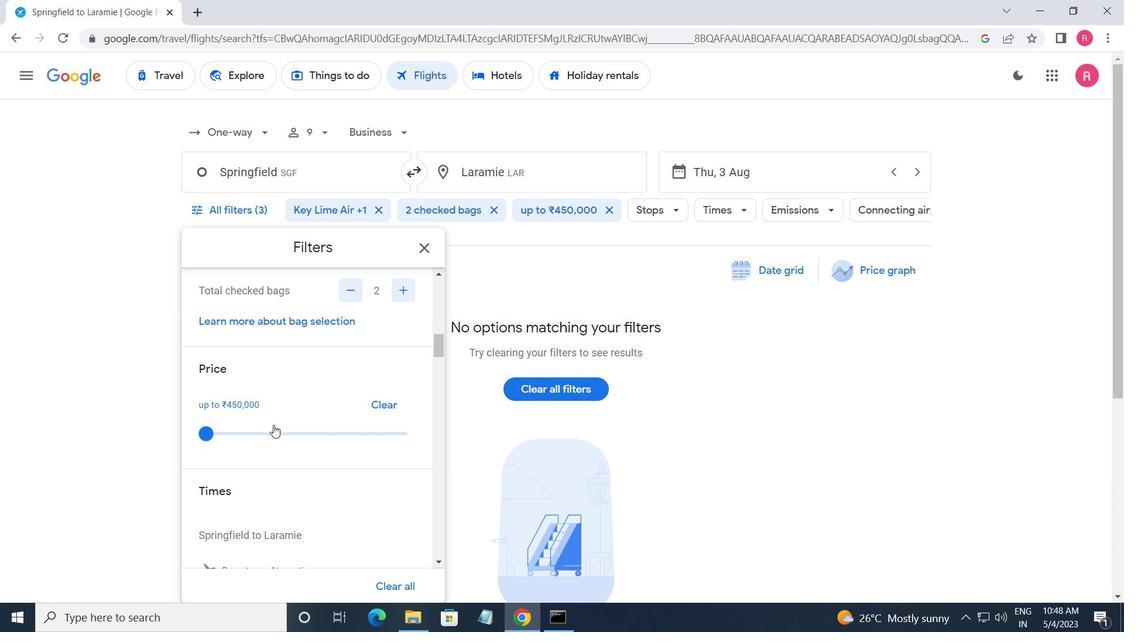 
Action: Mouse scrolled (274, 423) with delta (0, 0)
Screenshot: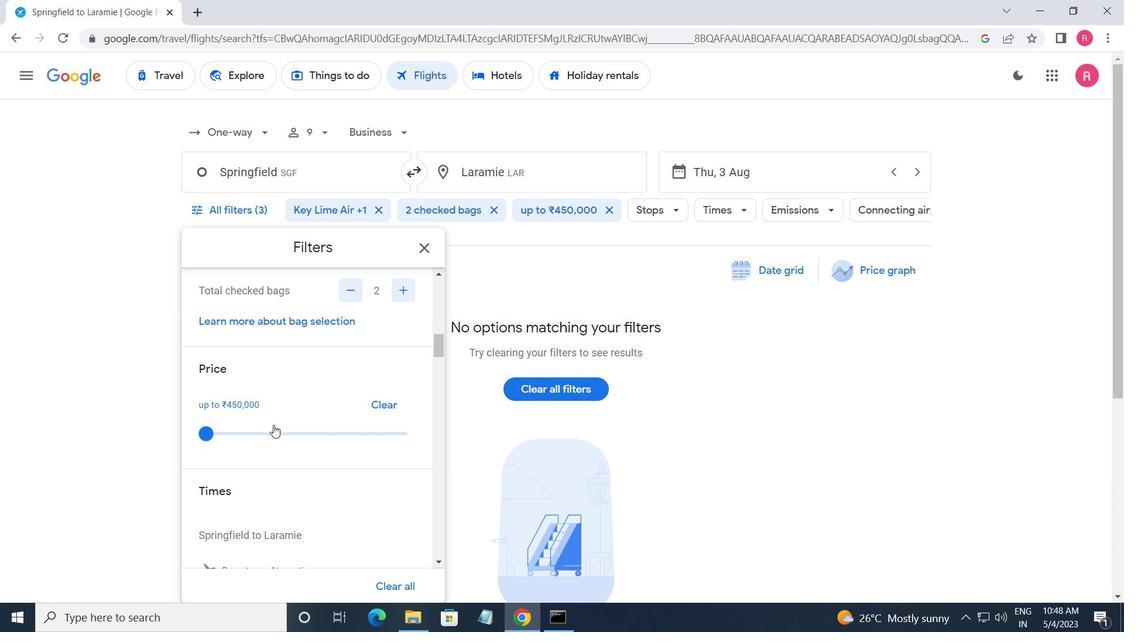 
Action: Mouse moved to (274, 424)
Screenshot: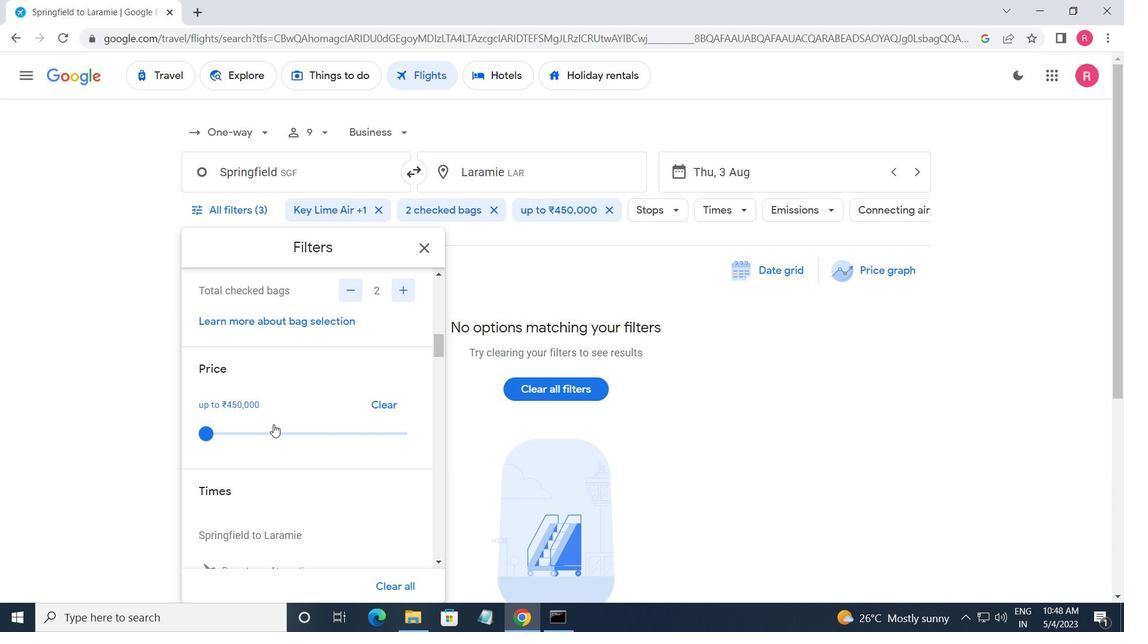 
Action: Mouse scrolled (274, 423) with delta (0, 0)
Screenshot: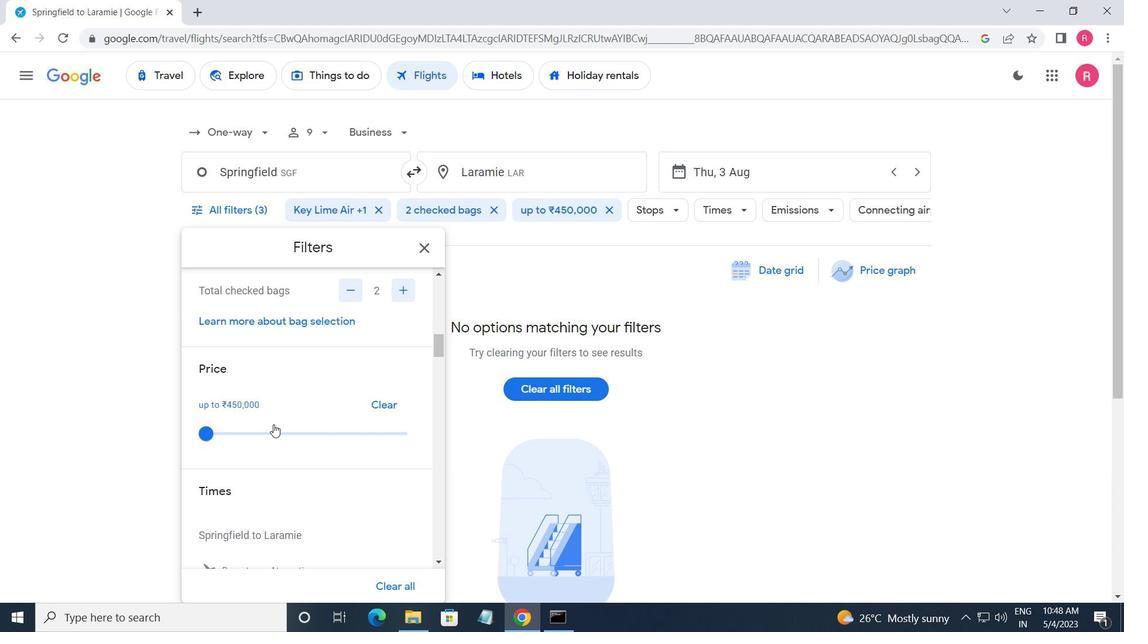 
Action: Mouse moved to (205, 456)
Screenshot: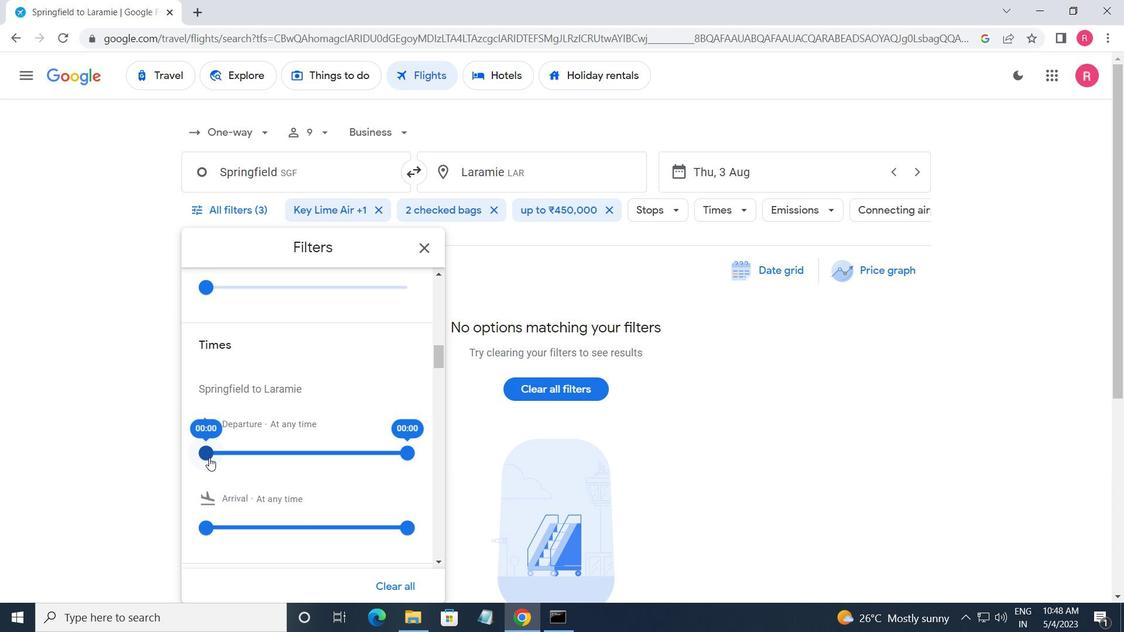 
Action: Mouse pressed left at (205, 456)
Screenshot: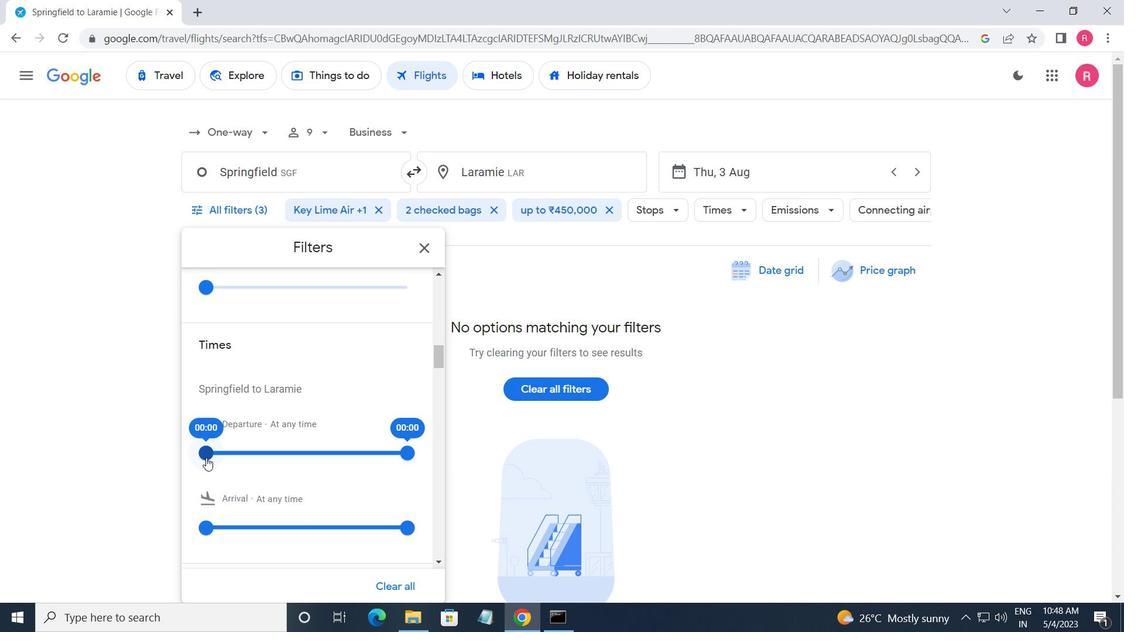 
Action: Mouse moved to (425, 254)
Screenshot: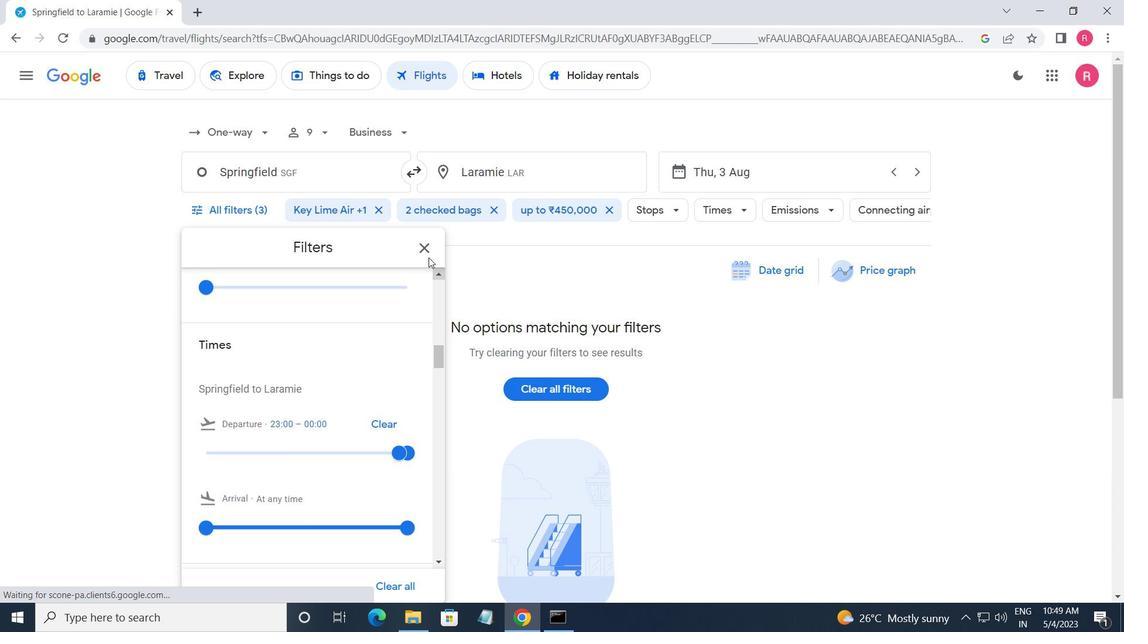 
Action: Mouse pressed left at (425, 254)
Screenshot: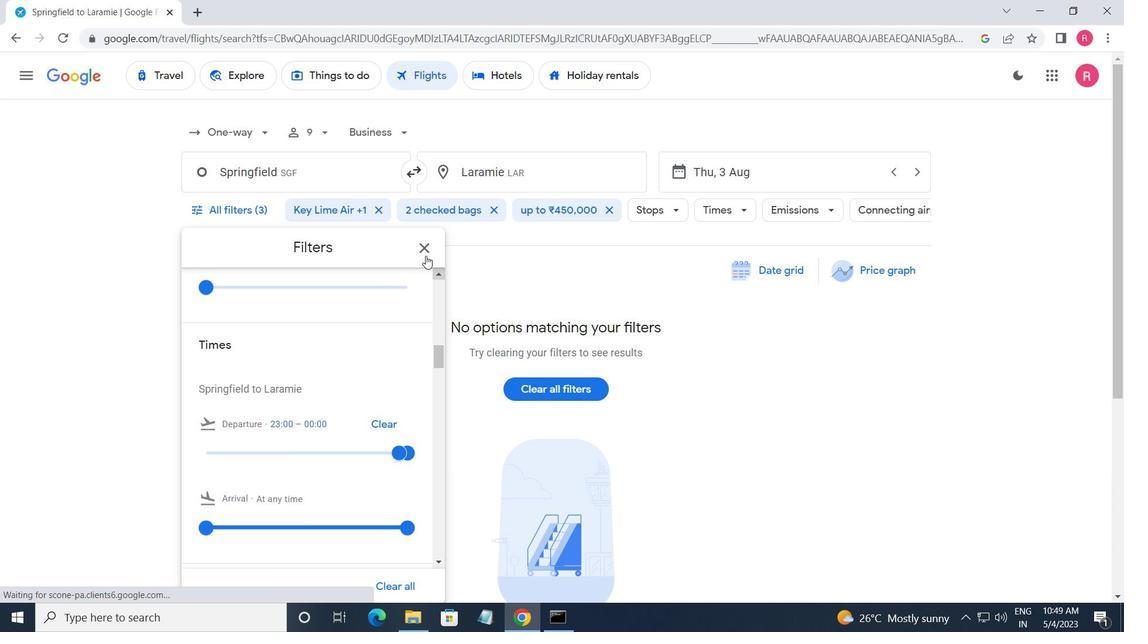 
Action: Mouse moved to (394, 320)
Screenshot: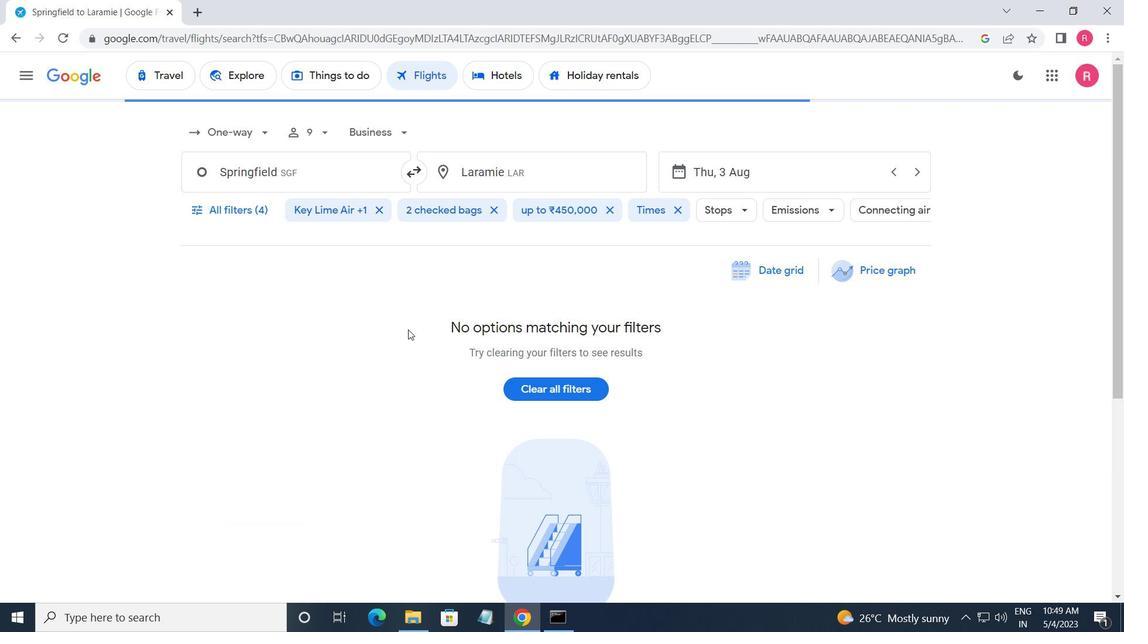 
